 Task: Find connections with filter location Düsseldorf with filter topic #interiordesignwith filter profile language Potuguese with filter current company Aricent with filter school Marathwada Mitra Mandal's College of Engineering Pune 52 with filter industry Taxi and Limousine Services with filter service category Immigration Law with filter keywords title Customer Service
Action: Mouse moved to (561, 74)
Screenshot: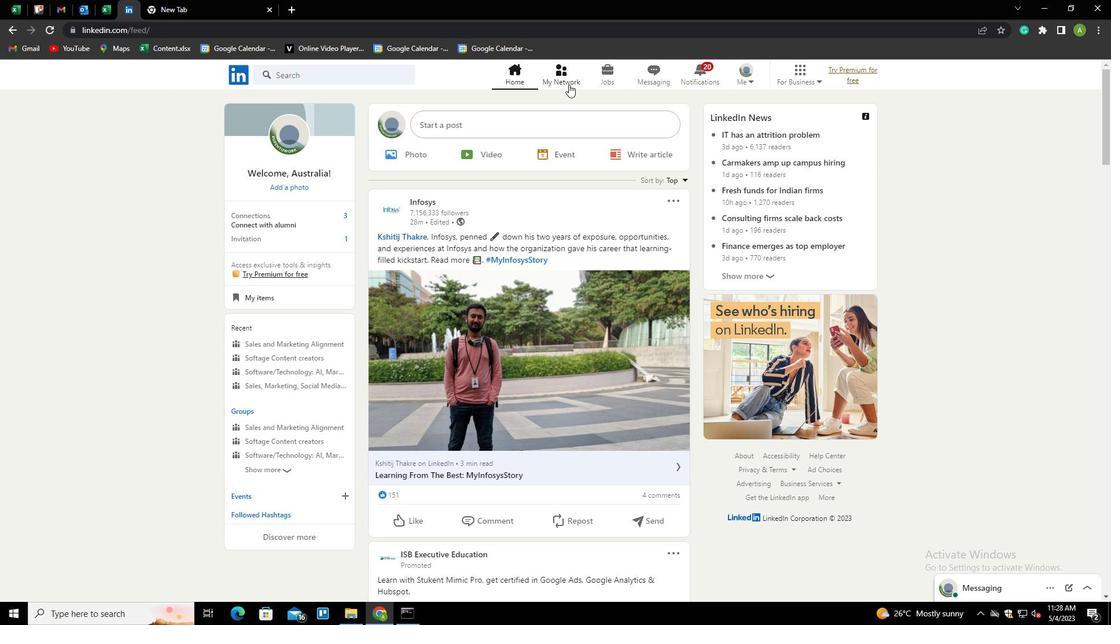 
Action: Mouse pressed left at (561, 74)
Screenshot: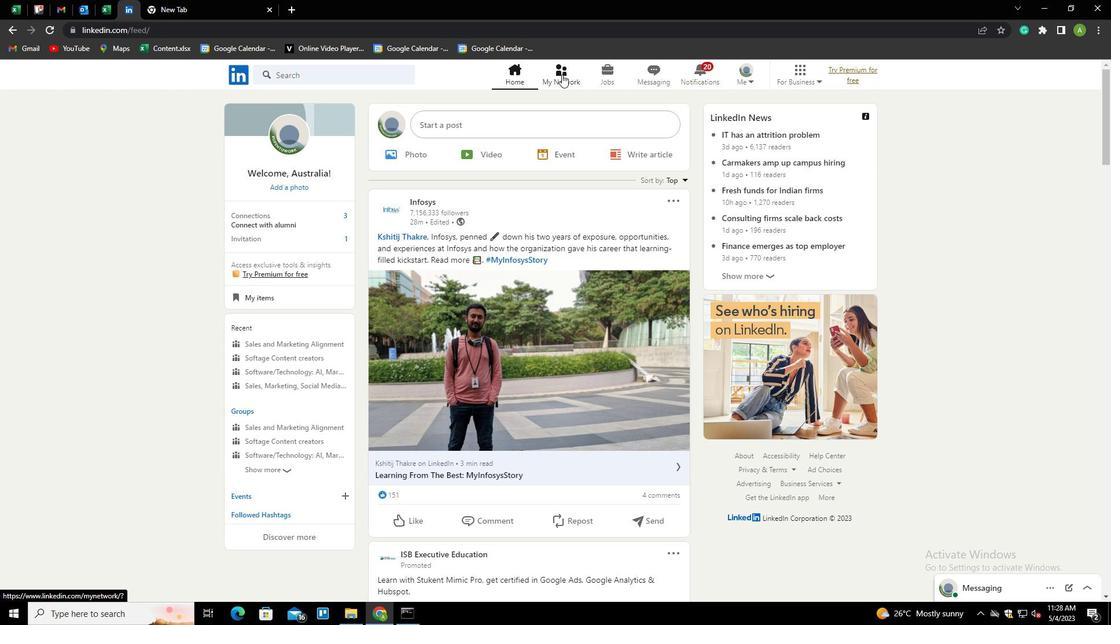
Action: Mouse moved to (327, 137)
Screenshot: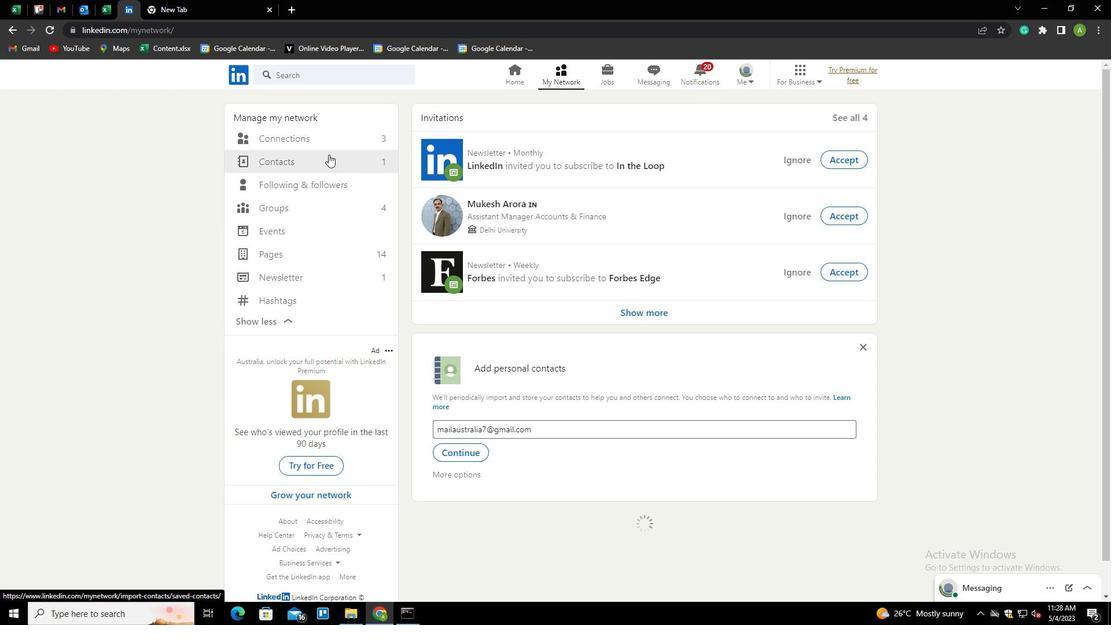 
Action: Mouse pressed left at (327, 137)
Screenshot: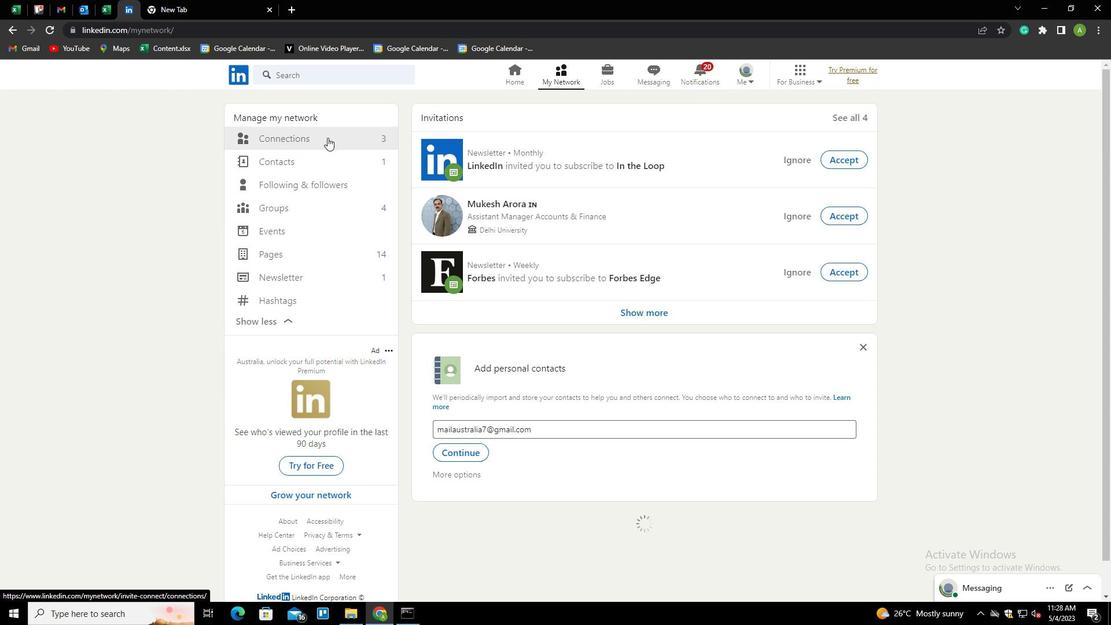 
Action: Mouse moved to (628, 140)
Screenshot: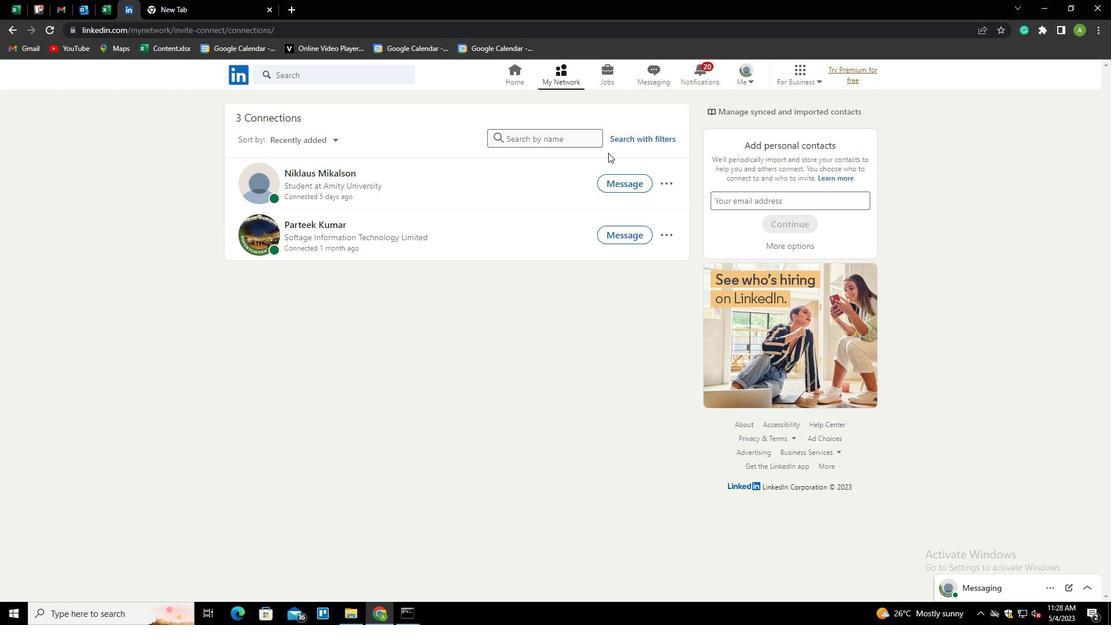 
Action: Mouse pressed left at (628, 140)
Screenshot: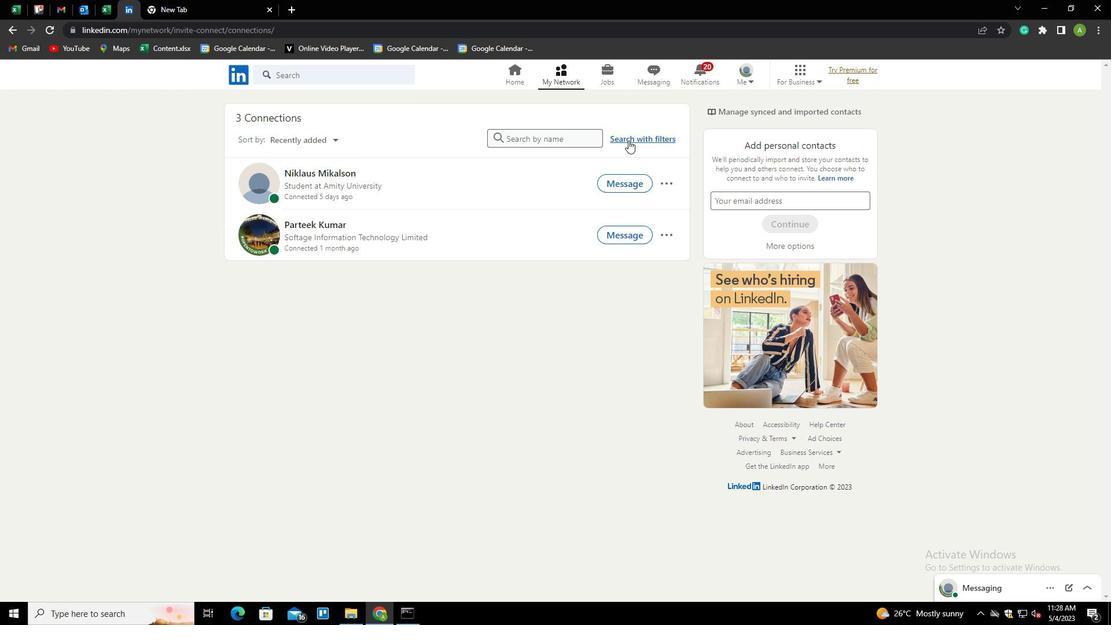 
Action: Mouse moved to (597, 103)
Screenshot: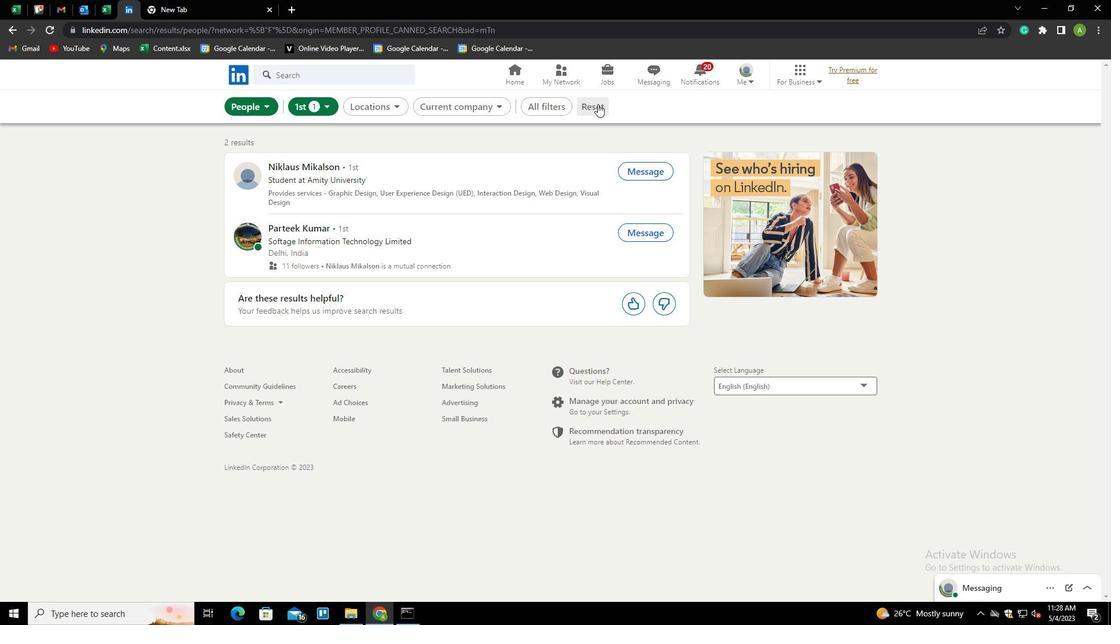 
Action: Mouse pressed left at (597, 103)
Screenshot: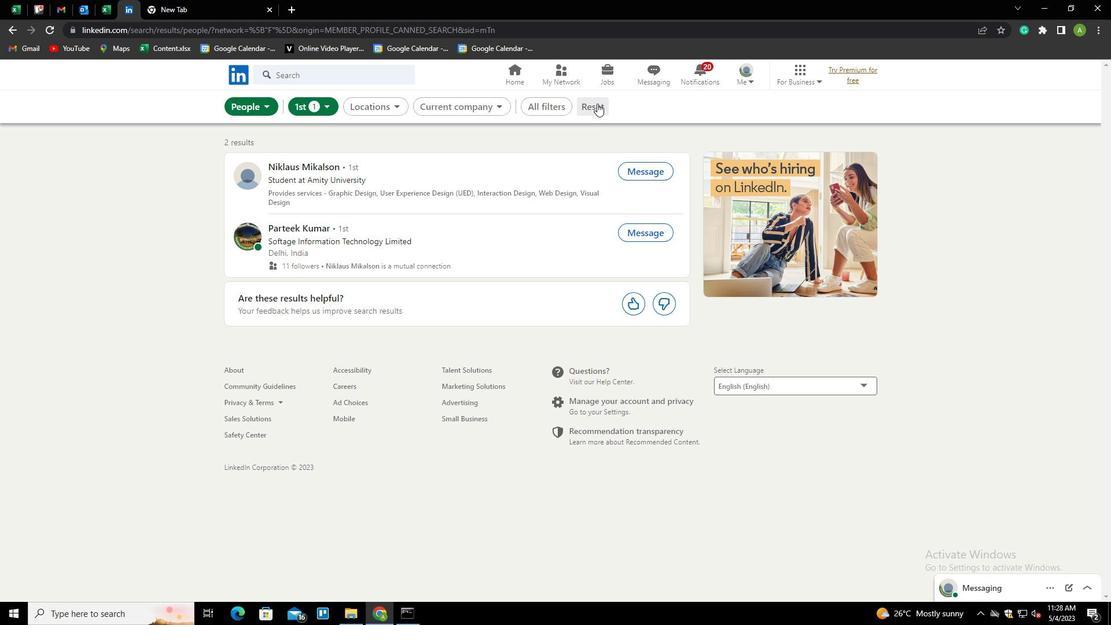 
Action: Mouse moved to (583, 107)
Screenshot: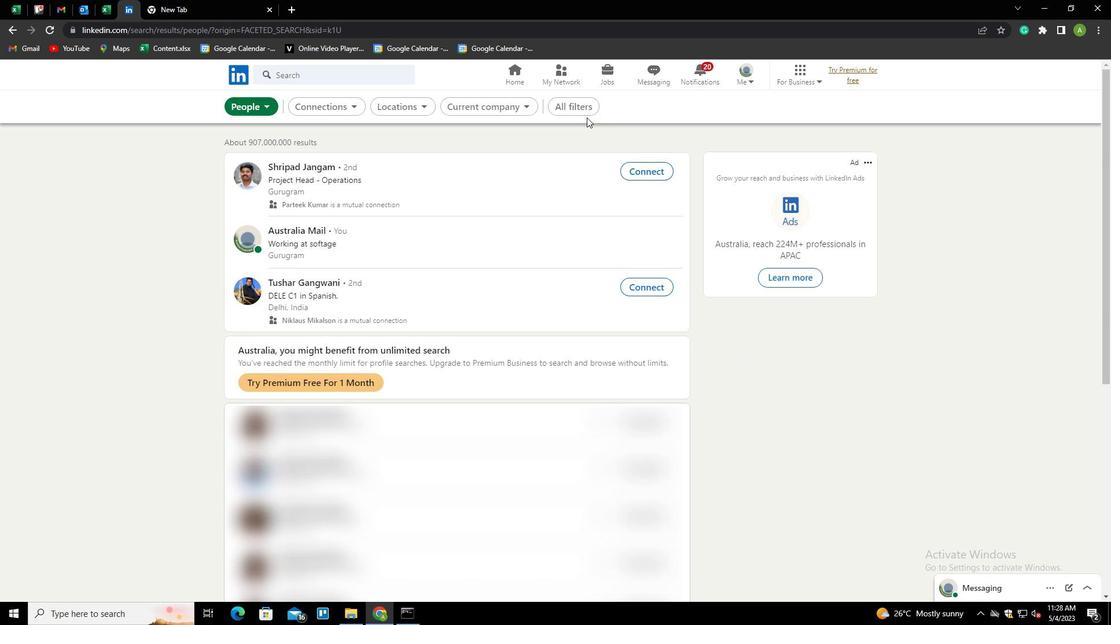 
Action: Mouse pressed left at (583, 107)
Screenshot: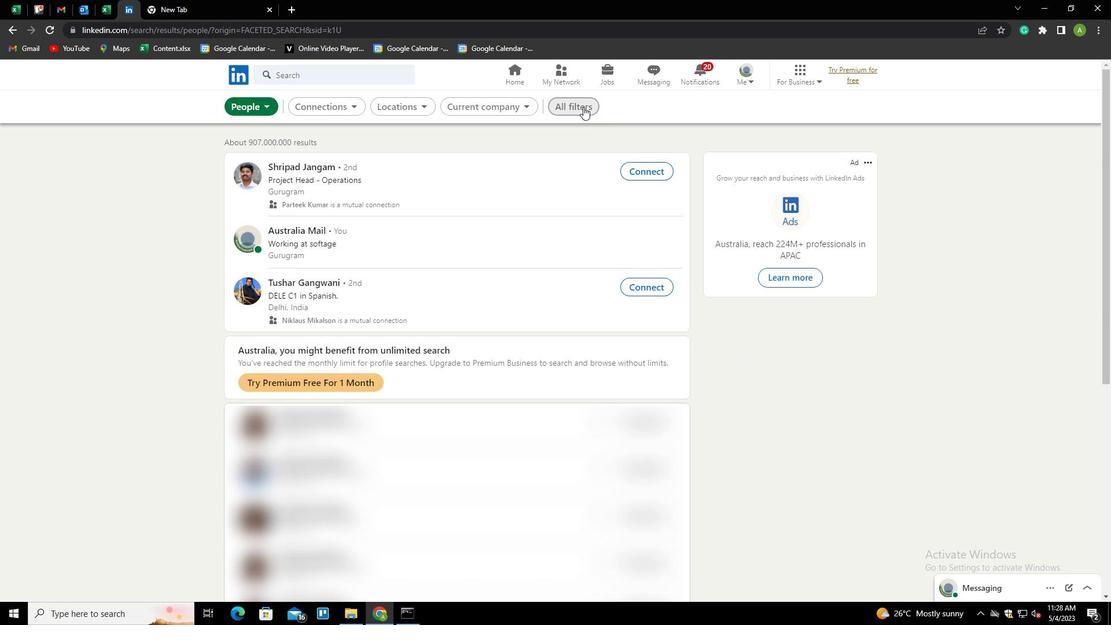 
Action: Mouse moved to (906, 337)
Screenshot: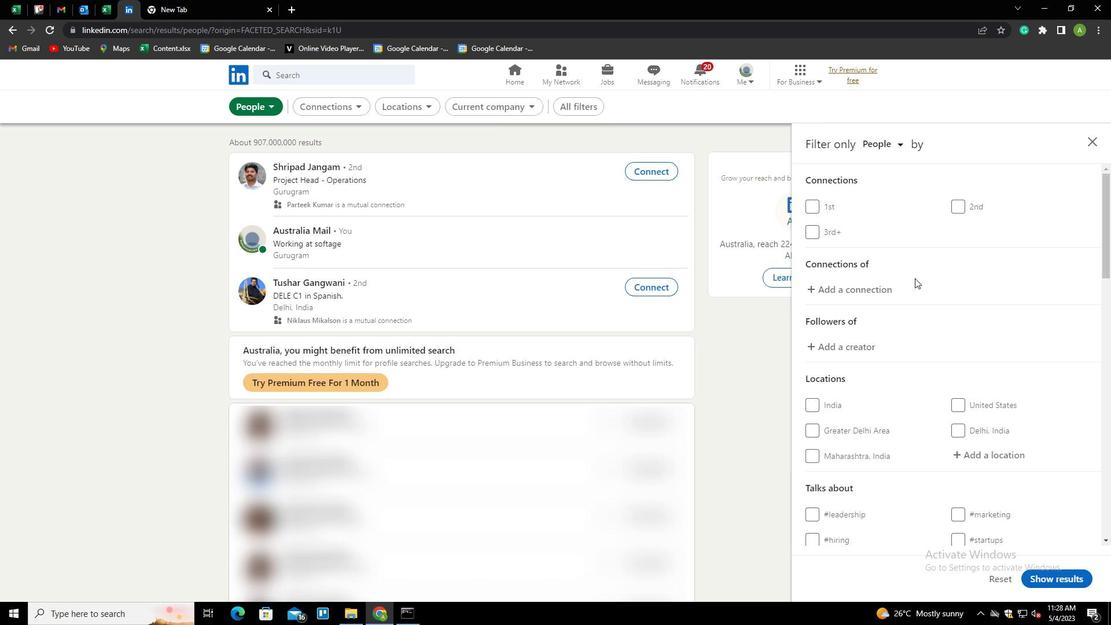 
Action: Mouse scrolled (906, 336) with delta (0, 0)
Screenshot: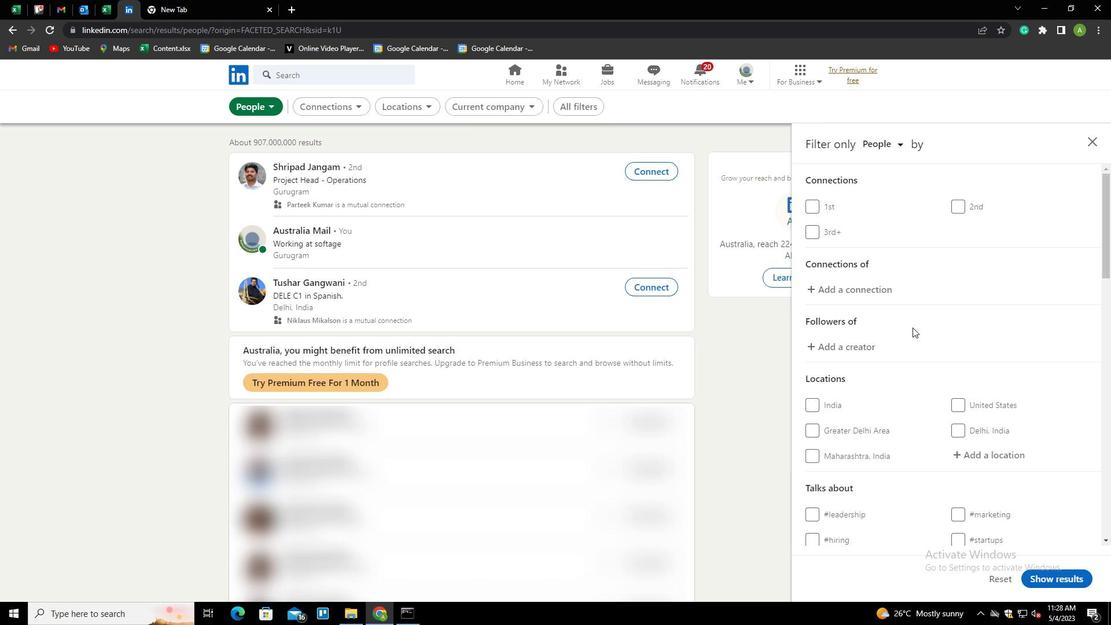 
Action: Mouse moved to (906, 337)
Screenshot: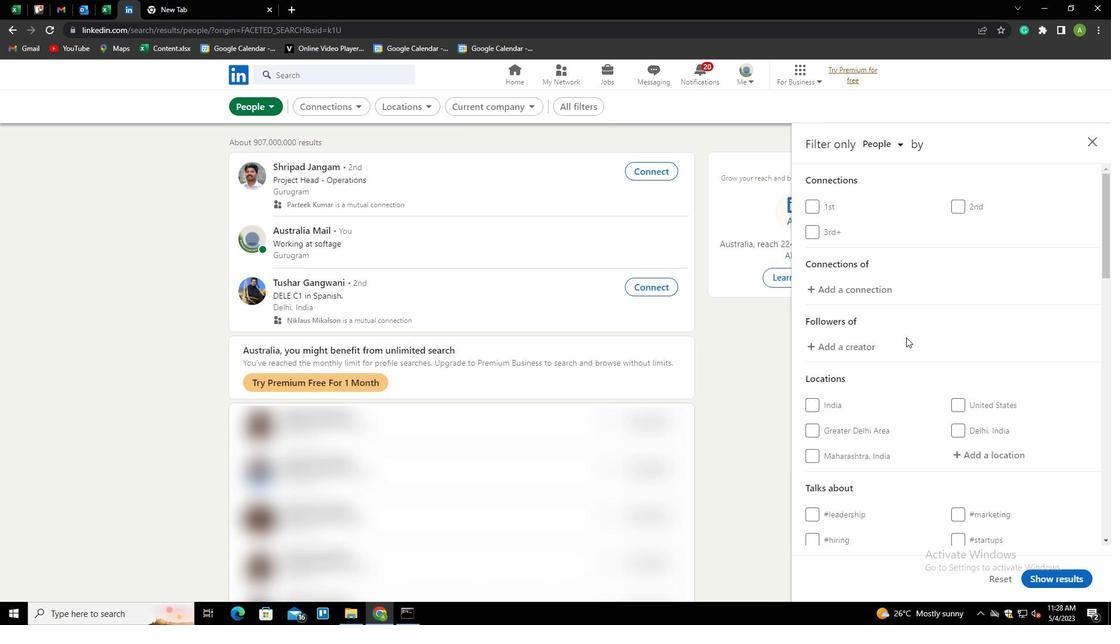 
Action: Mouse scrolled (906, 336) with delta (0, 0)
Screenshot: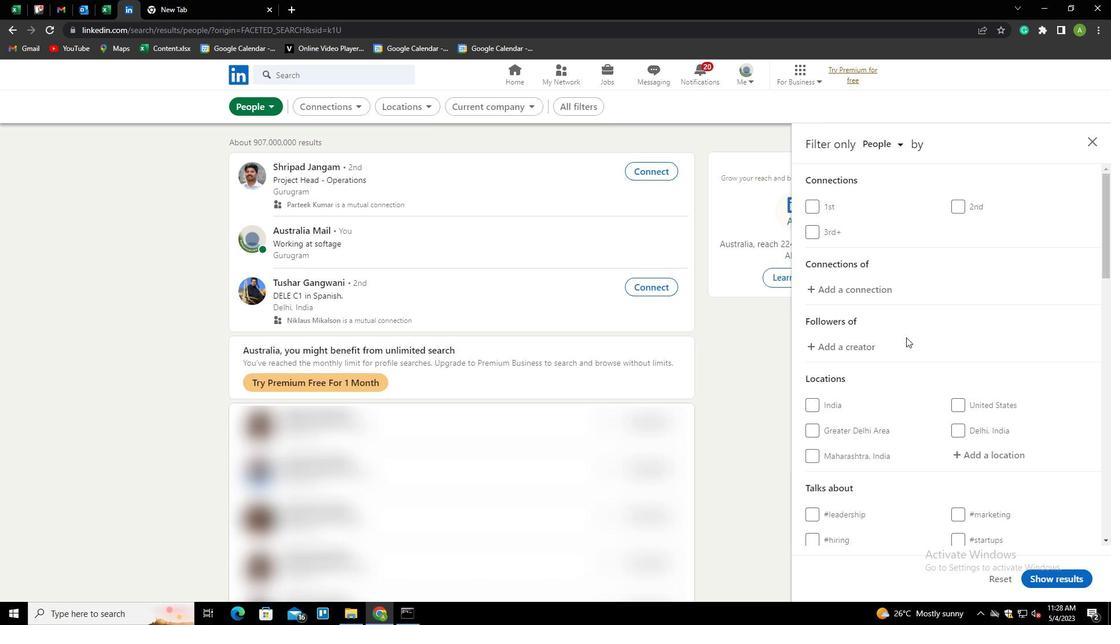 
Action: Mouse moved to (963, 340)
Screenshot: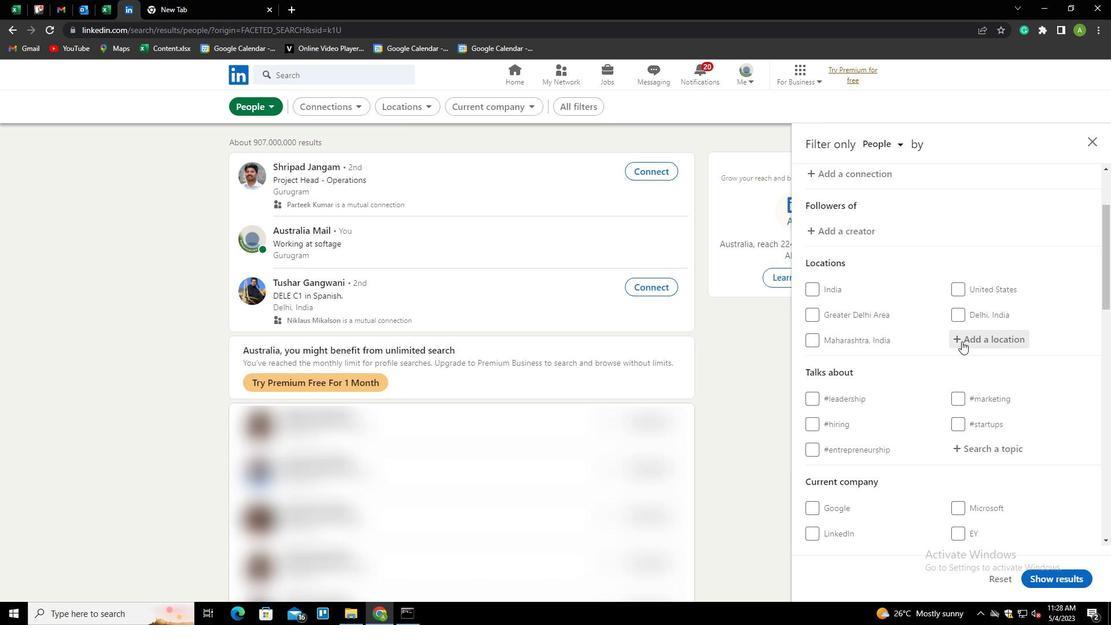 
Action: Mouse pressed left at (963, 340)
Screenshot: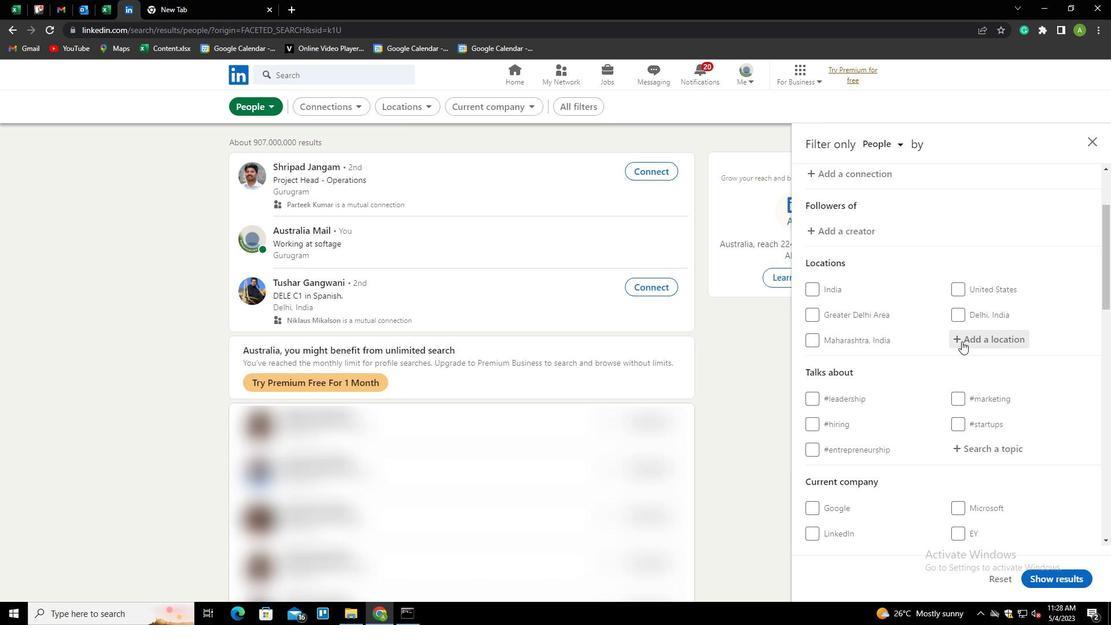 
Action: Mouse moved to (970, 340)
Screenshot: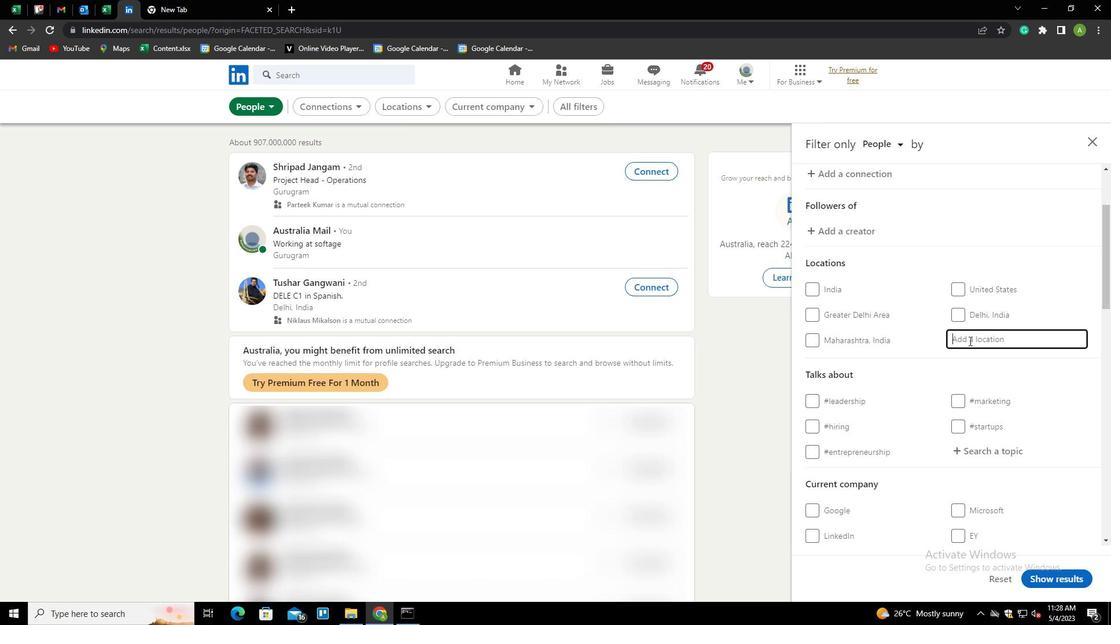 
Action: Mouse pressed left at (970, 340)
Screenshot: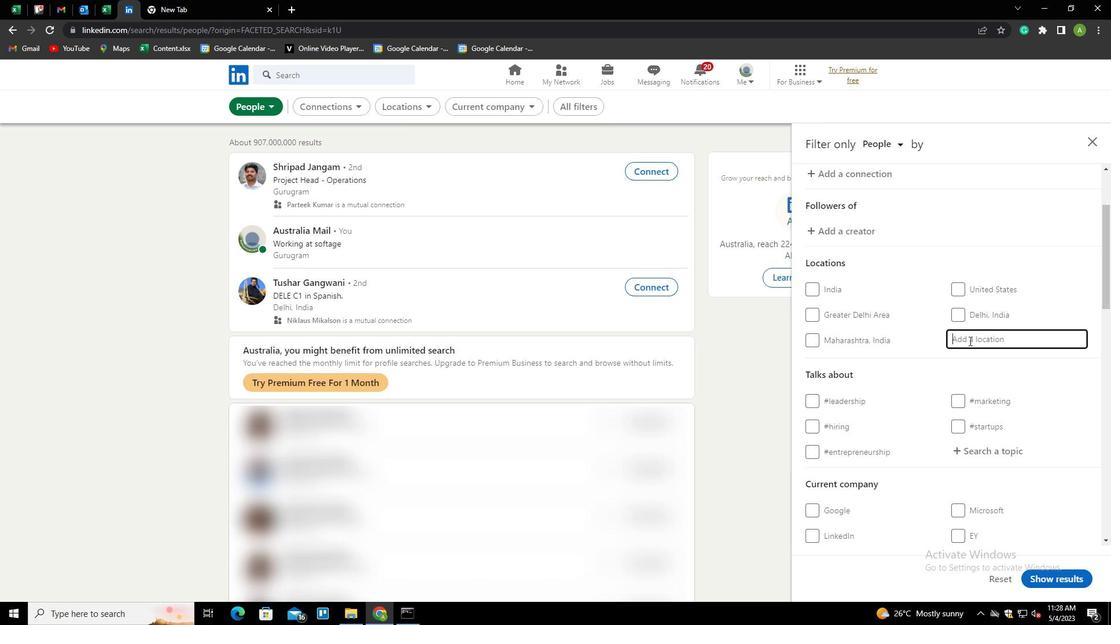 
Action: Mouse moved to (943, 322)
Screenshot: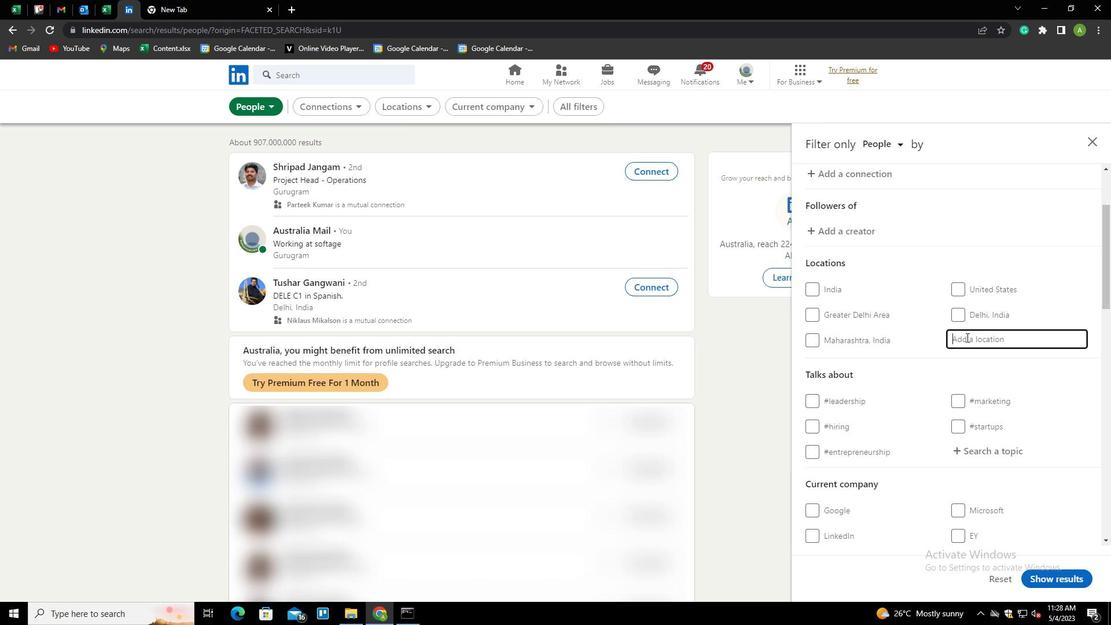 
Action: Key pressed <Key.shift><Key.shift><Key.shift><Key.shift>DUSSELDOF<Key.backspace>RT
Screenshot: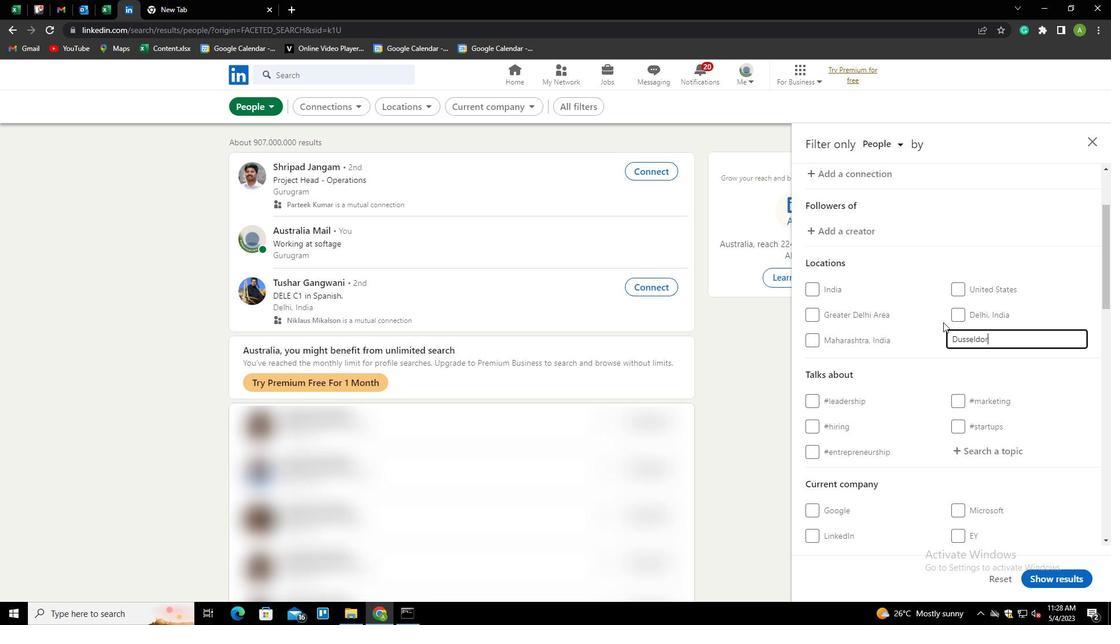 
Action: Mouse moved to (1060, 386)
Screenshot: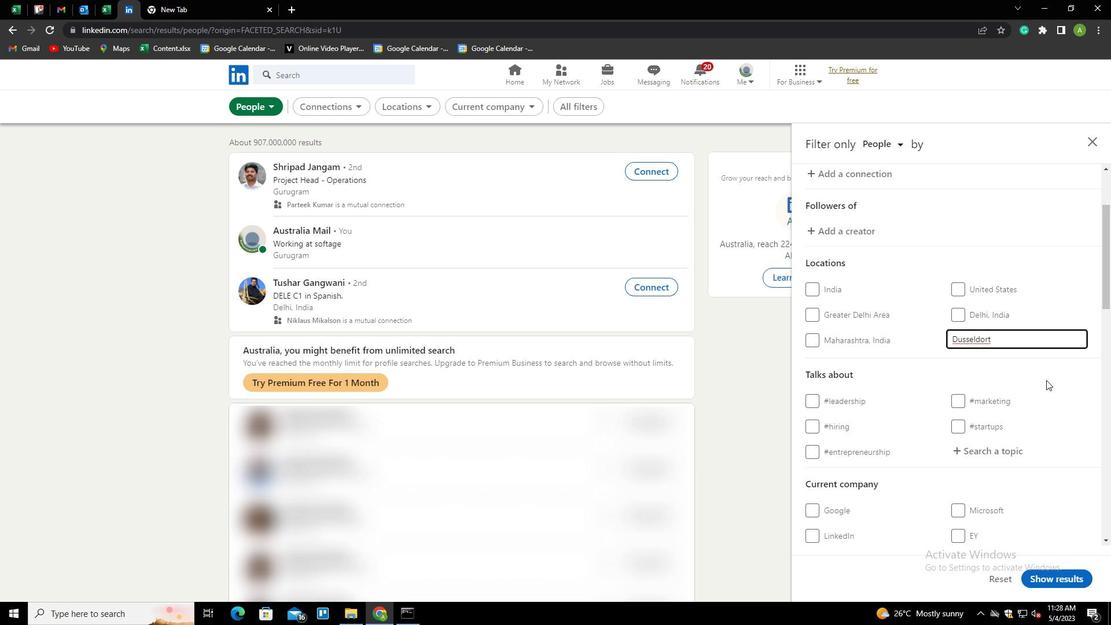 
Action: Mouse pressed left at (1060, 386)
Screenshot: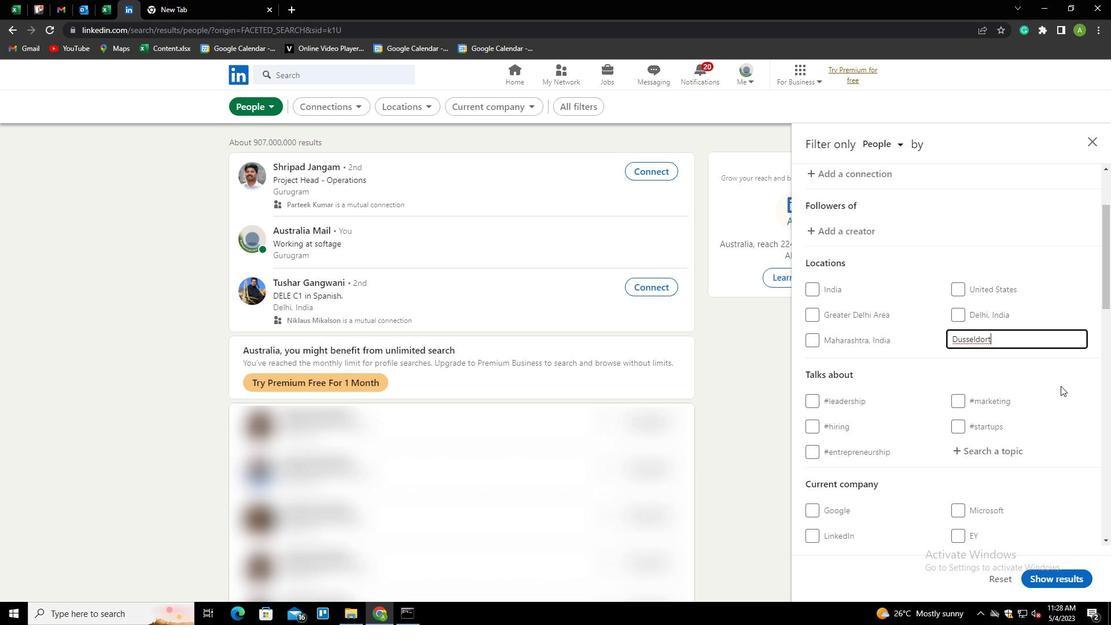 
Action: Mouse moved to (1062, 391)
Screenshot: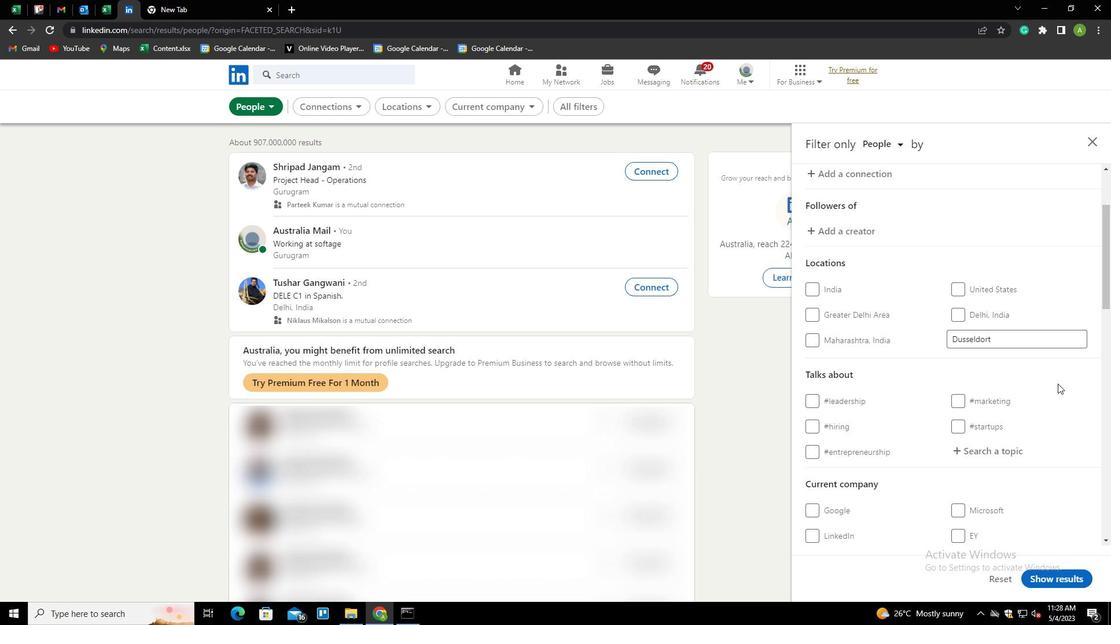 
Action: Mouse scrolled (1062, 391) with delta (0, 0)
Screenshot: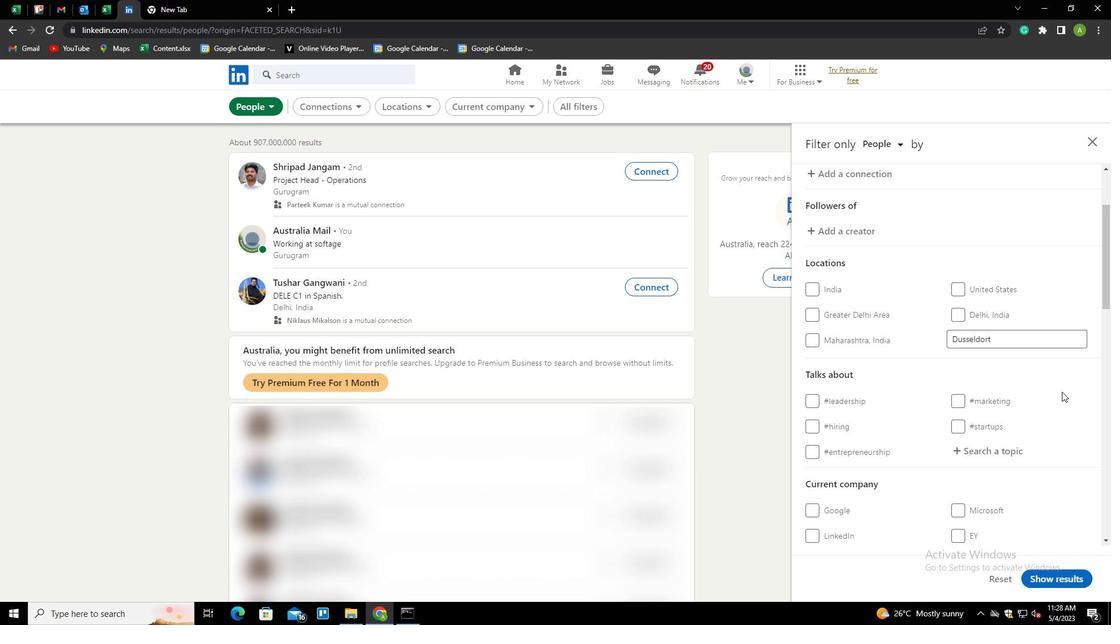 
Action: Mouse moved to (1016, 275)
Screenshot: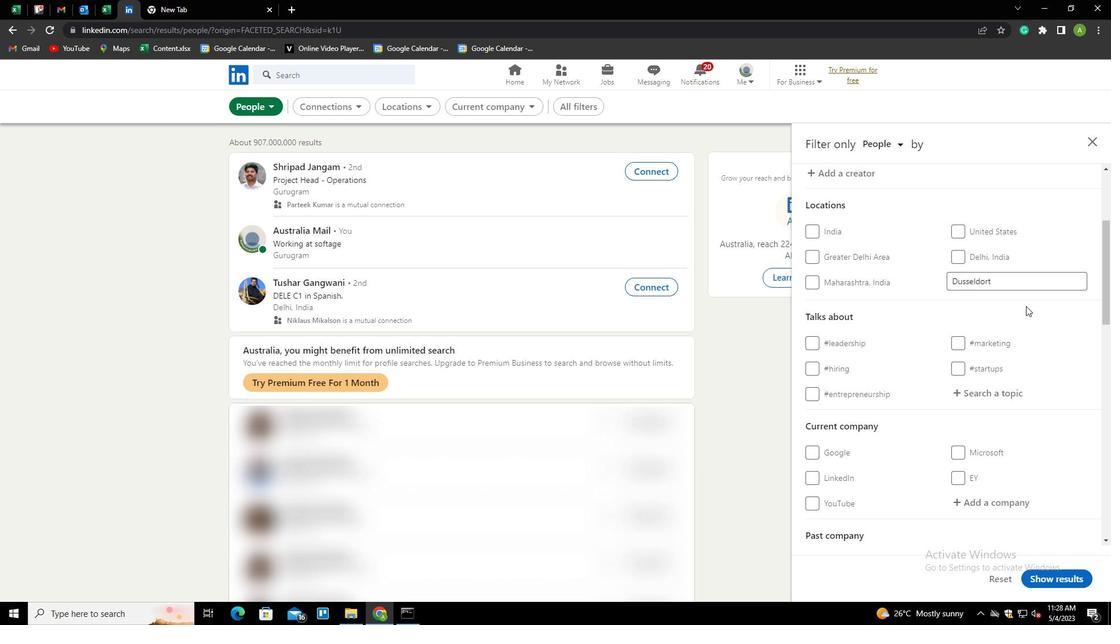 
Action: Mouse pressed left at (1016, 275)
Screenshot: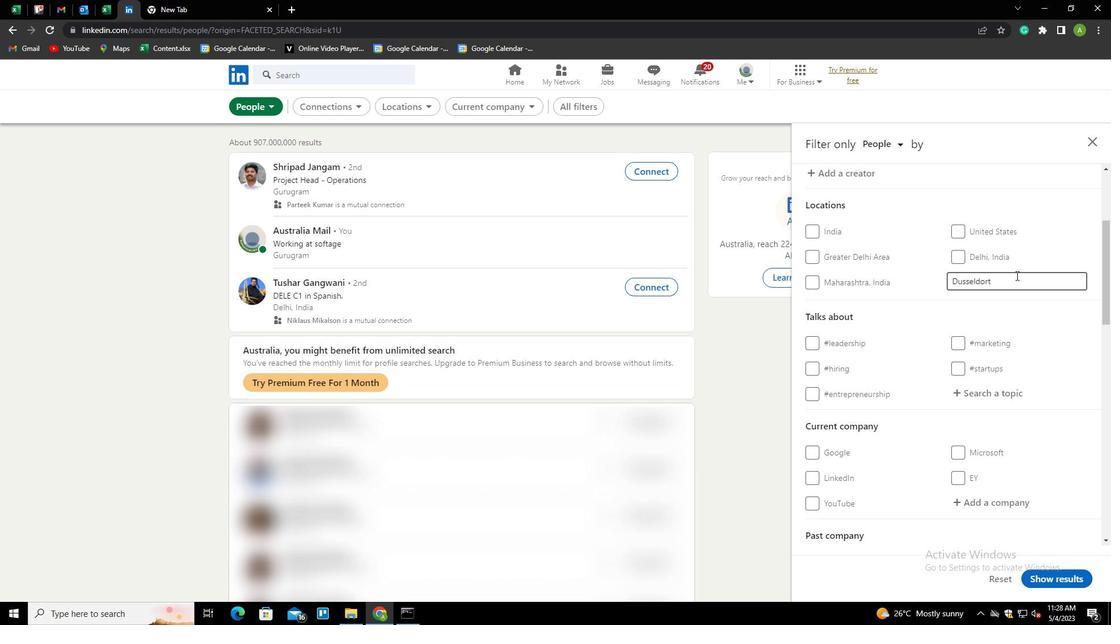 
Action: Key pressed <Key.backspace>F<Key.down><Key.down><Key.enter>
Screenshot: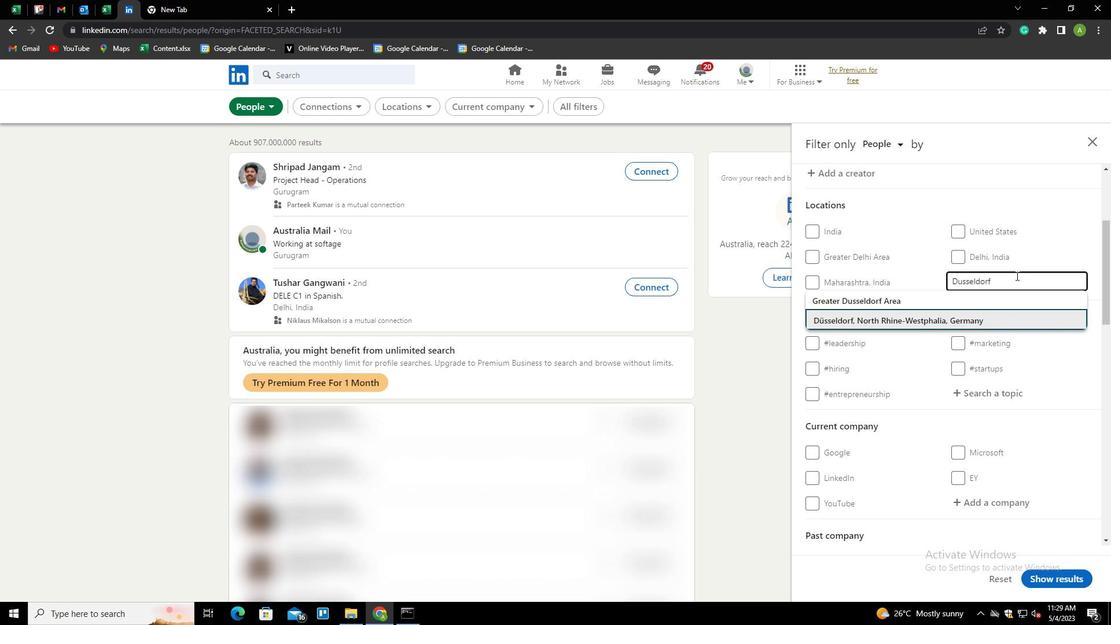 
Action: Mouse scrolled (1016, 274) with delta (0, 0)
Screenshot: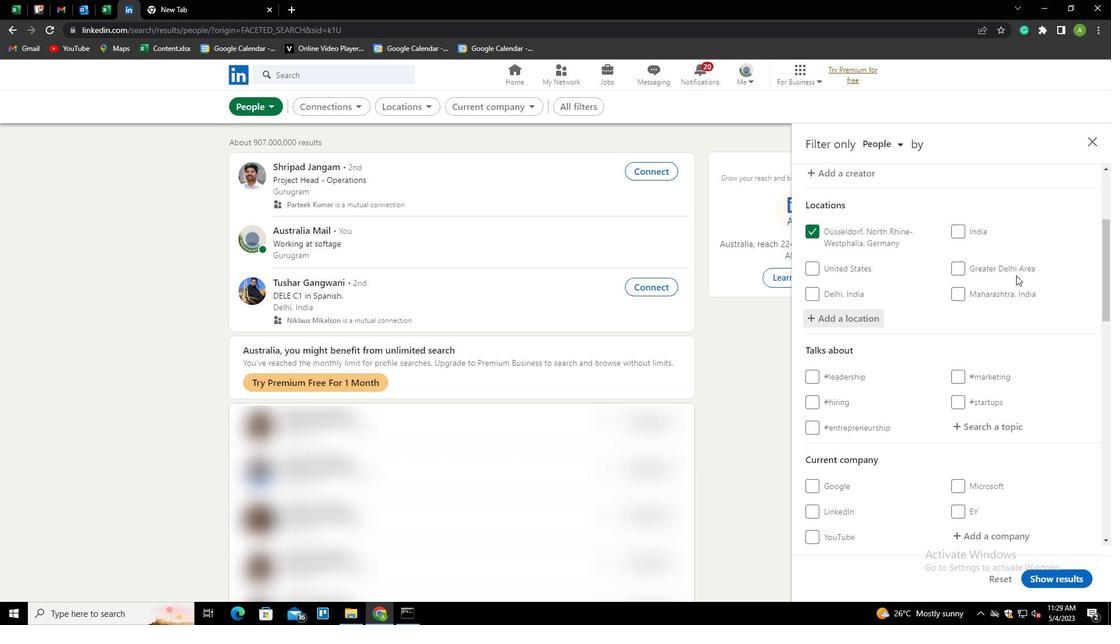 
Action: Mouse scrolled (1016, 274) with delta (0, 0)
Screenshot: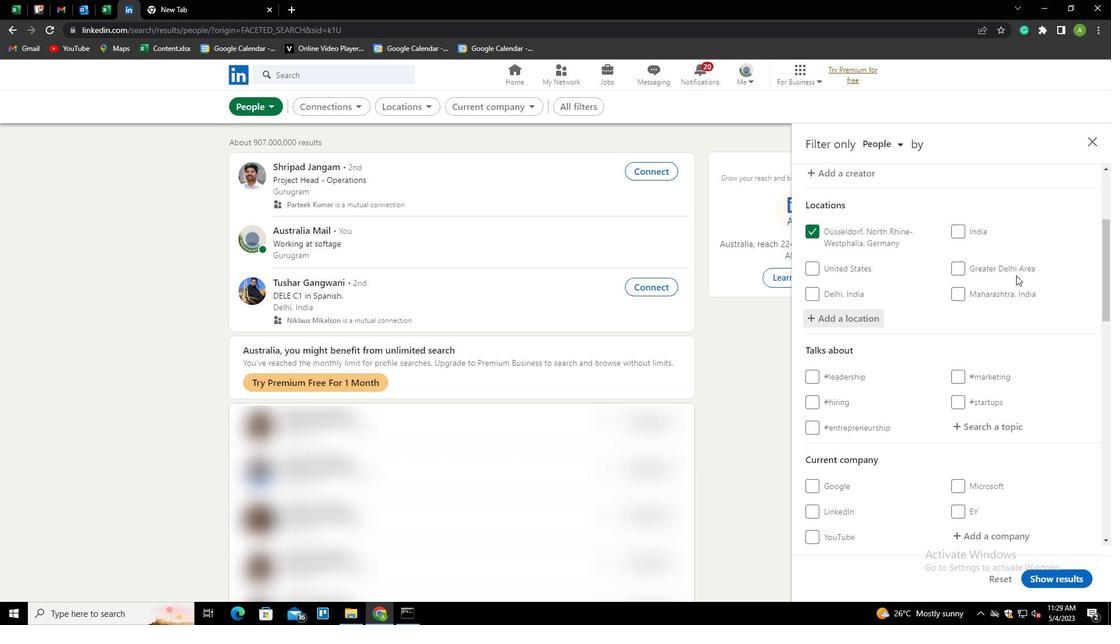 
Action: Mouse moved to (987, 311)
Screenshot: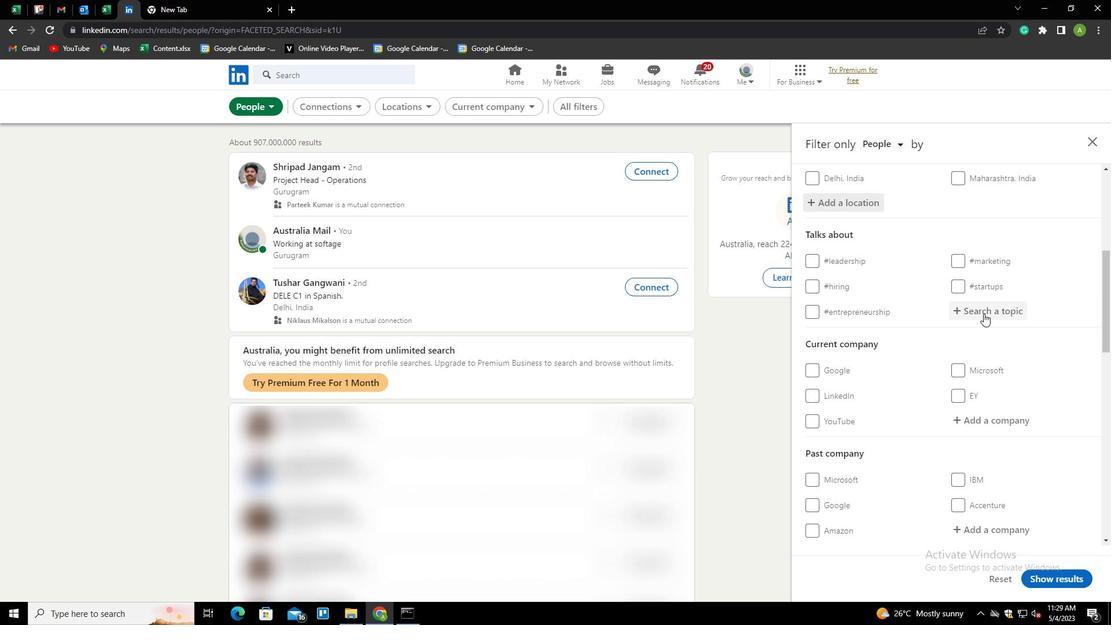 
Action: Mouse pressed left at (987, 311)
Screenshot: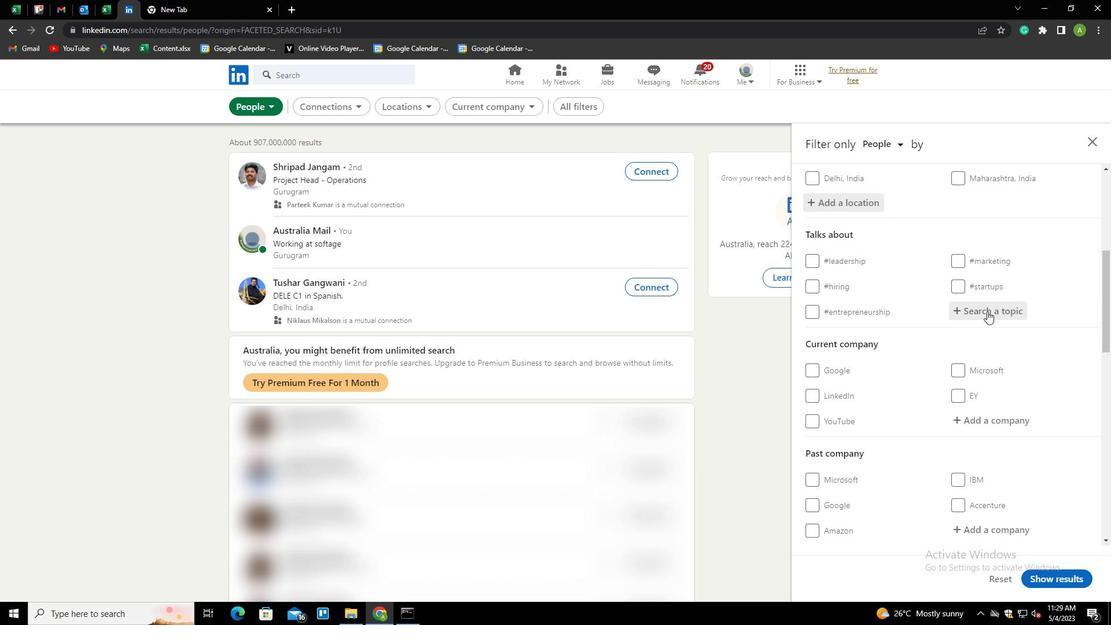 
Action: Key pressed INTERIOR
Screenshot: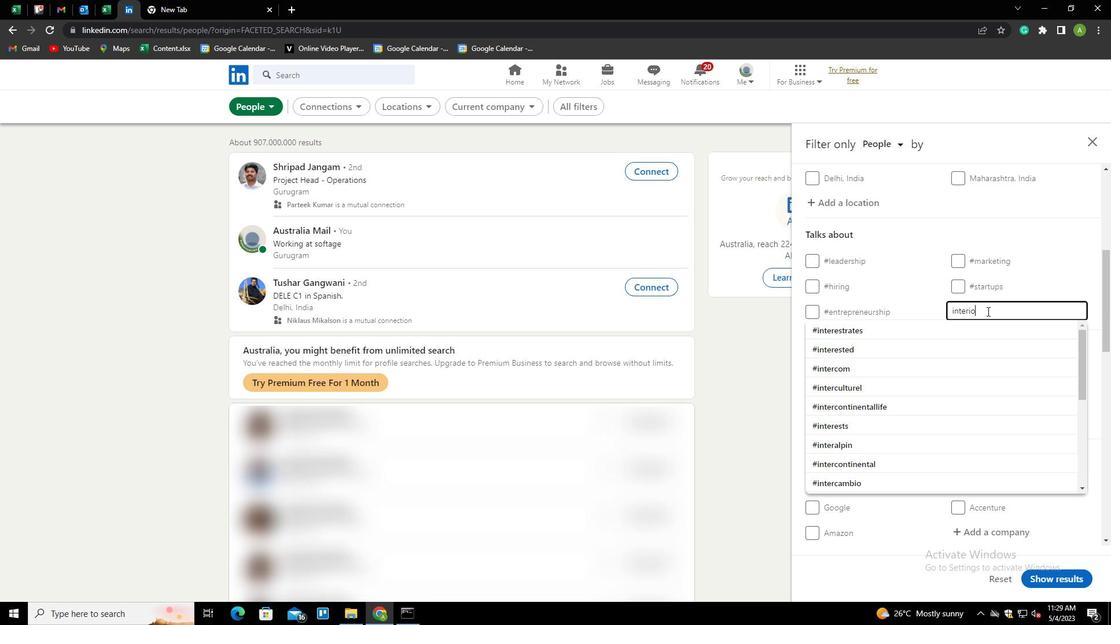 
Action: Mouse moved to (987, 311)
Screenshot: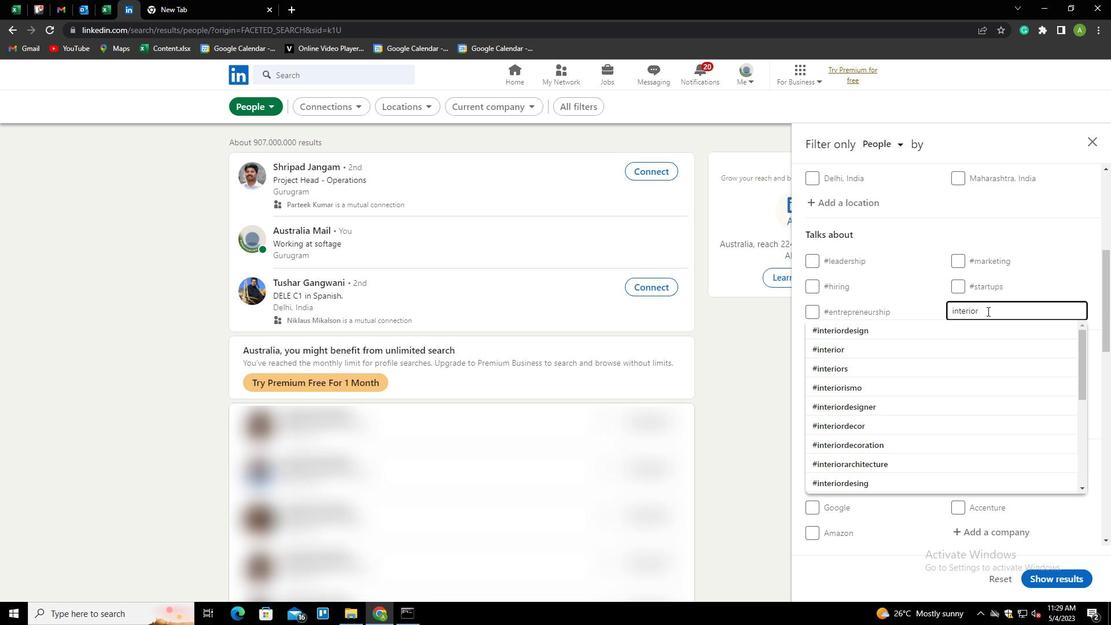 
Action: Key pressed DESIGN<Key.down><Key.enter>
Screenshot: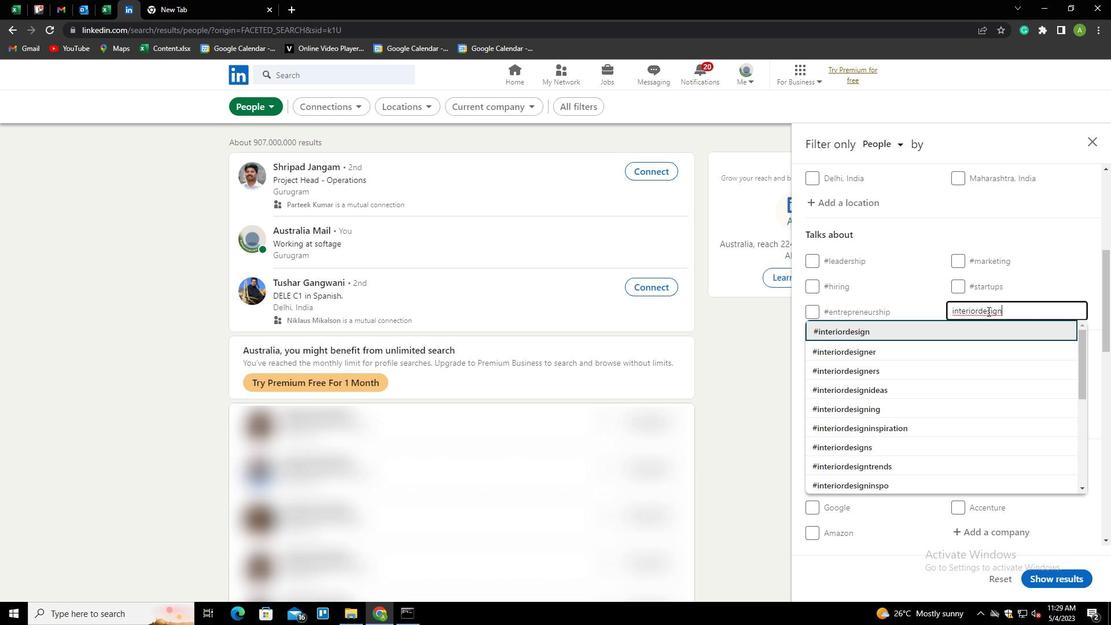 
Action: Mouse scrolled (987, 310) with delta (0, 0)
Screenshot: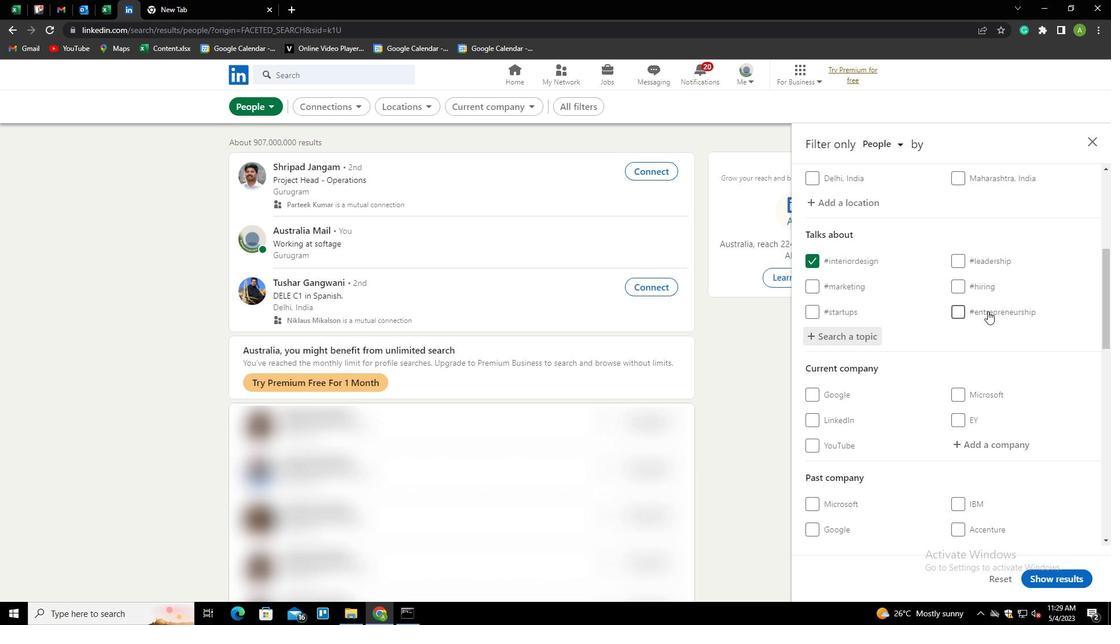 
Action: Mouse scrolled (987, 310) with delta (0, 0)
Screenshot: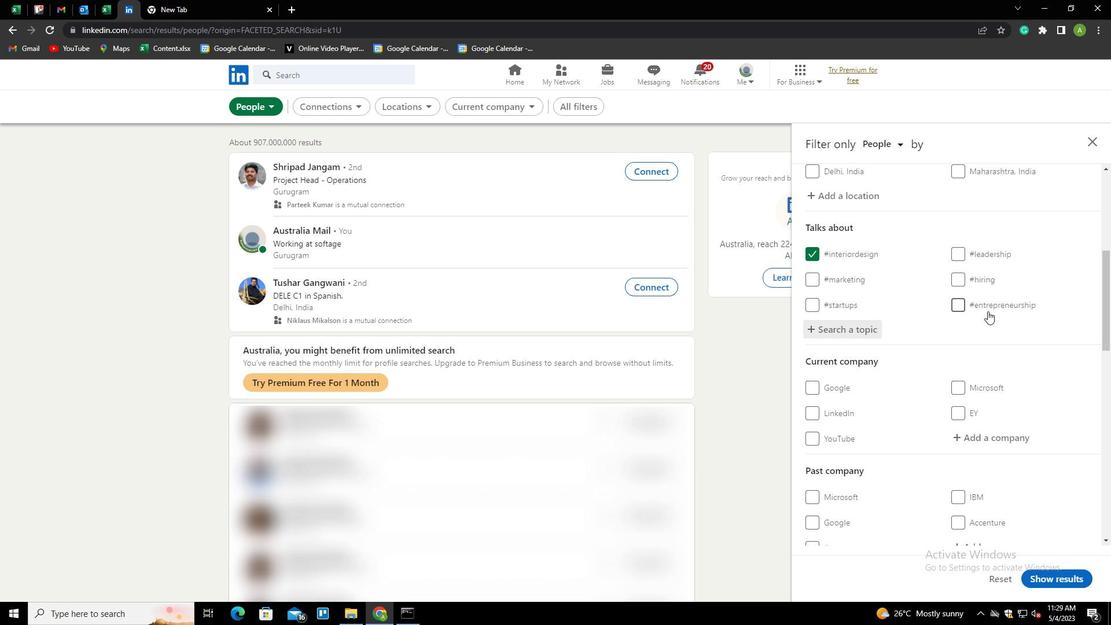 
Action: Mouse scrolled (987, 310) with delta (0, 0)
Screenshot: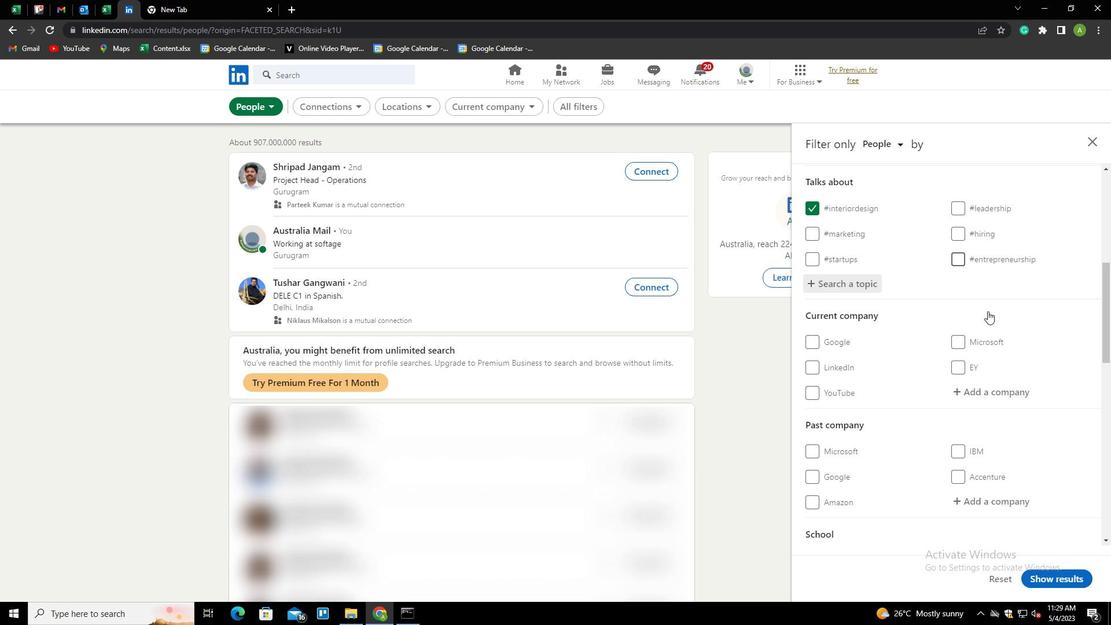 
Action: Mouse scrolled (987, 310) with delta (0, 0)
Screenshot: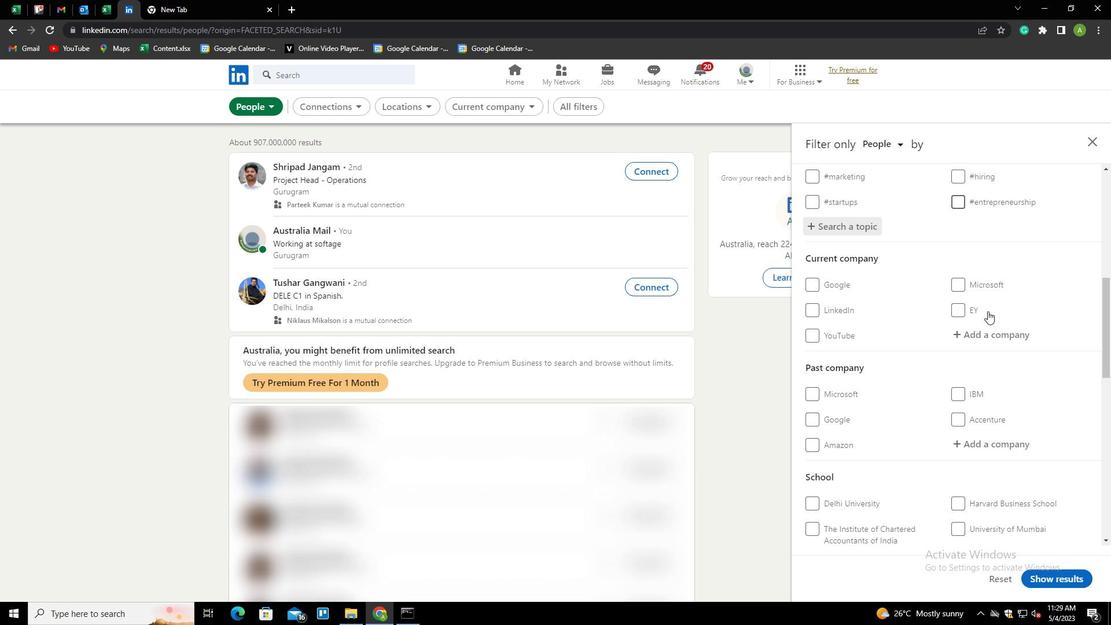 
Action: Mouse scrolled (987, 310) with delta (0, 0)
Screenshot: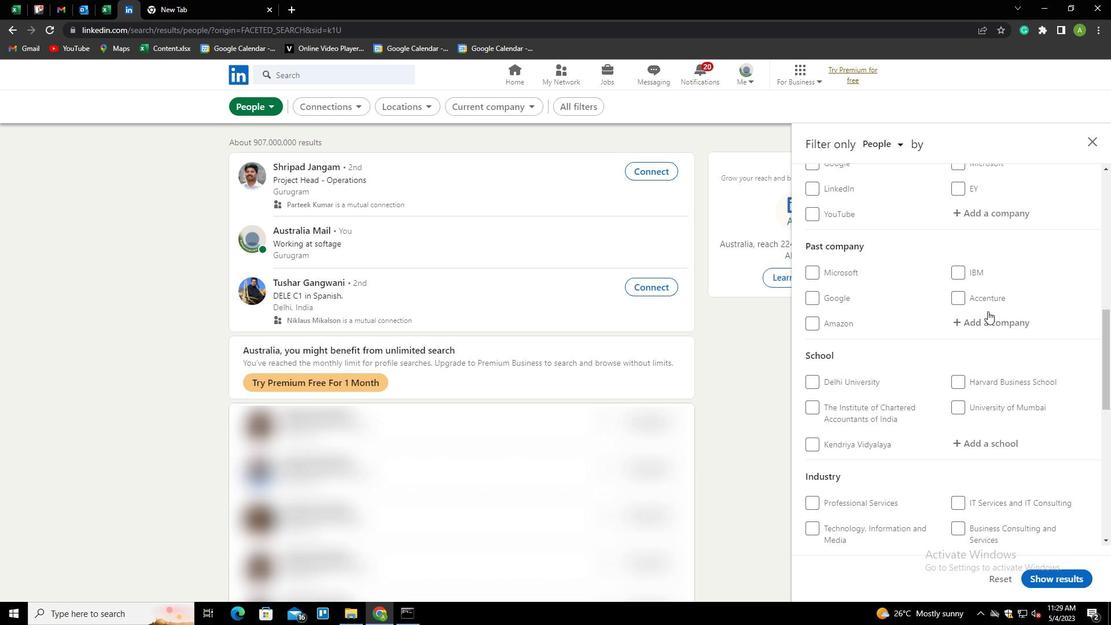 
Action: Mouse scrolled (987, 310) with delta (0, 0)
Screenshot: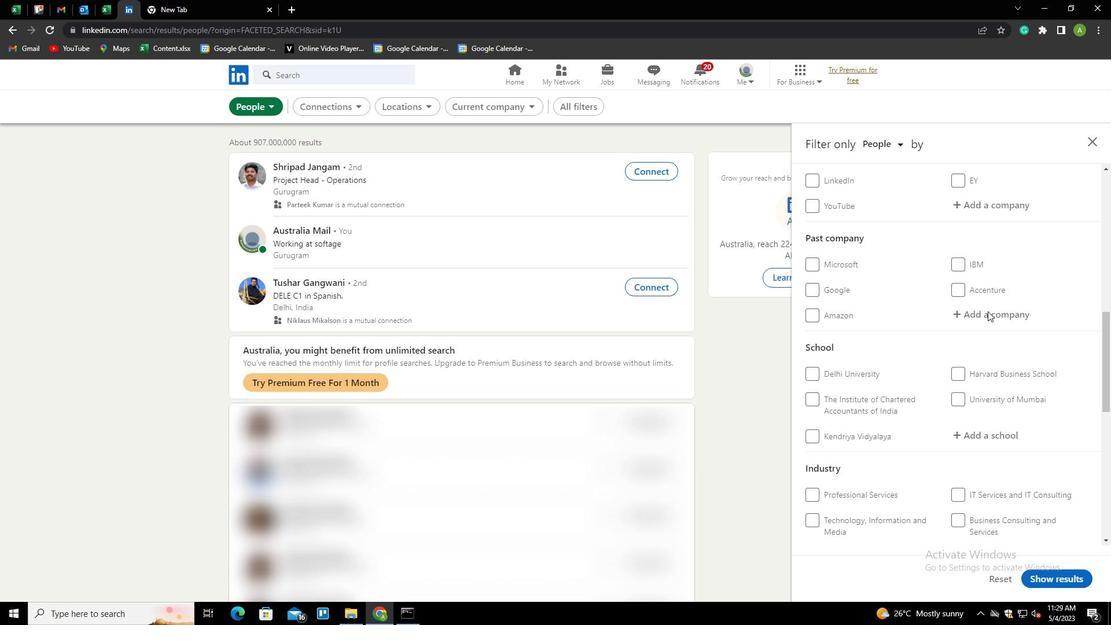 
Action: Mouse scrolled (987, 310) with delta (0, 0)
Screenshot: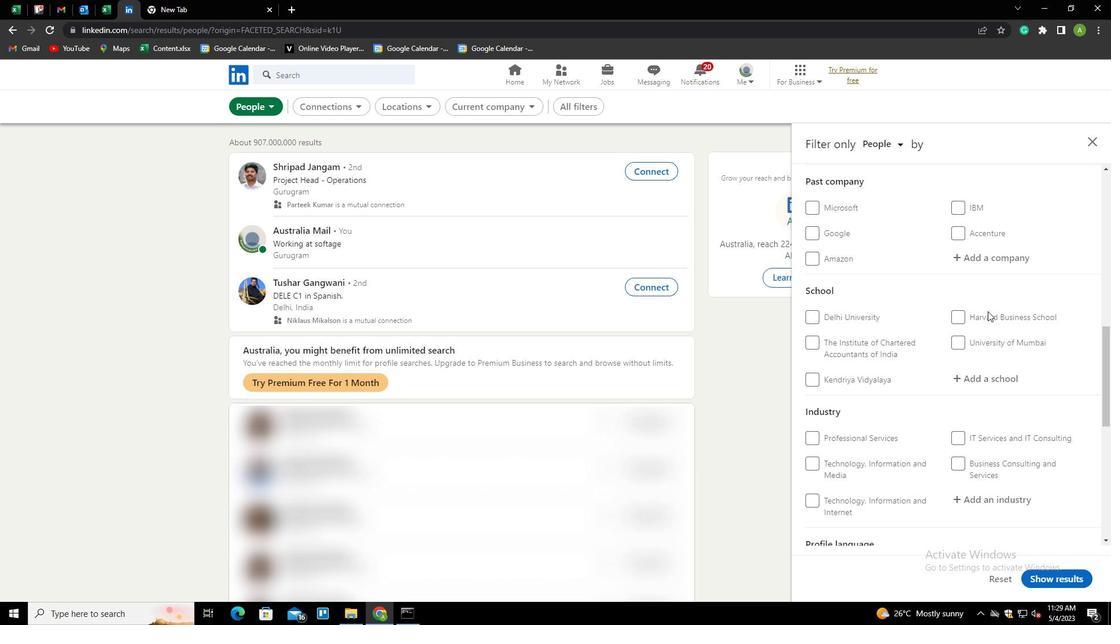 
Action: Mouse scrolled (987, 310) with delta (0, 0)
Screenshot: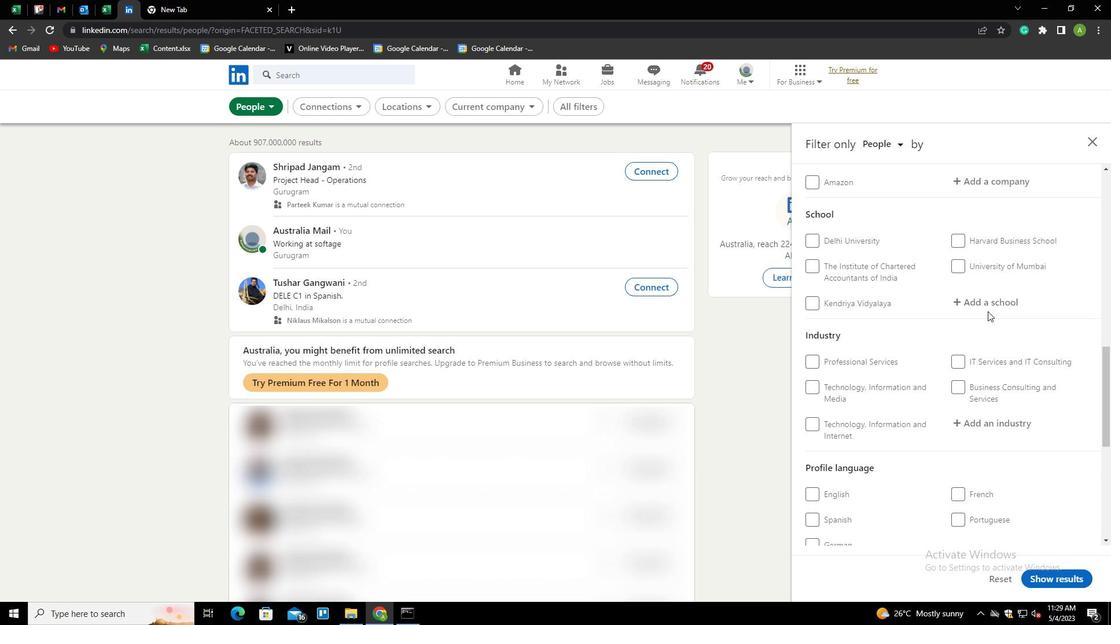 
Action: Mouse scrolled (987, 310) with delta (0, 0)
Screenshot: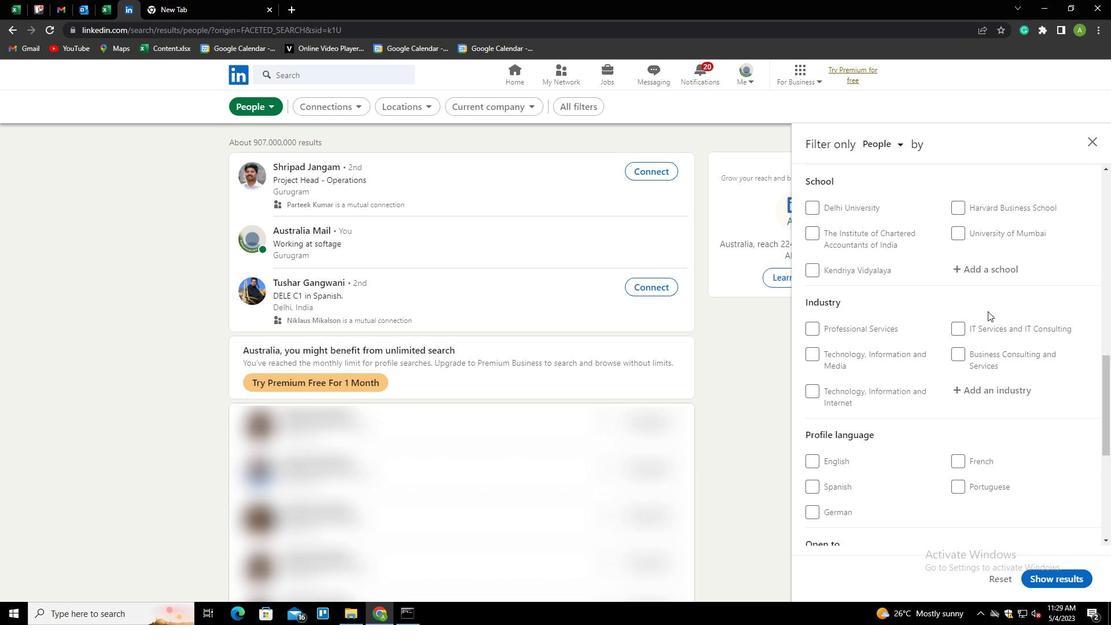 
Action: Mouse moved to (987, 319)
Screenshot: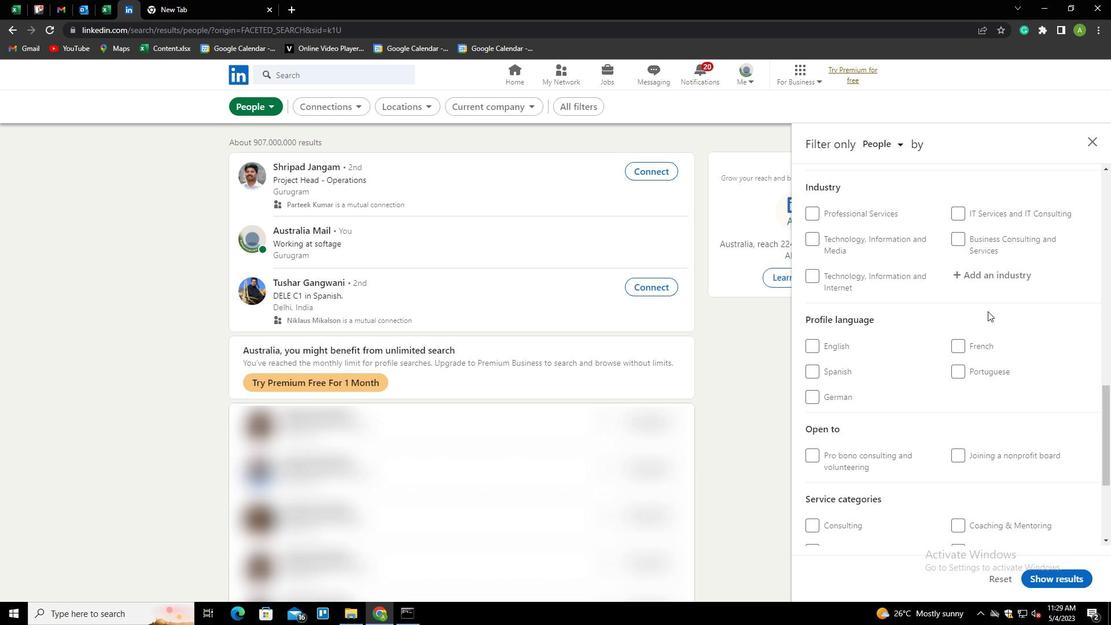 
Action: Mouse scrolled (987, 318) with delta (0, 0)
Screenshot: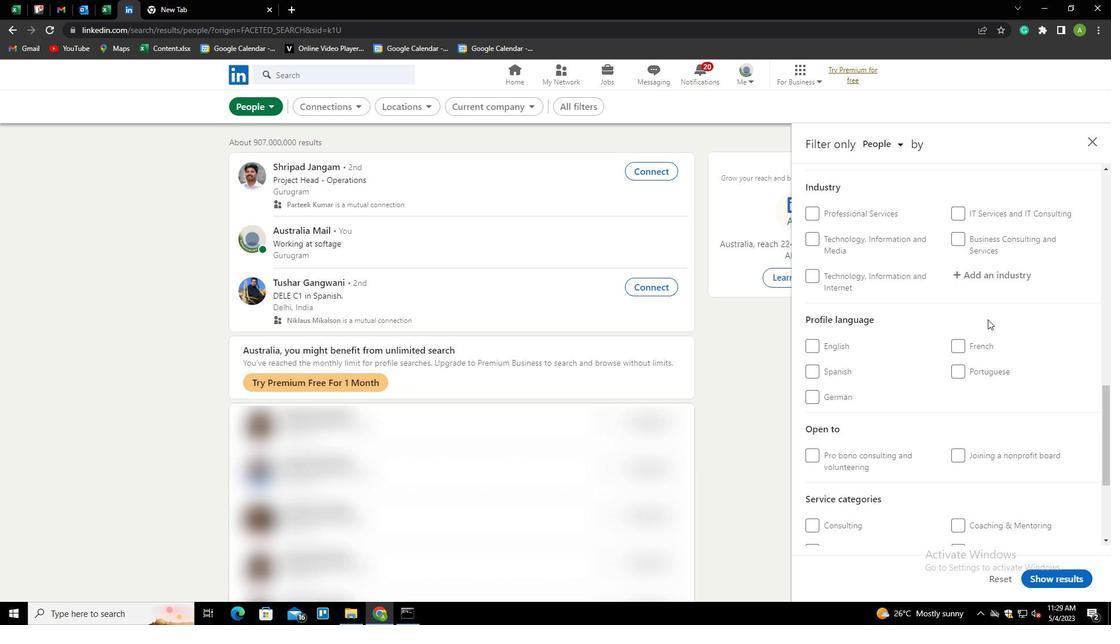 
Action: Mouse scrolled (987, 318) with delta (0, 0)
Screenshot: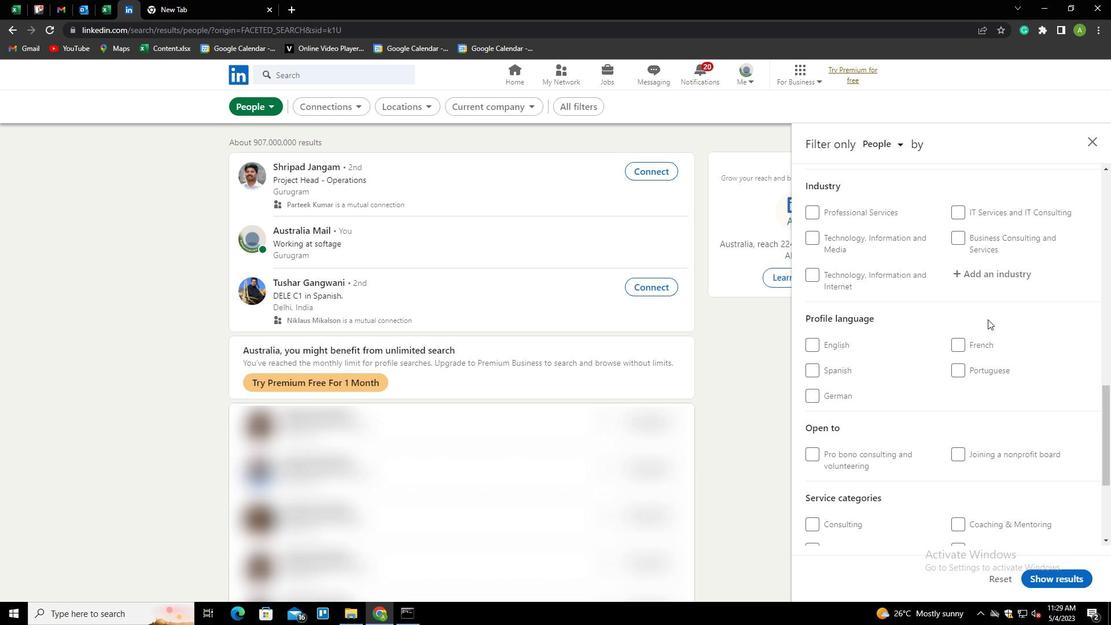 
Action: Mouse moved to (961, 258)
Screenshot: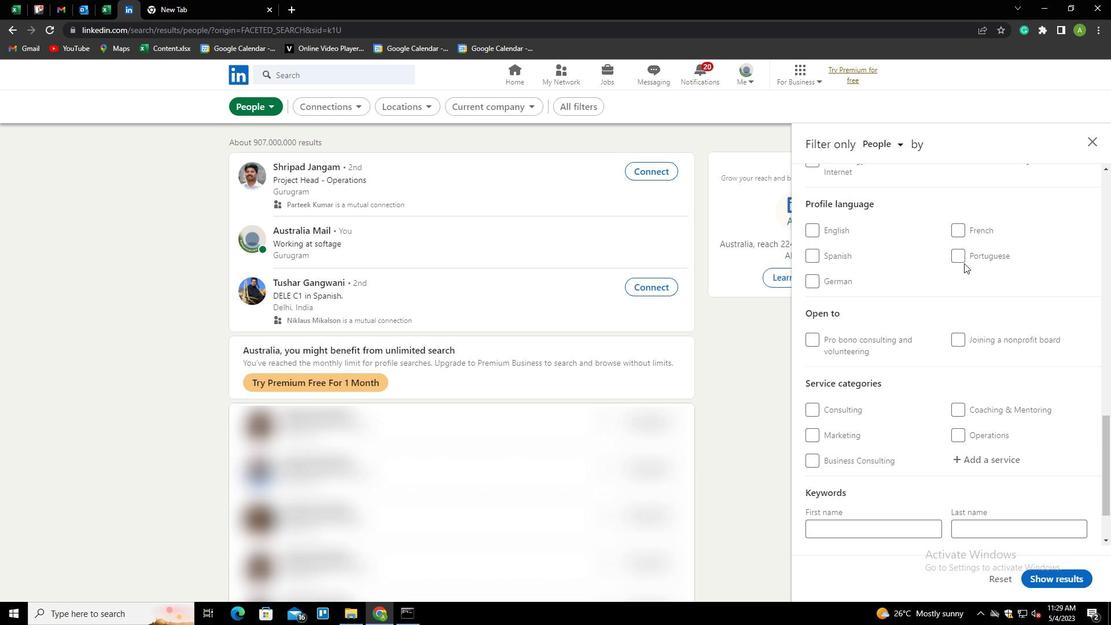 
Action: Mouse pressed left at (961, 258)
Screenshot: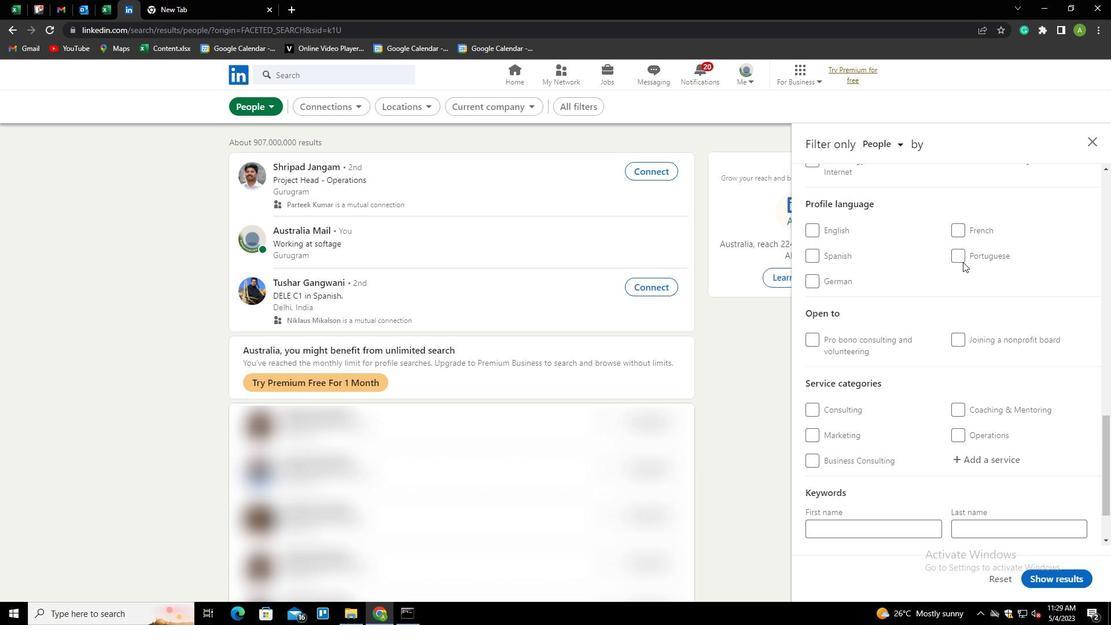 
Action: Mouse moved to (1008, 265)
Screenshot: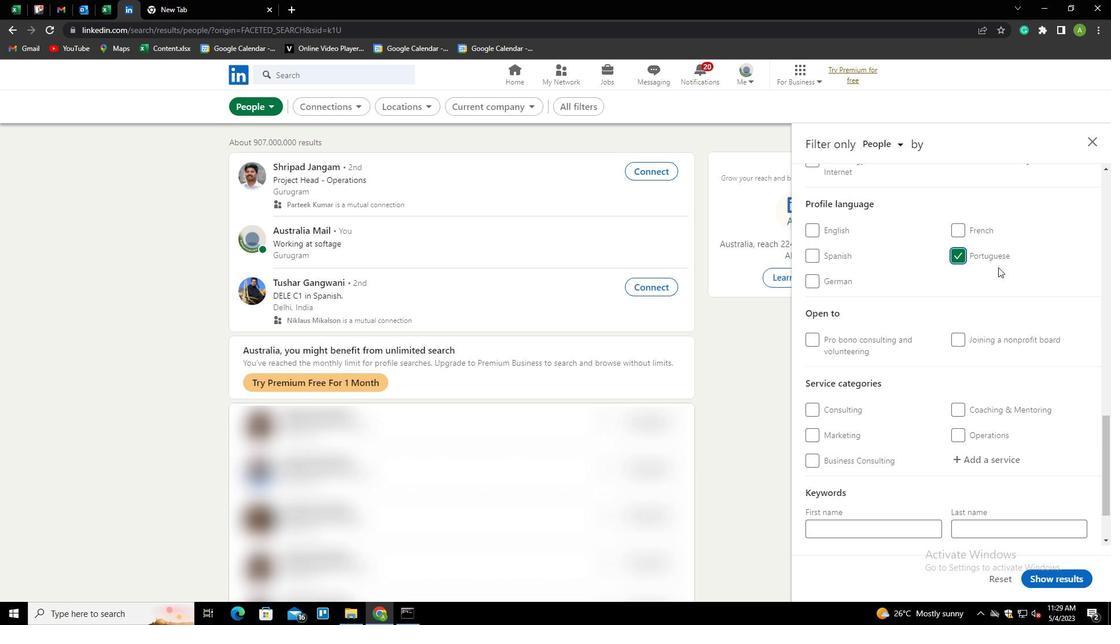 
Action: Mouse scrolled (1008, 265) with delta (0, 0)
Screenshot: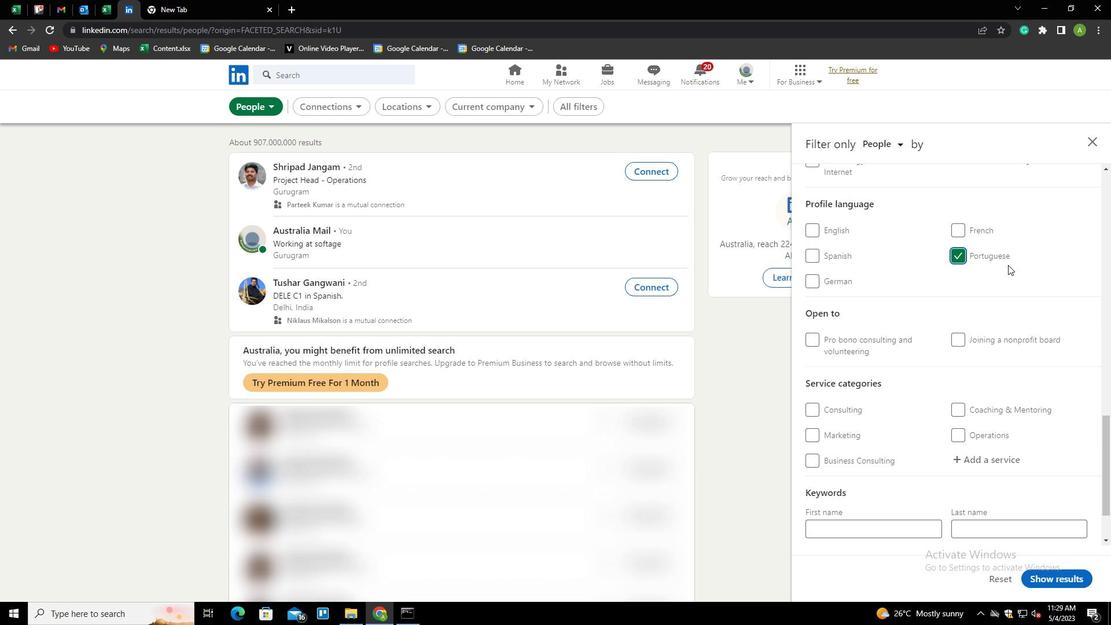
Action: Mouse scrolled (1008, 265) with delta (0, 0)
Screenshot: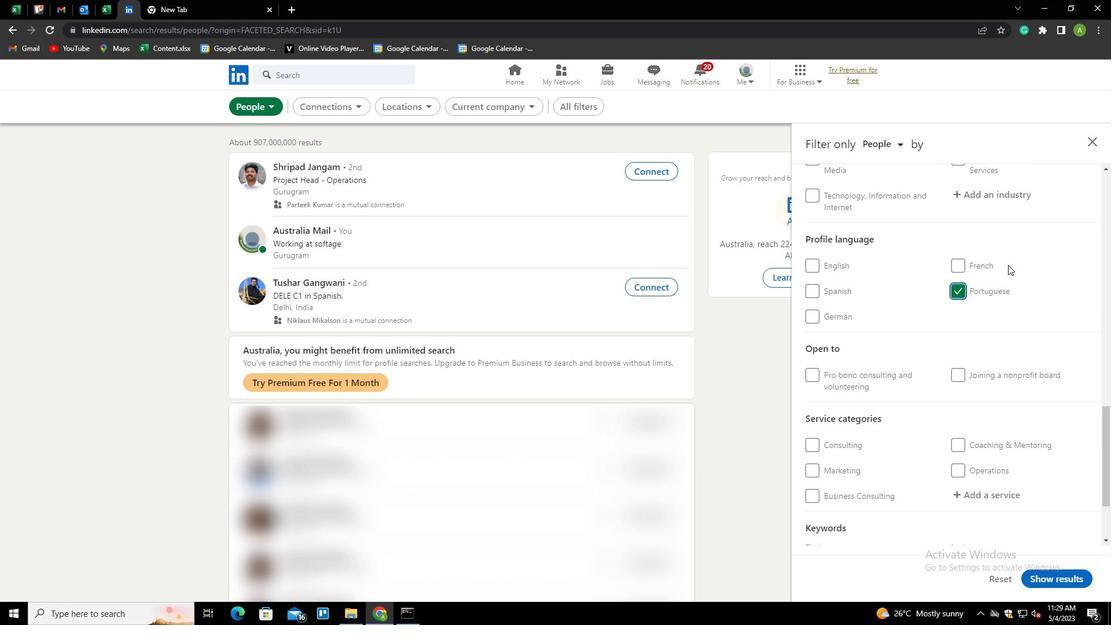 
Action: Mouse scrolled (1008, 265) with delta (0, 0)
Screenshot: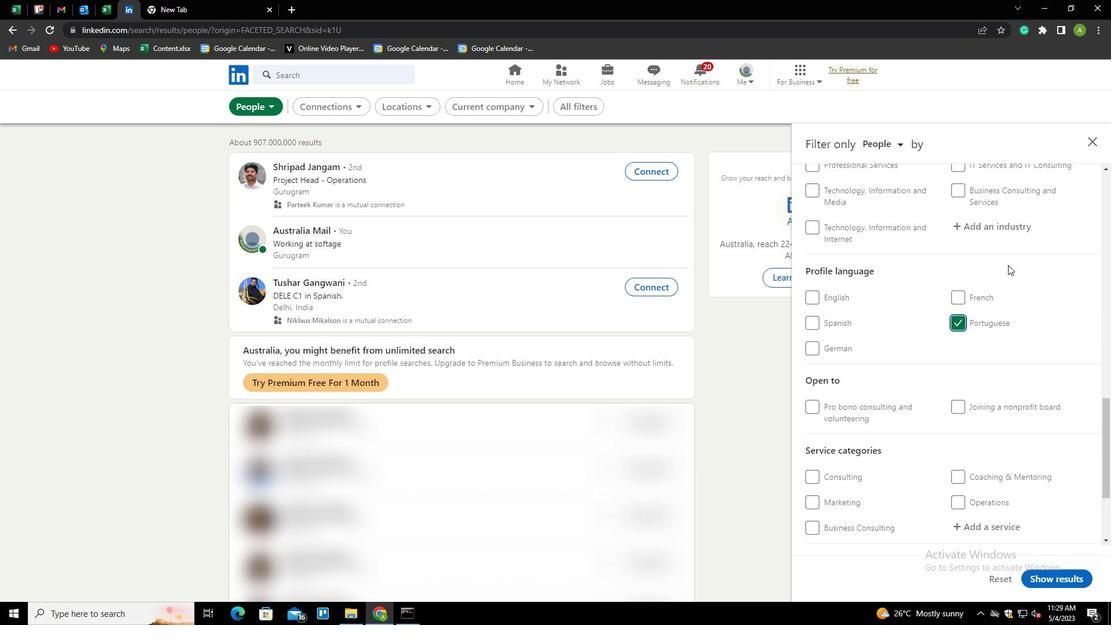 
Action: Mouse scrolled (1008, 265) with delta (0, 0)
Screenshot: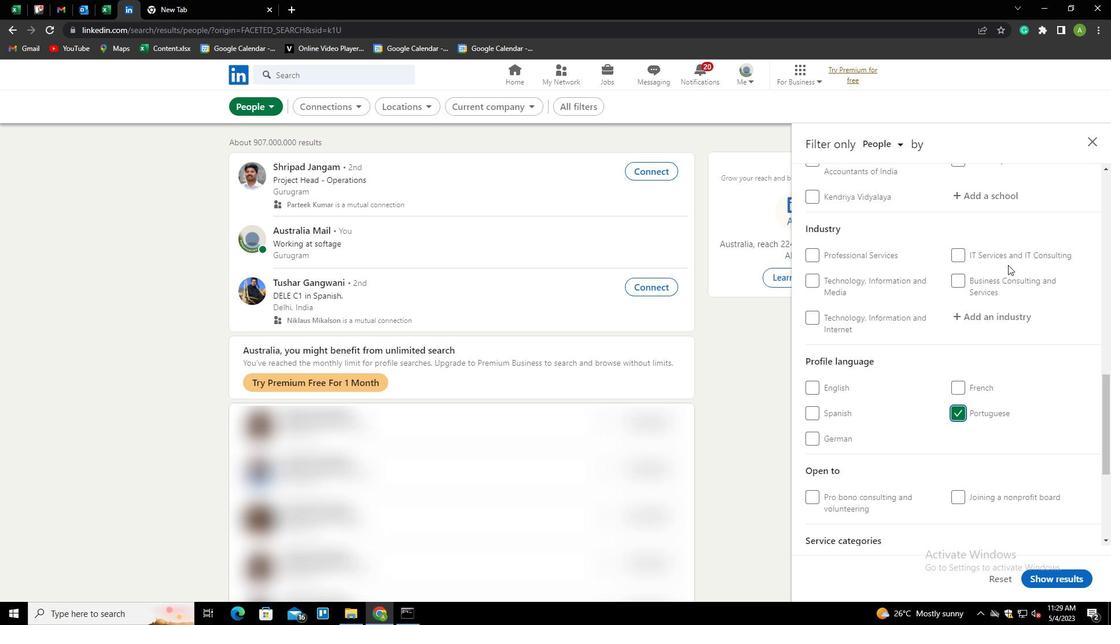 
Action: Mouse scrolled (1008, 265) with delta (0, 0)
Screenshot: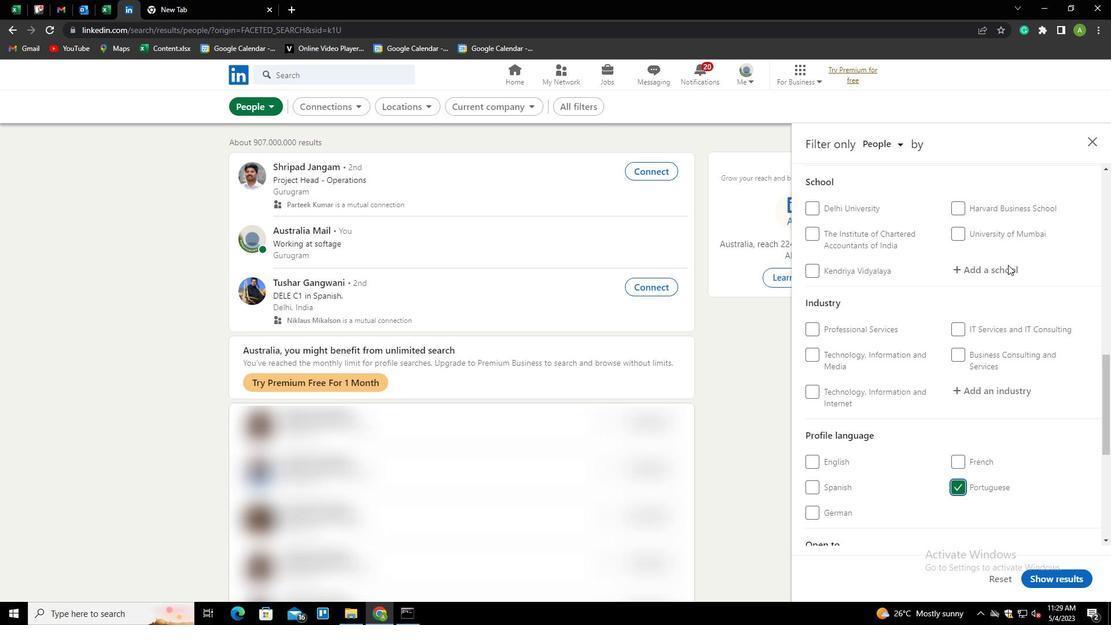 
Action: Mouse scrolled (1008, 265) with delta (0, 0)
Screenshot: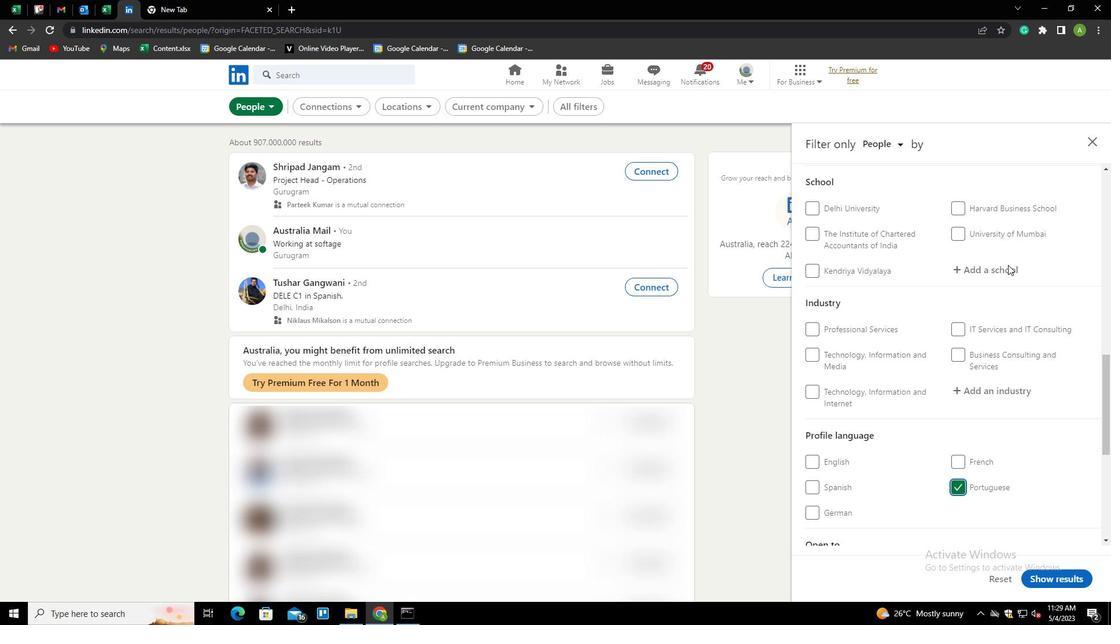 
Action: Mouse scrolled (1008, 265) with delta (0, 0)
Screenshot: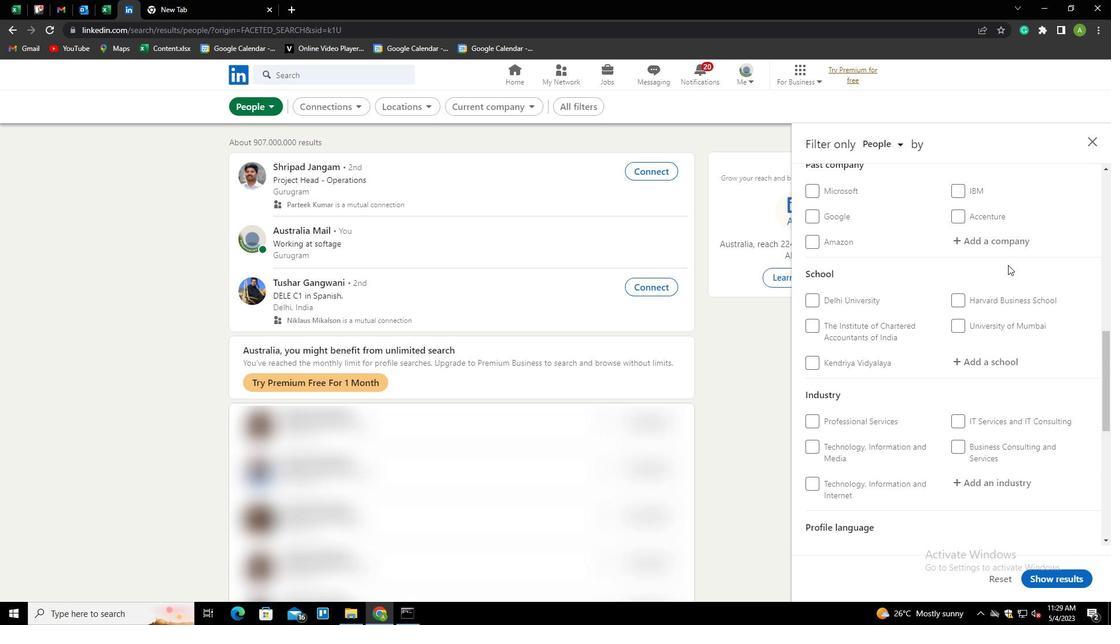 
Action: Mouse scrolled (1008, 265) with delta (0, 0)
Screenshot: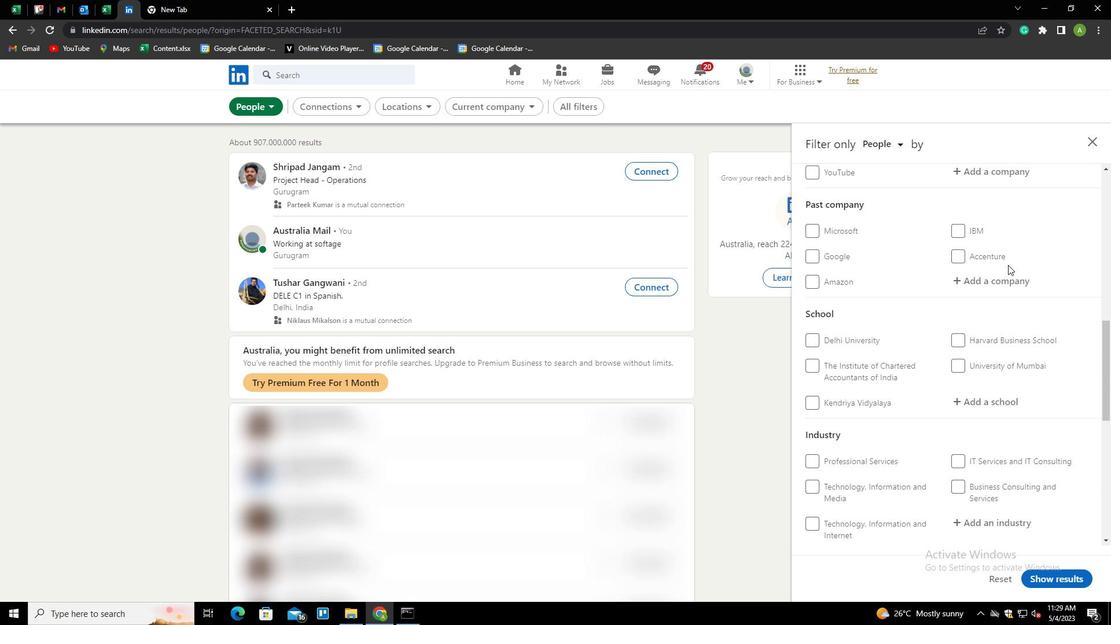 
Action: Mouse moved to (1001, 273)
Screenshot: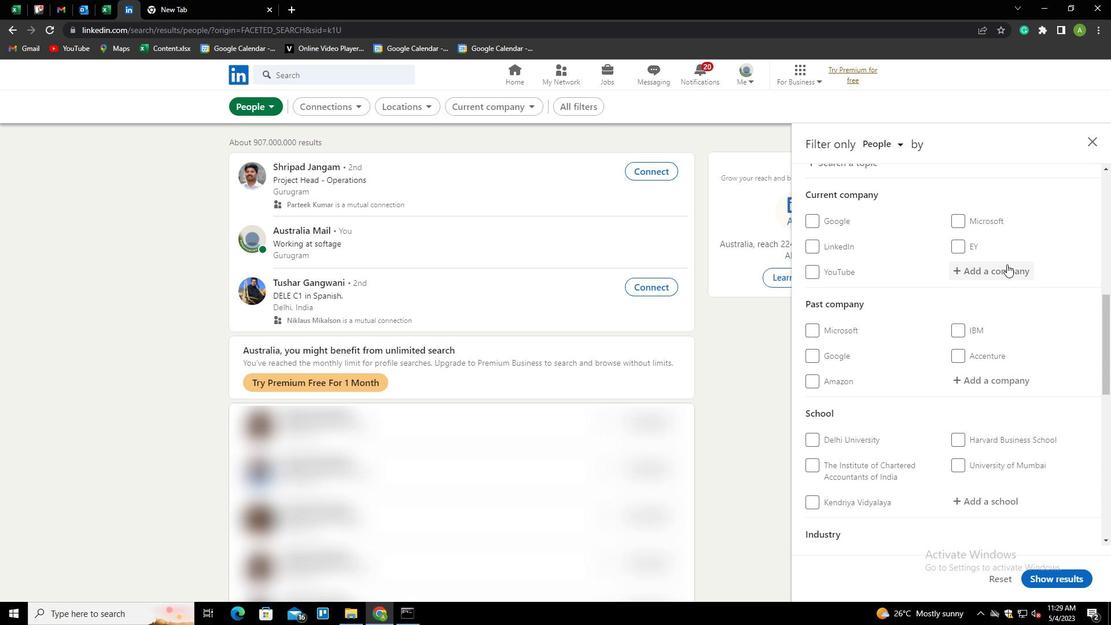 
Action: Mouse pressed left at (1001, 273)
Screenshot: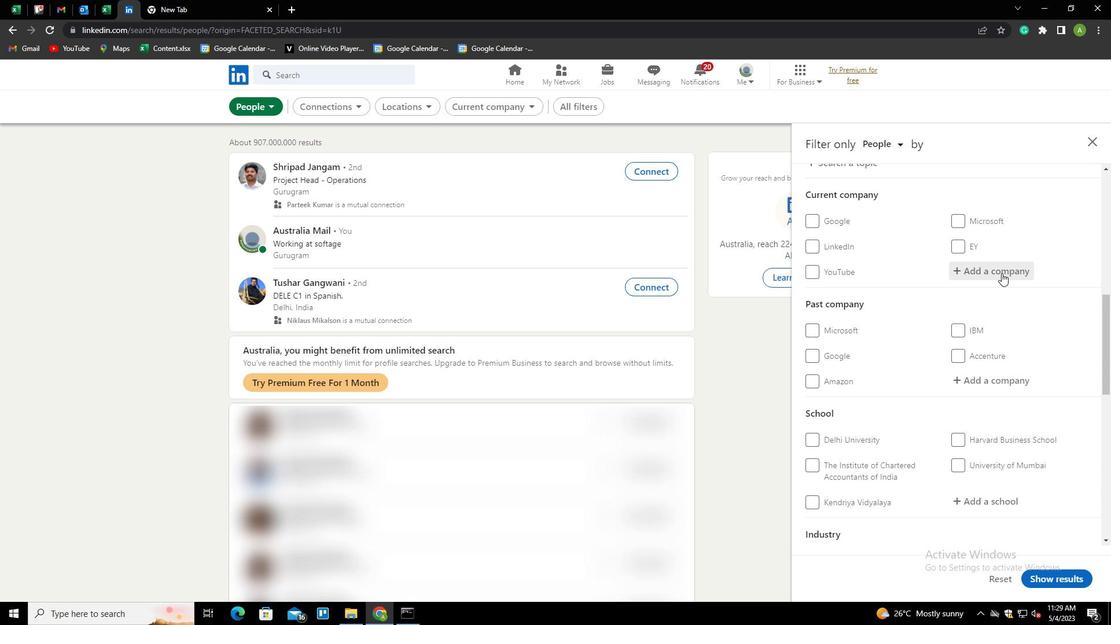 
Action: Mouse moved to (994, 272)
Screenshot: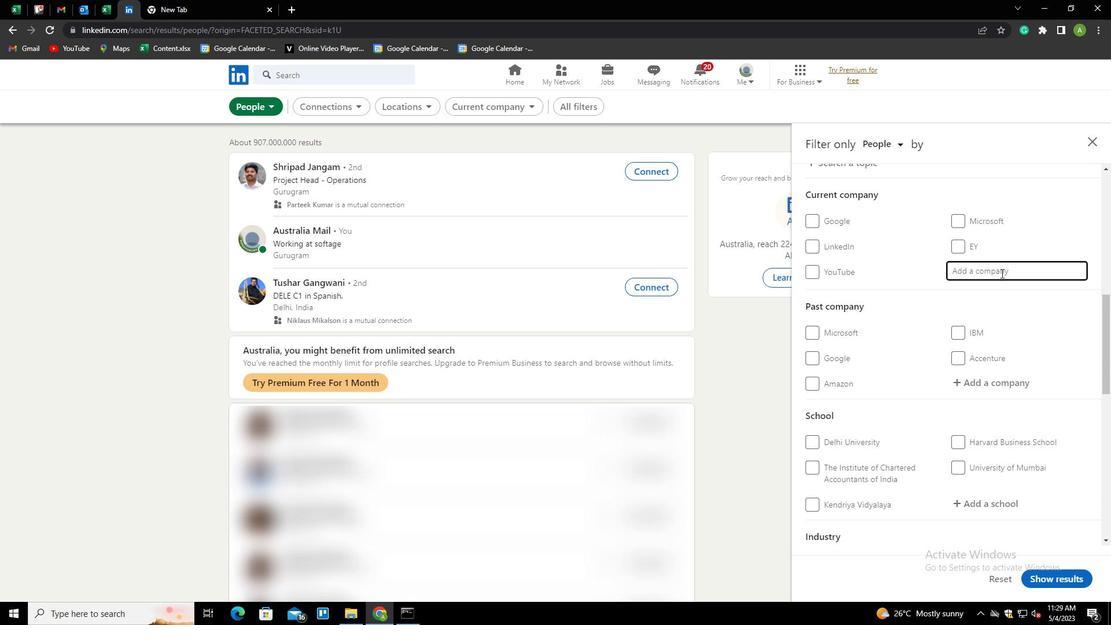 
Action: Key pressed <Key.shift>ARICENT<Key.down><Key.enter>
Screenshot: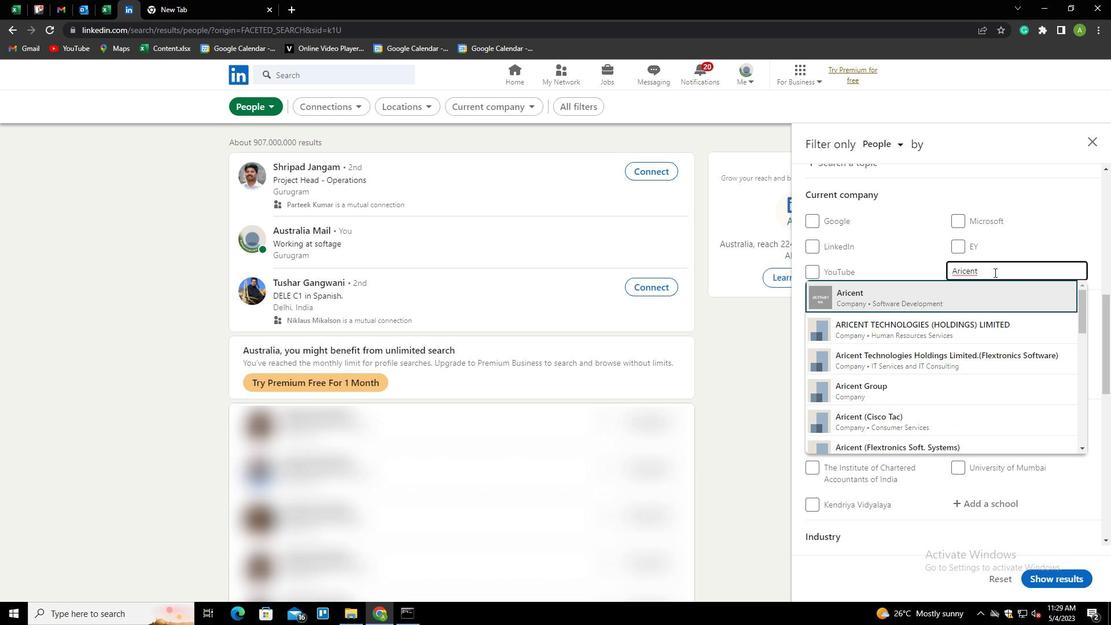 
Action: Mouse moved to (981, 277)
Screenshot: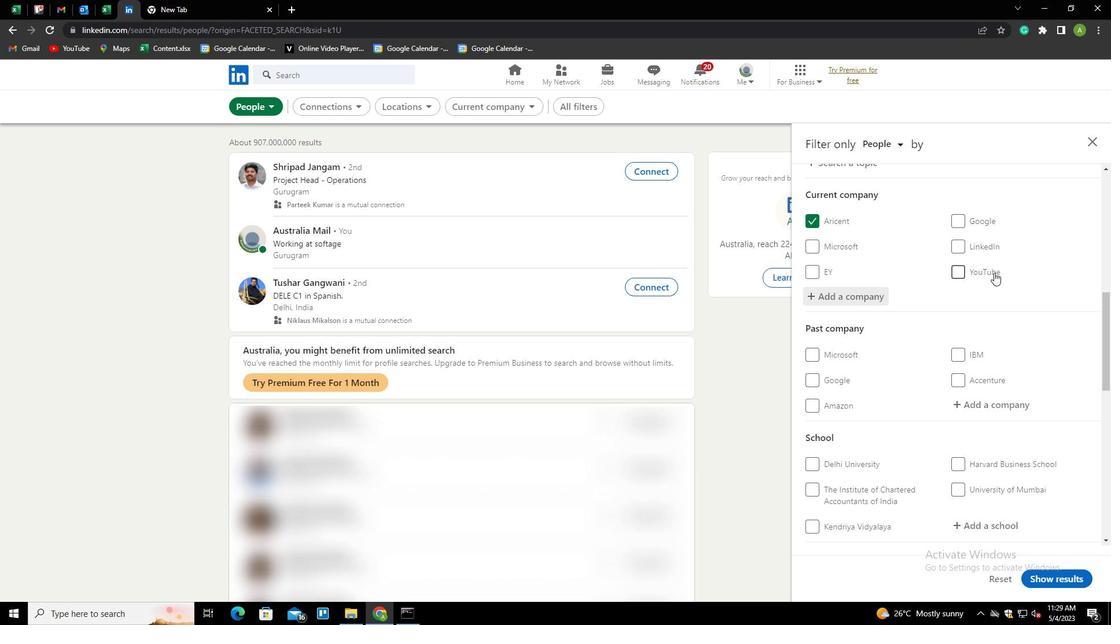 
Action: Mouse scrolled (981, 276) with delta (0, 0)
Screenshot: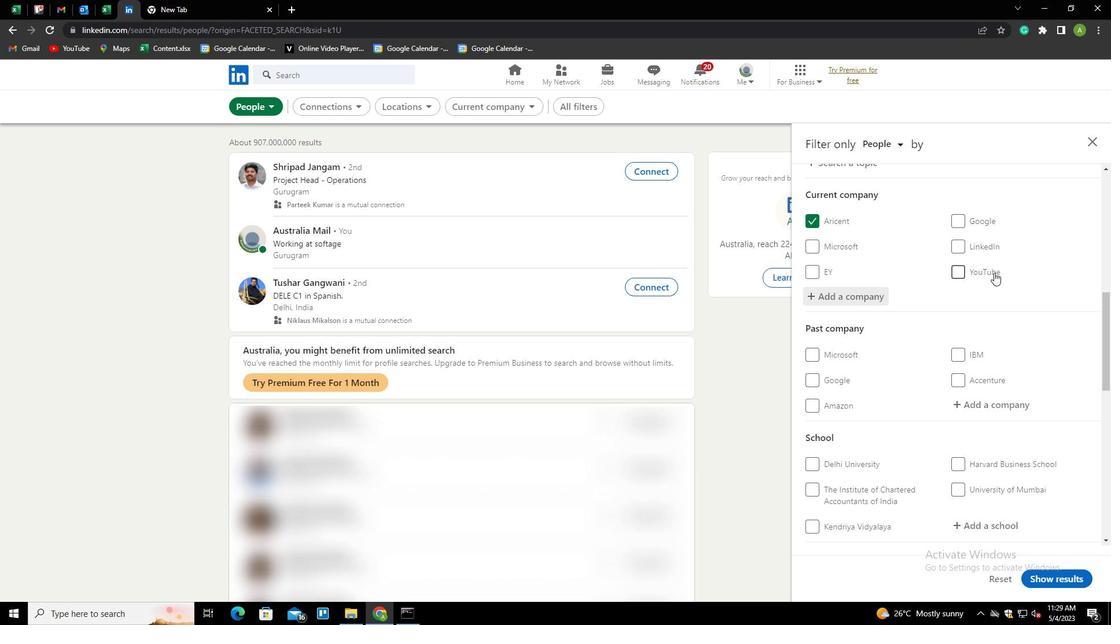 
Action: Mouse scrolled (981, 276) with delta (0, 0)
Screenshot: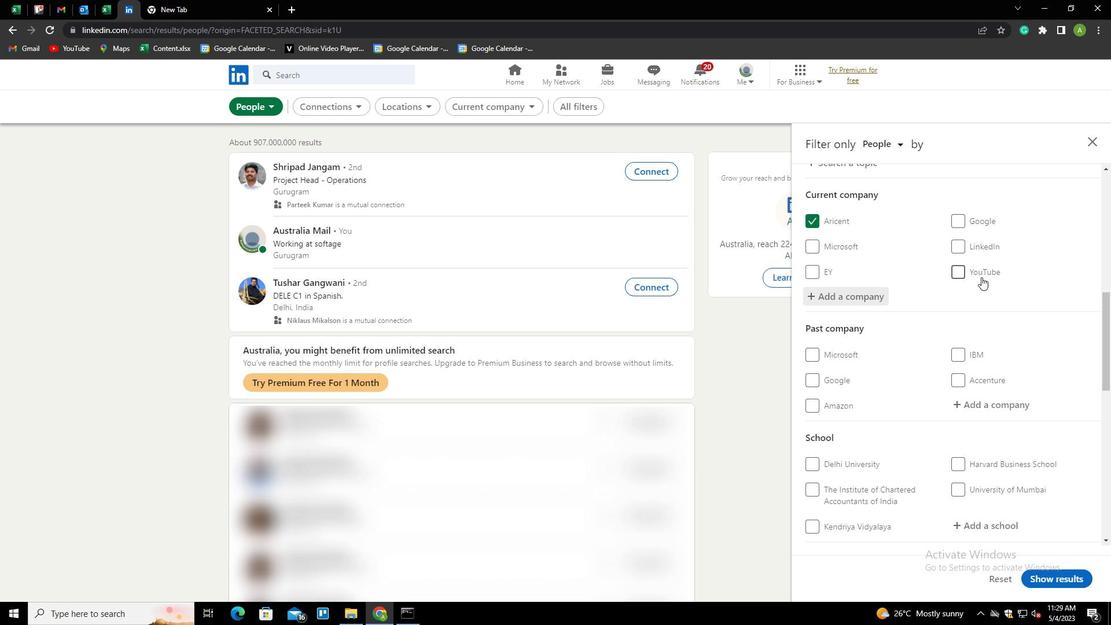 
Action: Mouse scrolled (981, 276) with delta (0, 0)
Screenshot: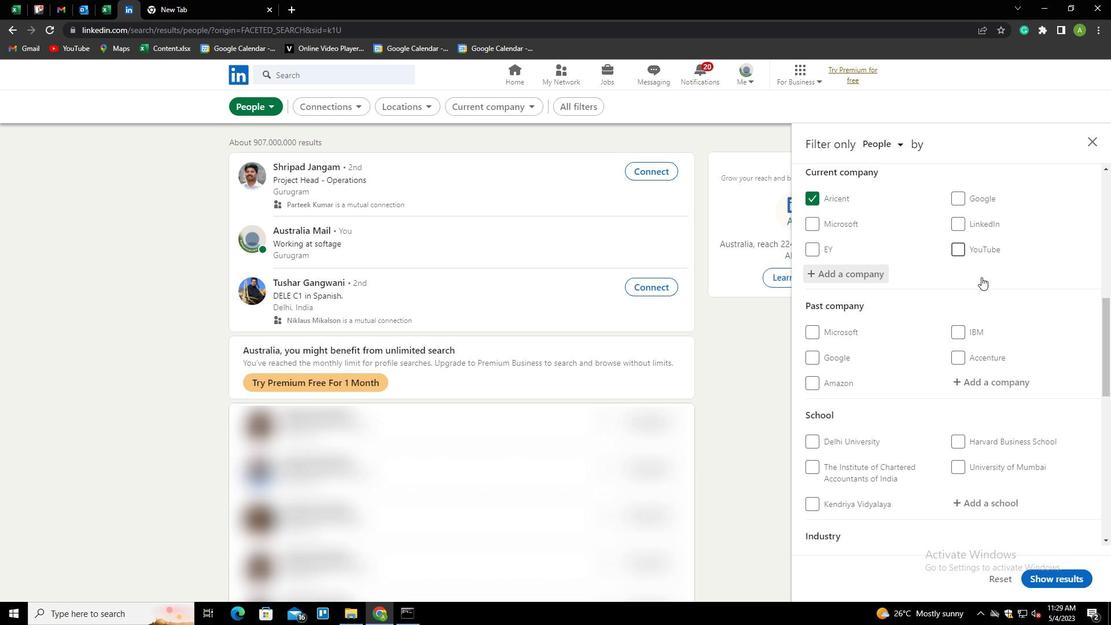 
Action: Mouse moved to (980, 350)
Screenshot: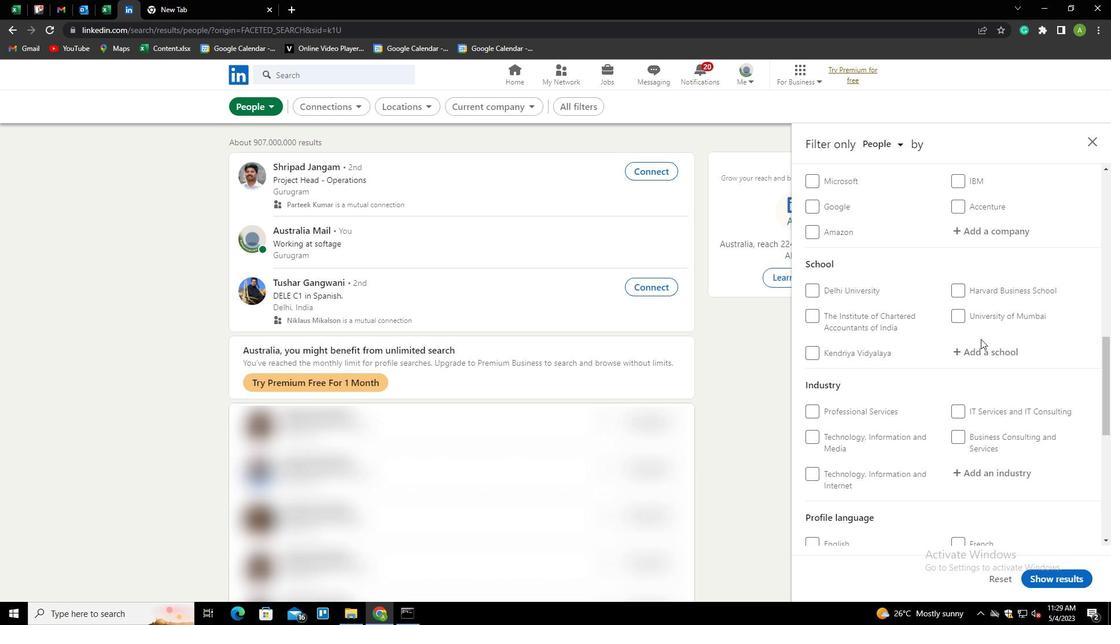 
Action: Mouse pressed left at (980, 350)
Screenshot: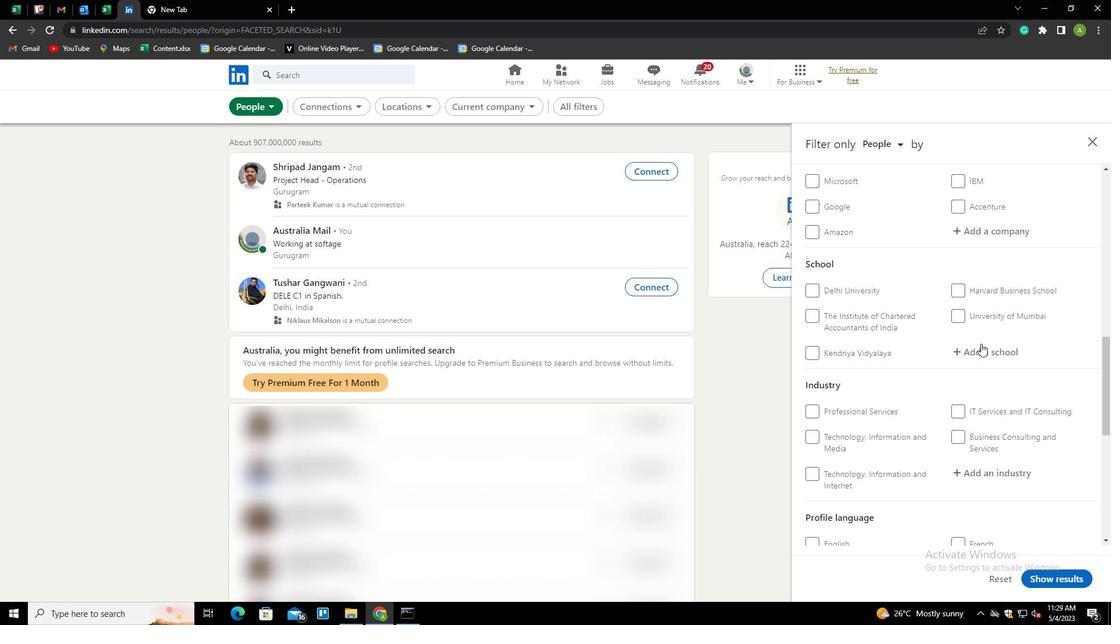 
Action: Key pressed <Key.shift>MARATHWADA<Key.space><Key.shift>MITRA<Key.down><Key.down><Key.down><Key.down><Key.enter>
Screenshot: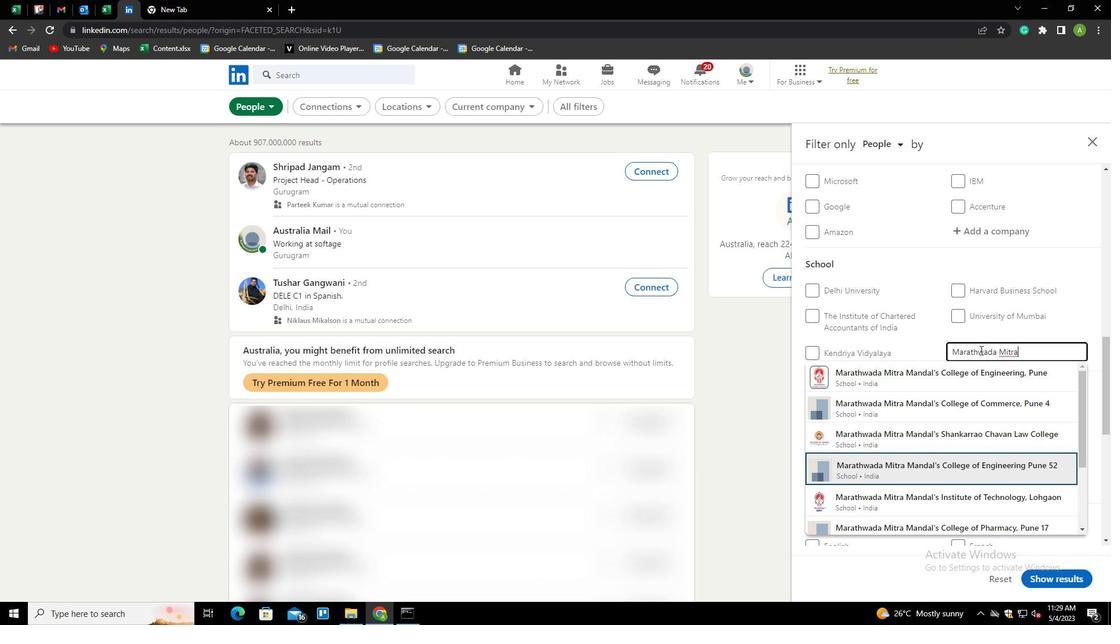 
Action: Mouse scrolled (980, 349) with delta (0, 0)
Screenshot: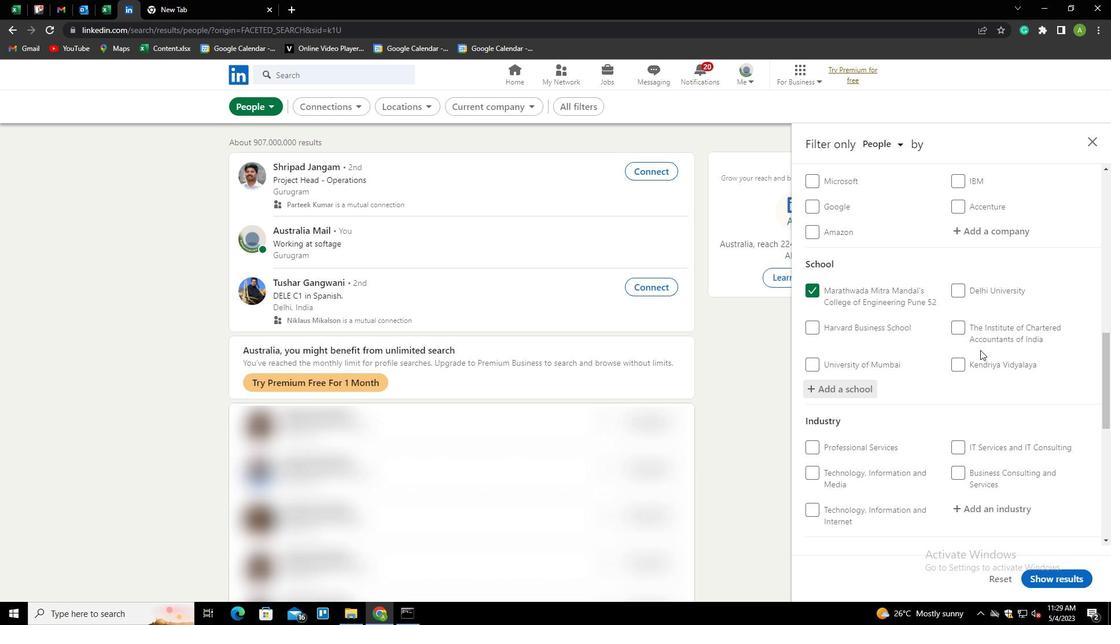 
Action: Mouse scrolled (980, 349) with delta (0, 0)
Screenshot: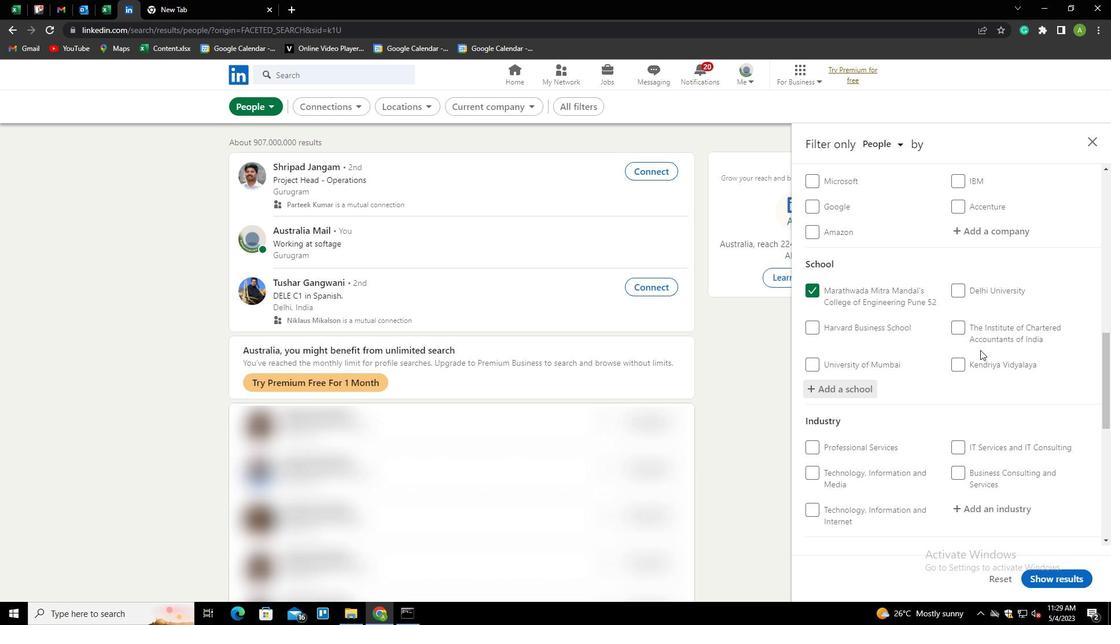 
Action: Mouse scrolled (980, 349) with delta (0, 0)
Screenshot: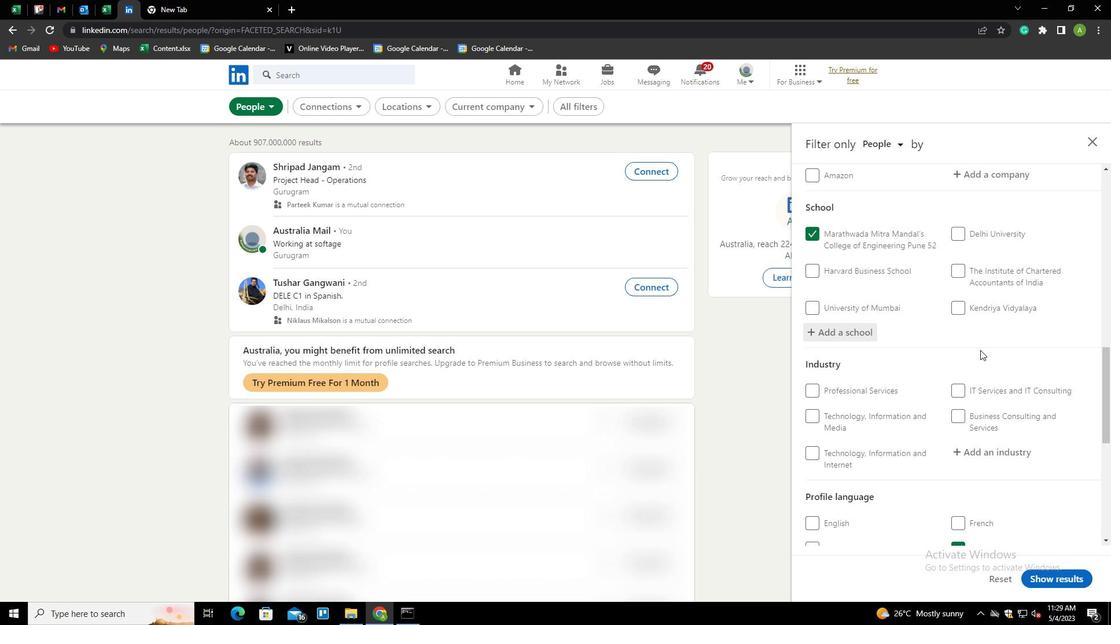 
Action: Mouse moved to (984, 339)
Screenshot: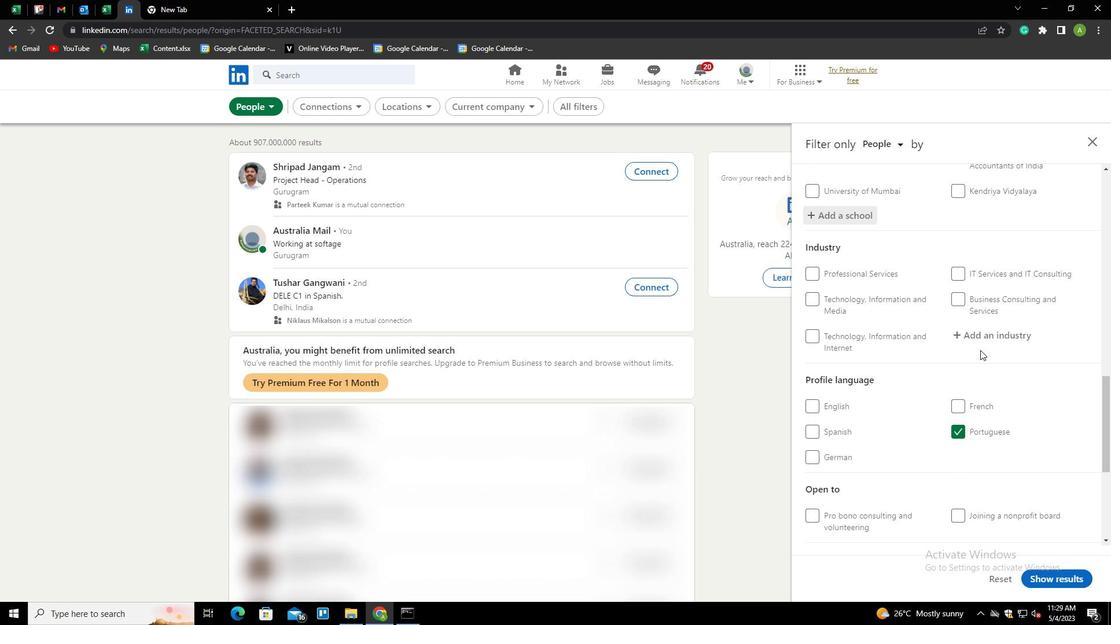 
Action: Mouse pressed left at (984, 339)
Screenshot: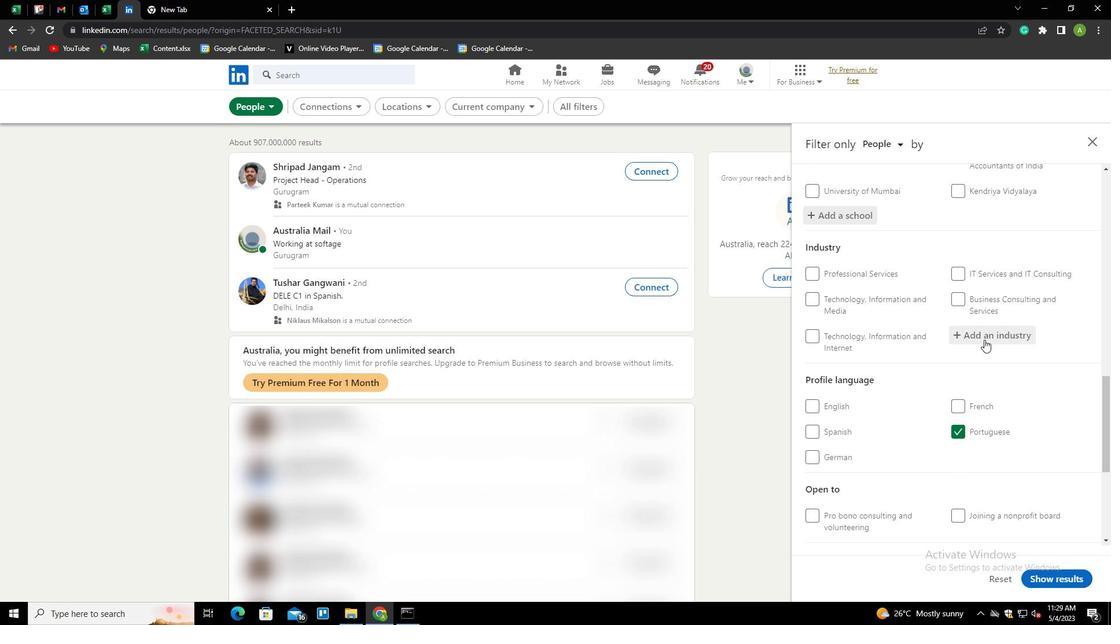 
Action: Mouse moved to (983, 337)
Screenshot: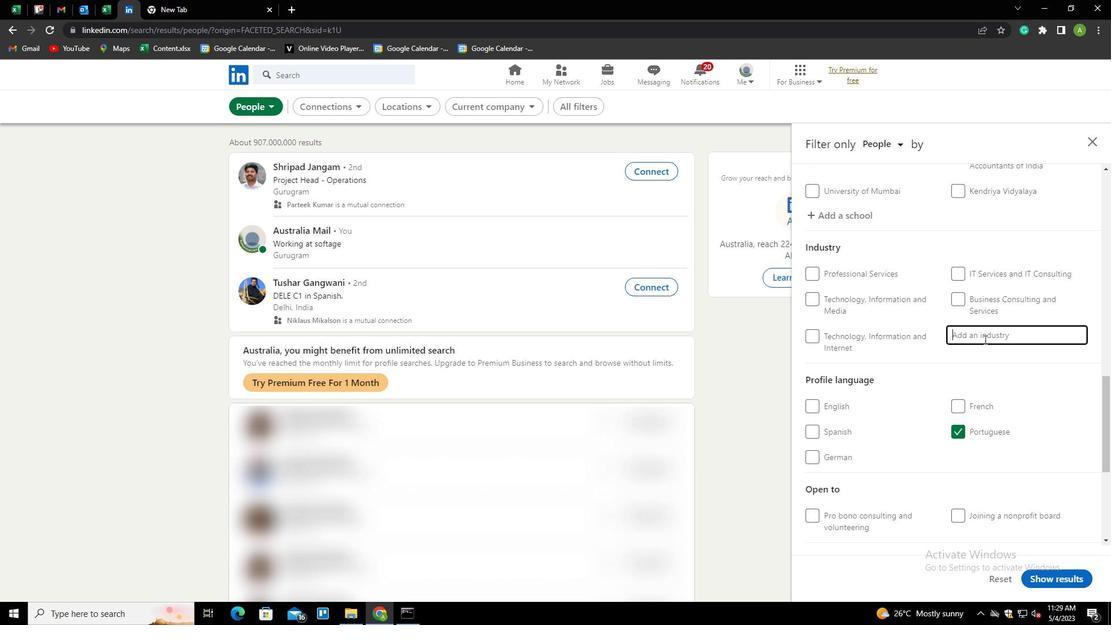 
Action: Key pressed <Key.shift><Key.shift>TAXI<Key.space>ANS<Key.backspace>D<Key.down><Key.enter>
Screenshot: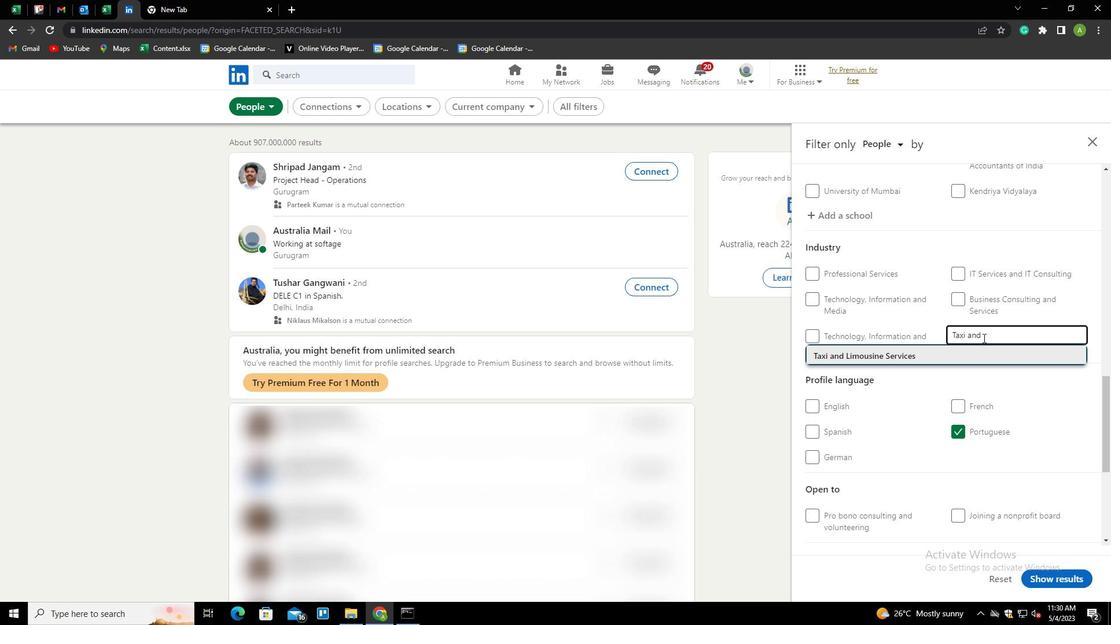 
Action: Mouse moved to (945, 336)
Screenshot: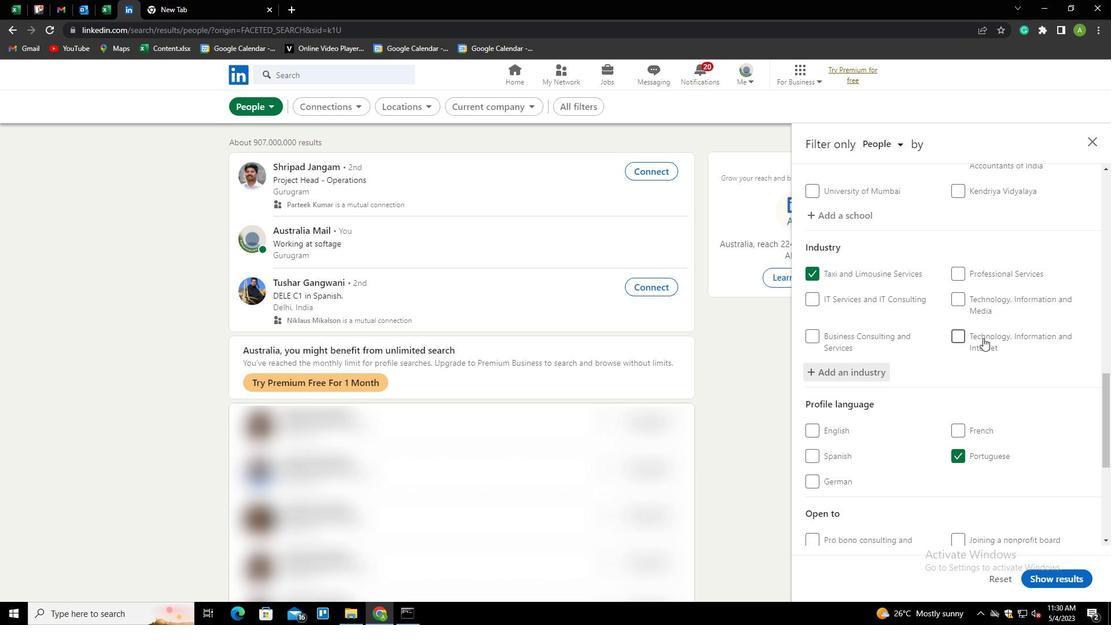 
Action: Mouse scrolled (945, 336) with delta (0, 0)
Screenshot: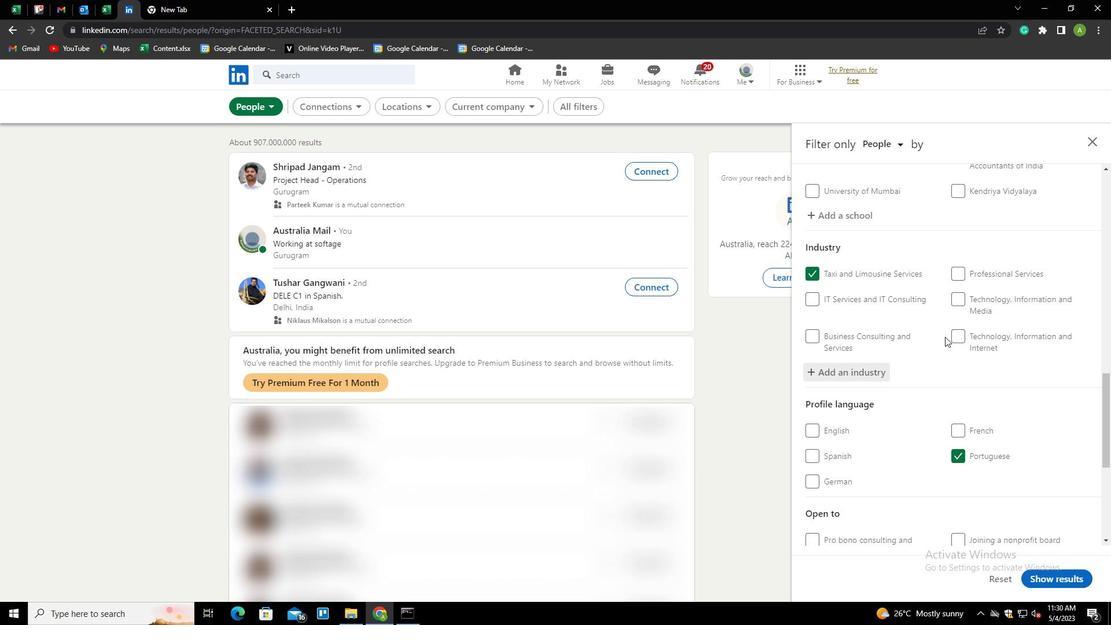 
Action: Mouse scrolled (945, 336) with delta (0, 0)
Screenshot: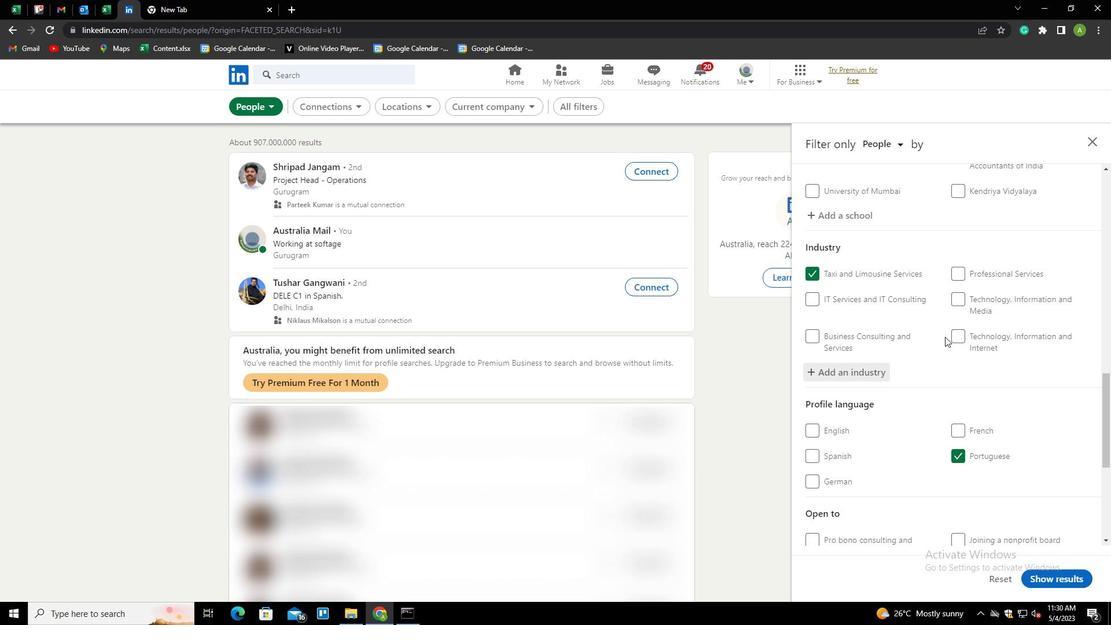 
Action: Mouse scrolled (945, 336) with delta (0, 0)
Screenshot: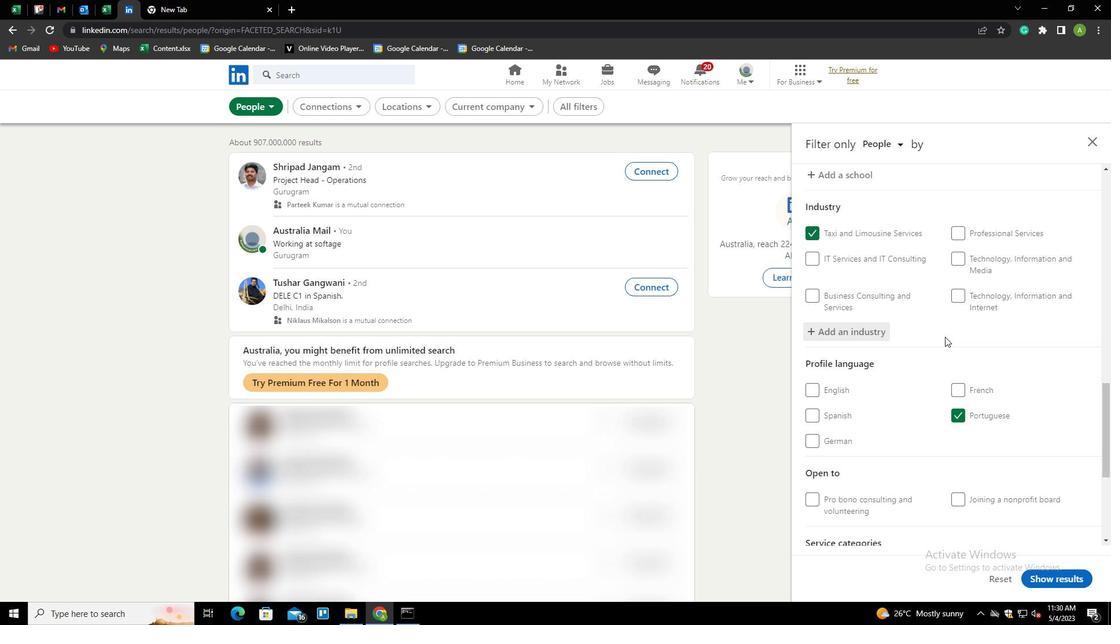 
Action: Mouse scrolled (945, 336) with delta (0, 0)
Screenshot: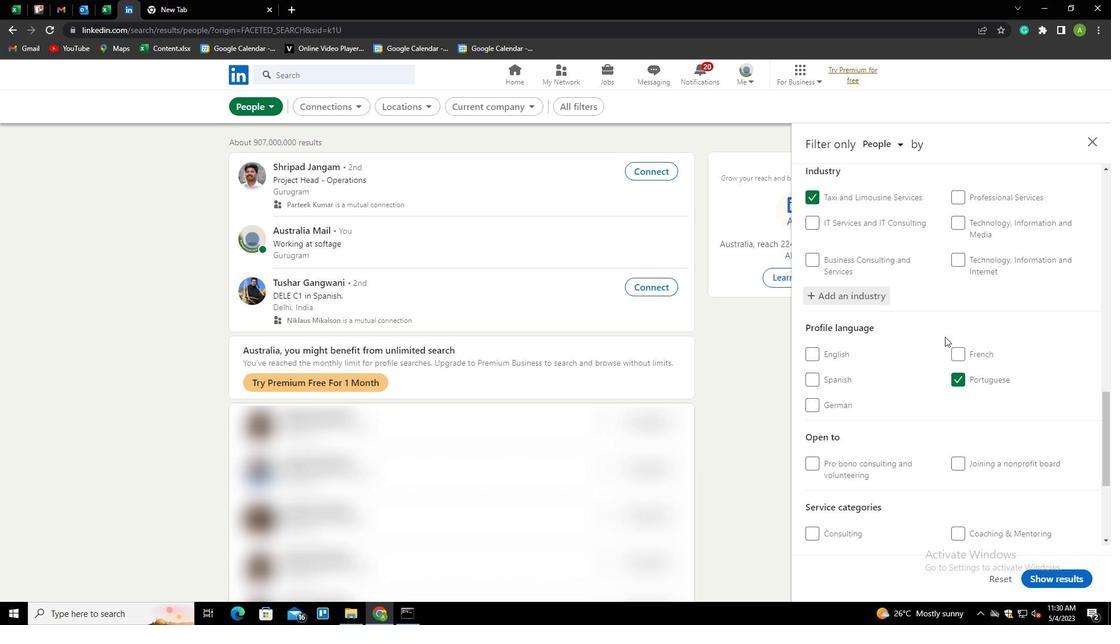 
Action: Mouse moved to (970, 427)
Screenshot: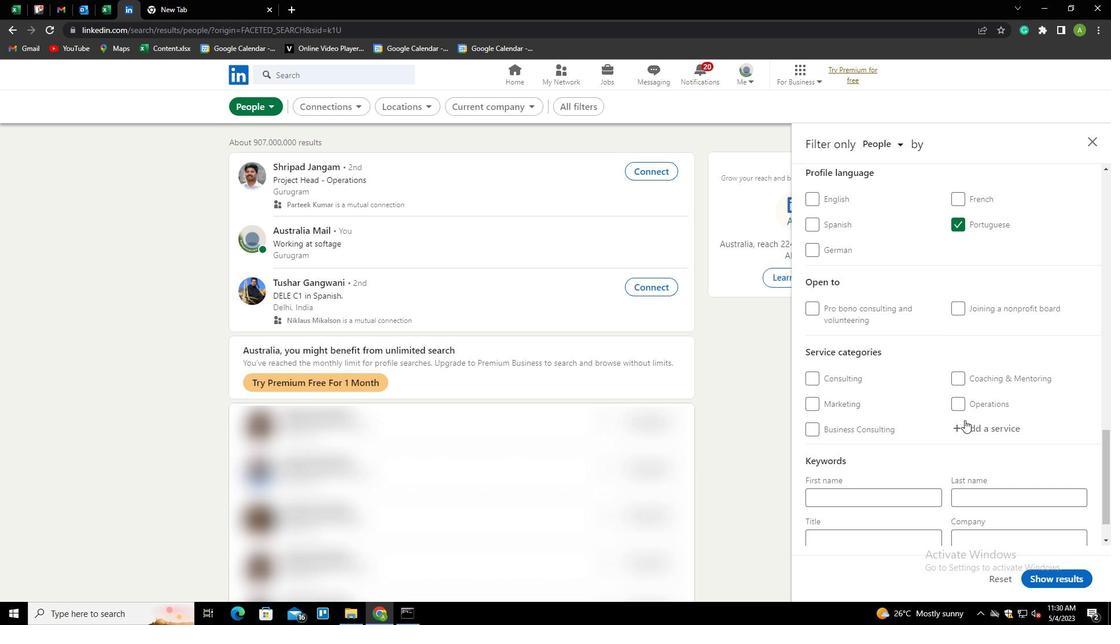 
Action: Mouse pressed left at (970, 427)
Screenshot: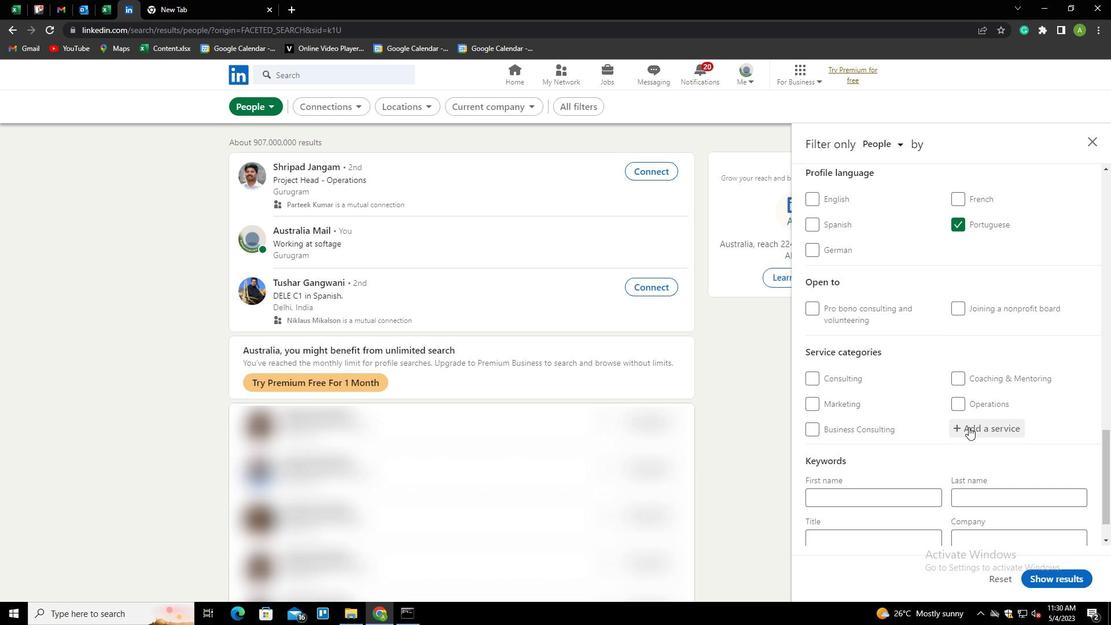 
Action: Mouse moved to (963, 425)
Screenshot: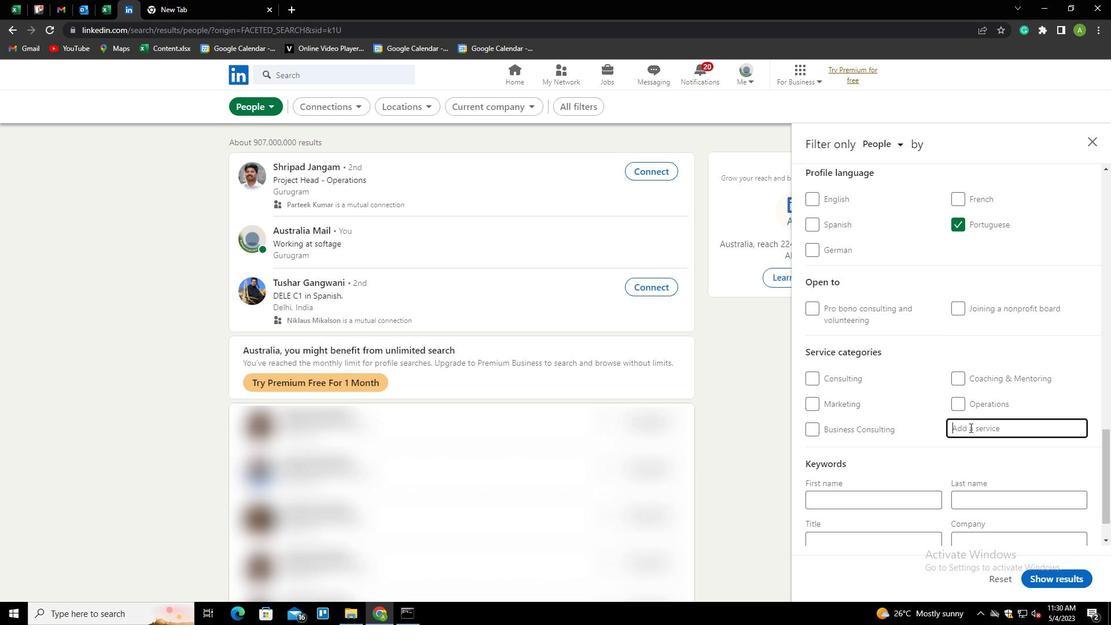 
Action: Key pressed <Key.shift>IMMIGRATION<Key.space><Key.shift>L<Key.down><Key.enter>
Screenshot: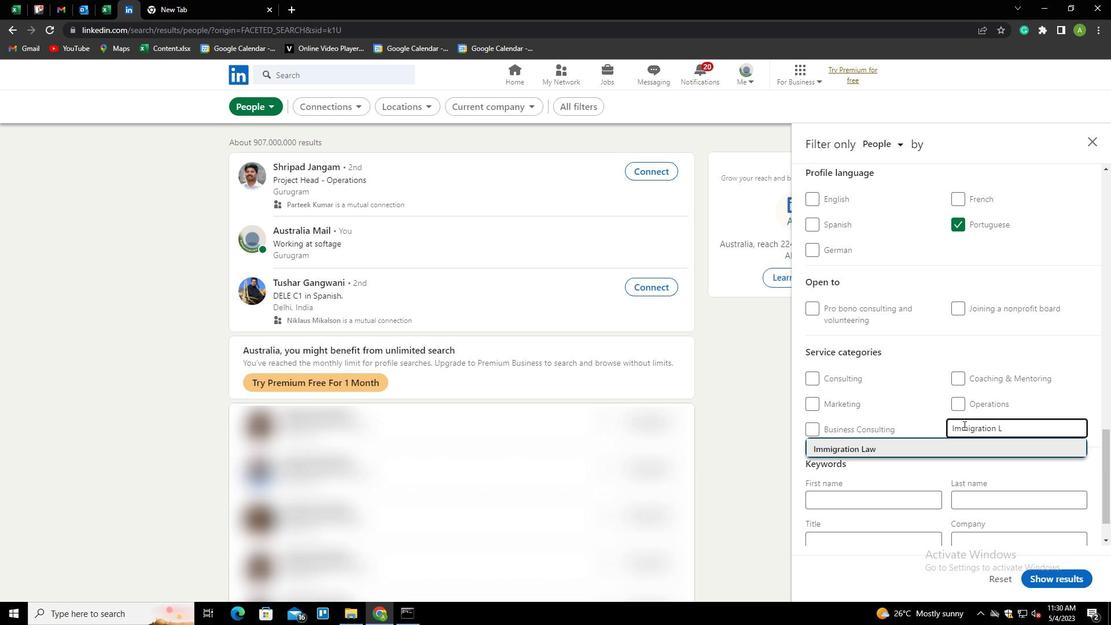 
Action: Mouse scrolled (963, 424) with delta (0, 0)
Screenshot: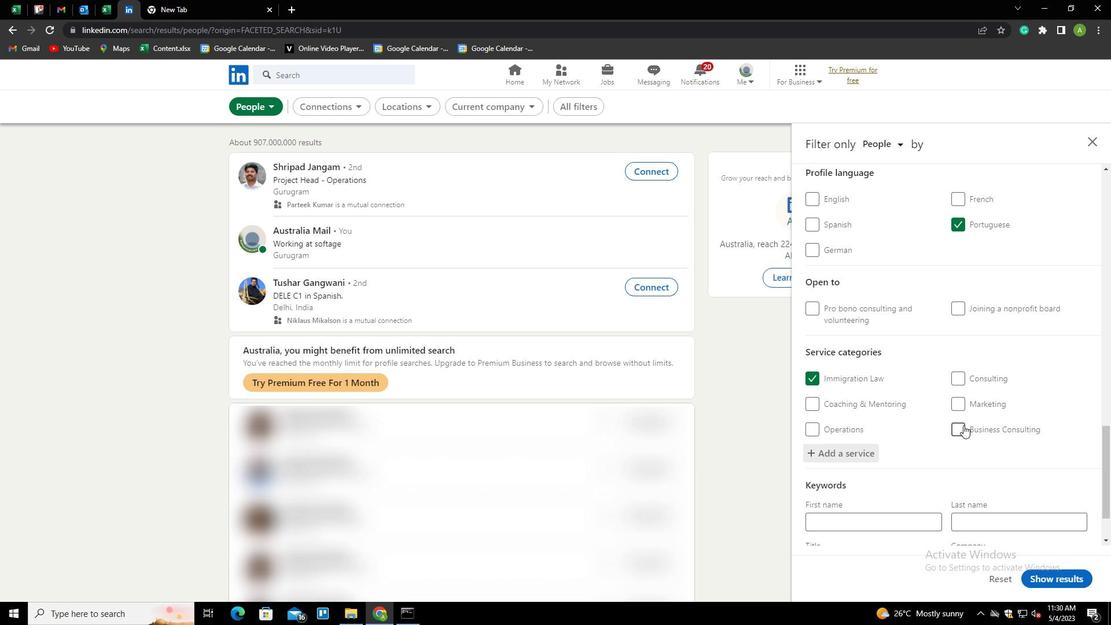 
Action: Mouse scrolled (963, 424) with delta (0, 0)
Screenshot: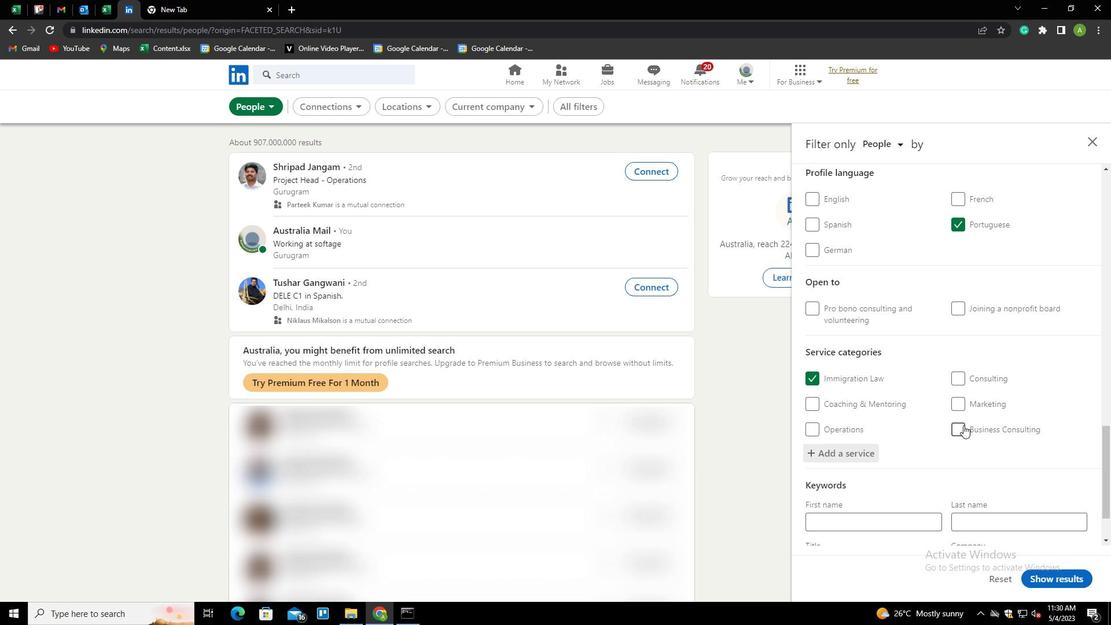 
Action: Mouse scrolled (963, 424) with delta (0, 0)
Screenshot: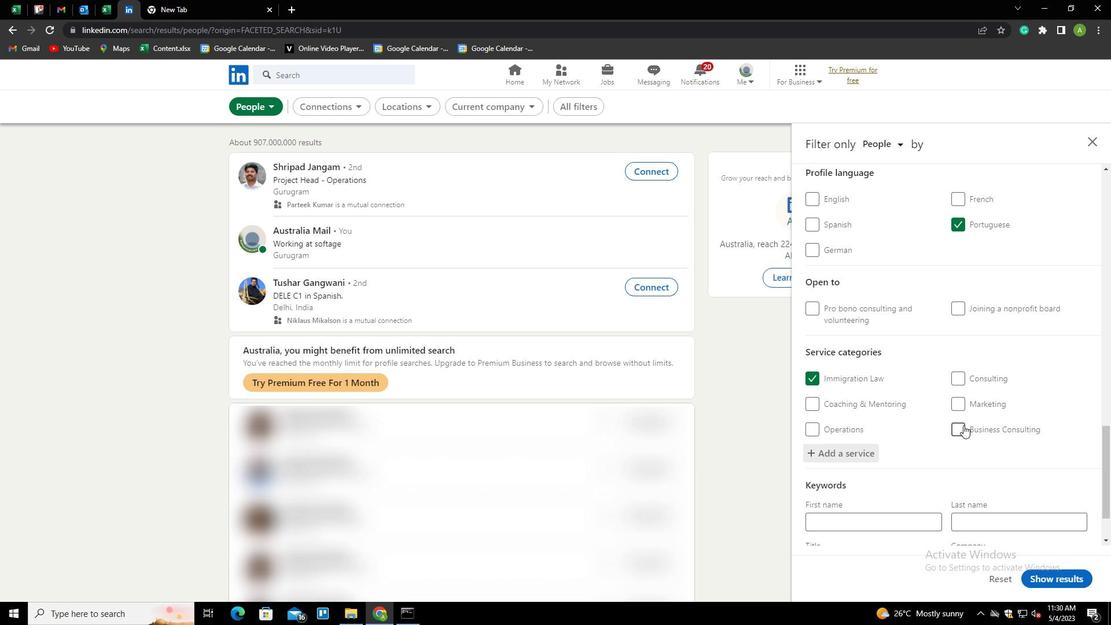 
Action: Mouse scrolled (963, 424) with delta (0, 0)
Screenshot: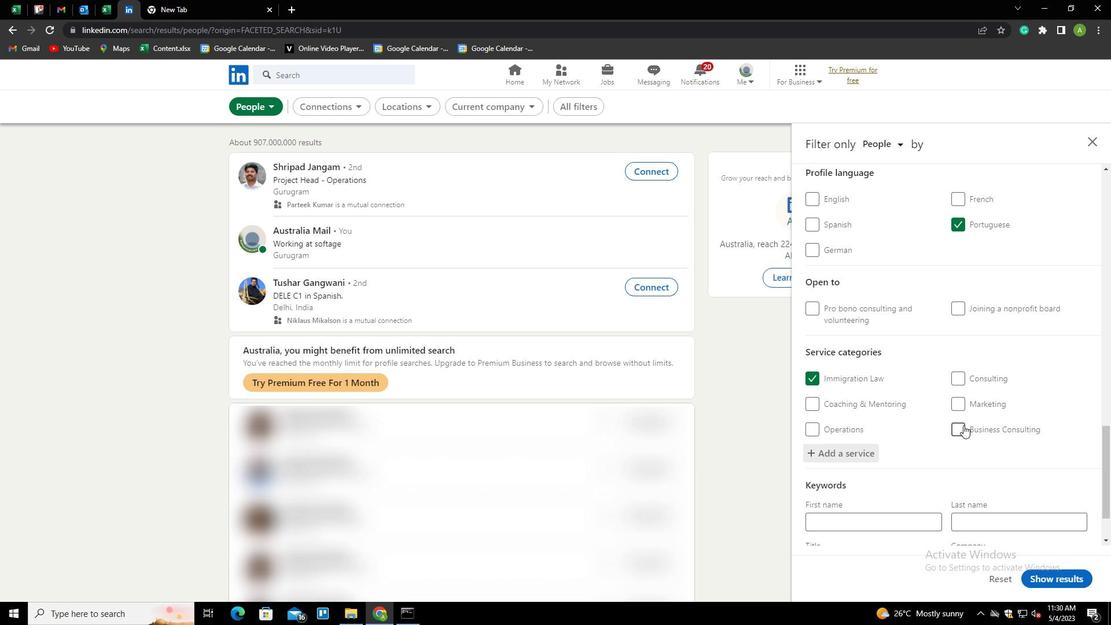 
Action: Mouse scrolled (963, 424) with delta (0, 0)
Screenshot: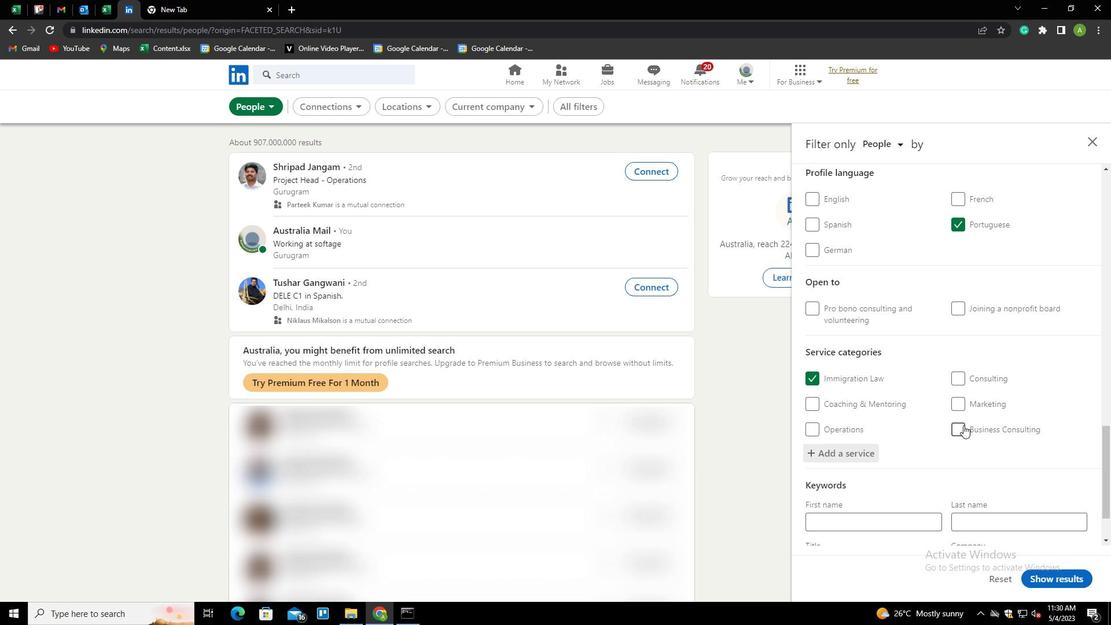 
Action: Mouse scrolled (963, 424) with delta (0, 0)
Screenshot: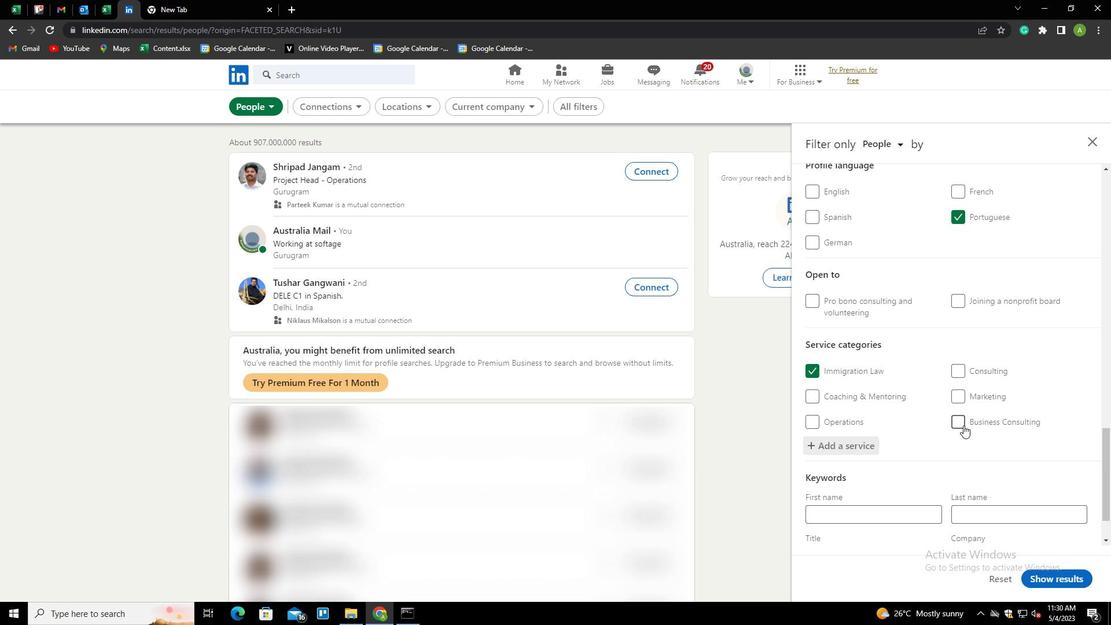 
Action: Mouse scrolled (963, 424) with delta (0, 0)
Screenshot: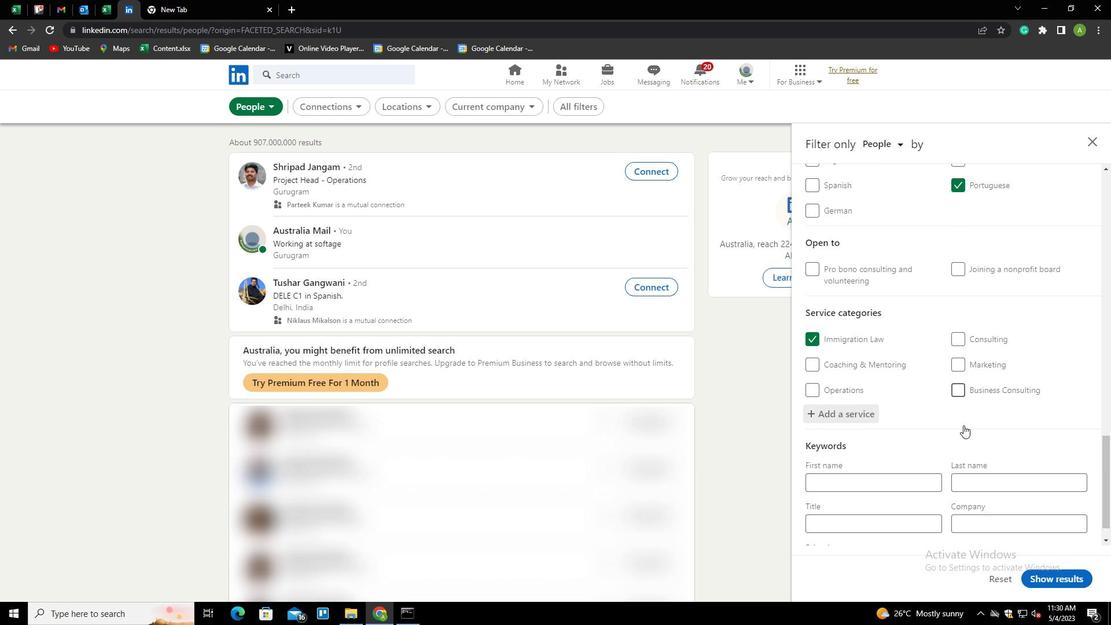 
Action: Mouse moved to (883, 487)
Screenshot: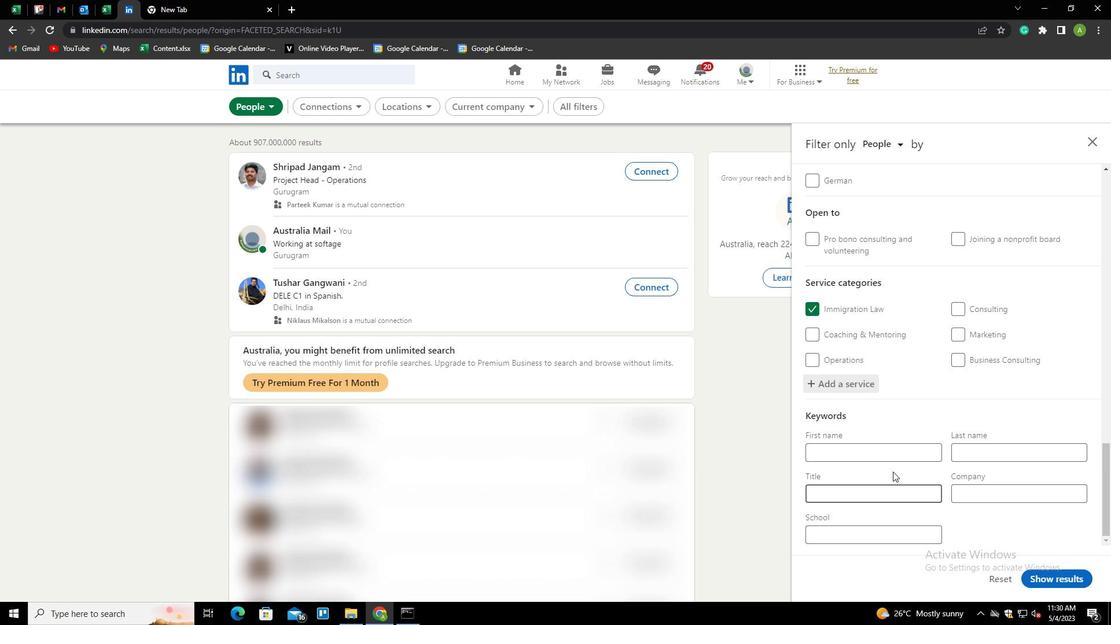 
Action: Mouse pressed left at (883, 487)
Screenshot: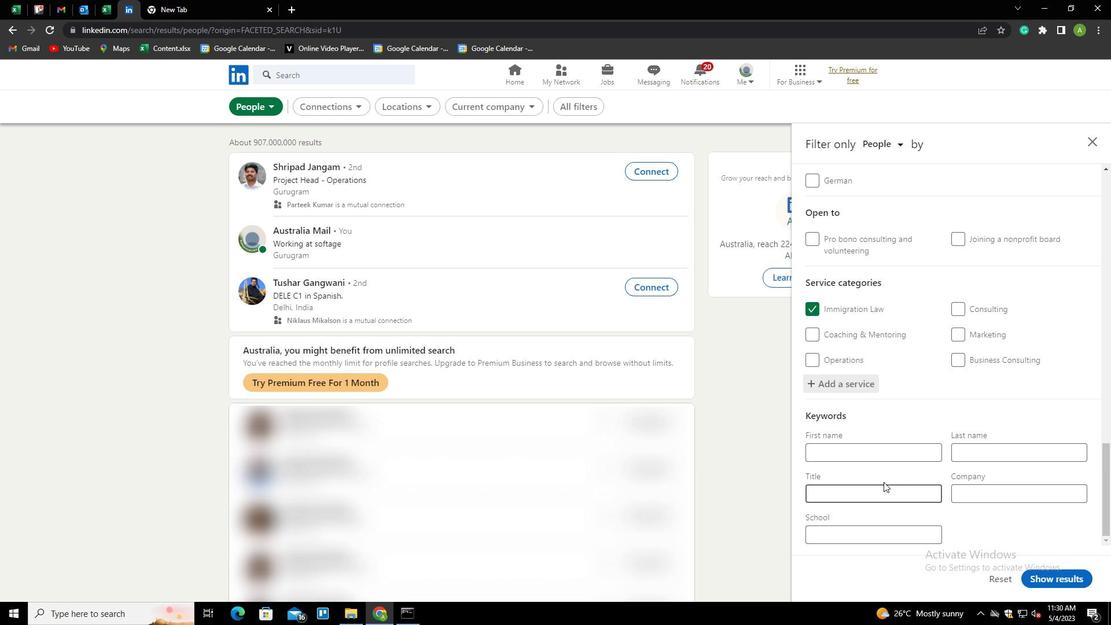 
Action: Key pressed <Key.shift>CUSTOMER<Key.space><Key.shift>SERVICE
Screenshot: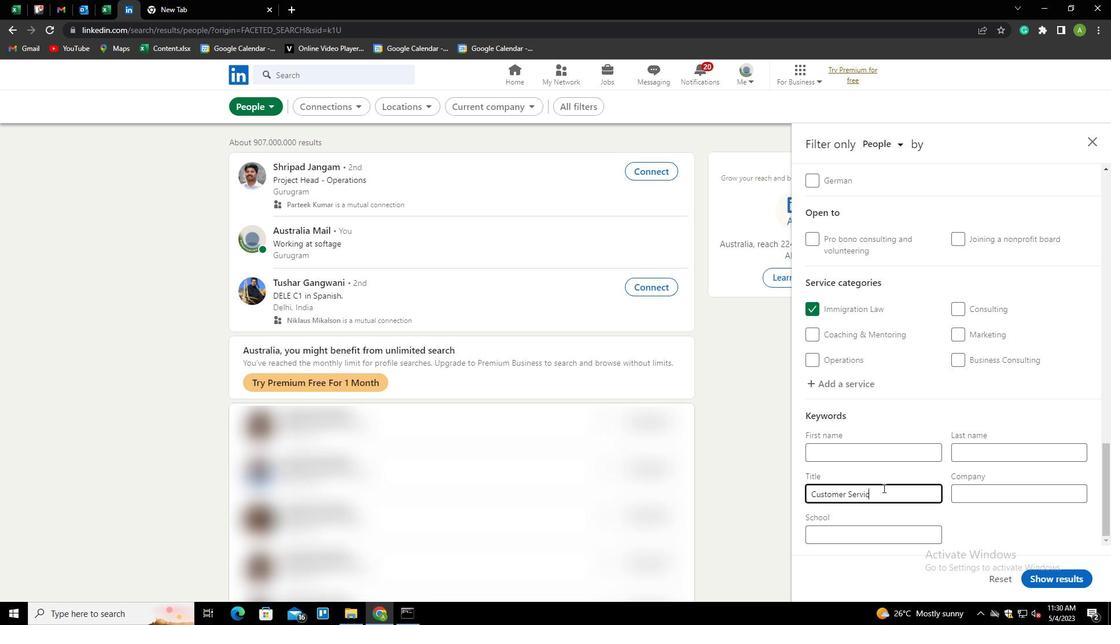 
Action: Mouse moved to (974, 515)
Screenshot: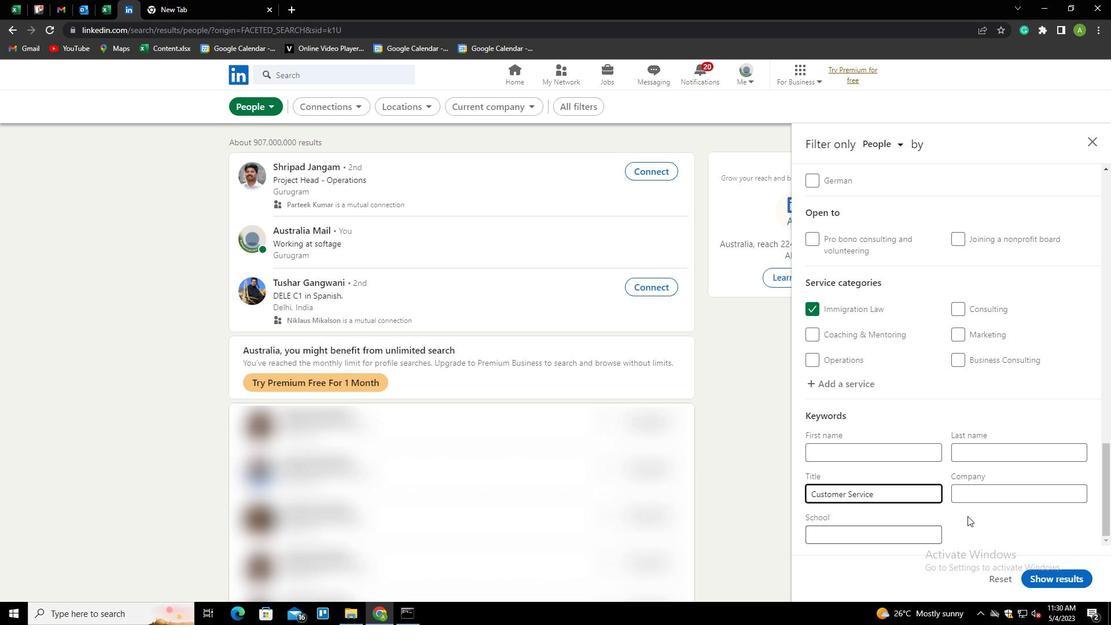 
Action: Mouse pressed left at (974, 515)
Screenshot: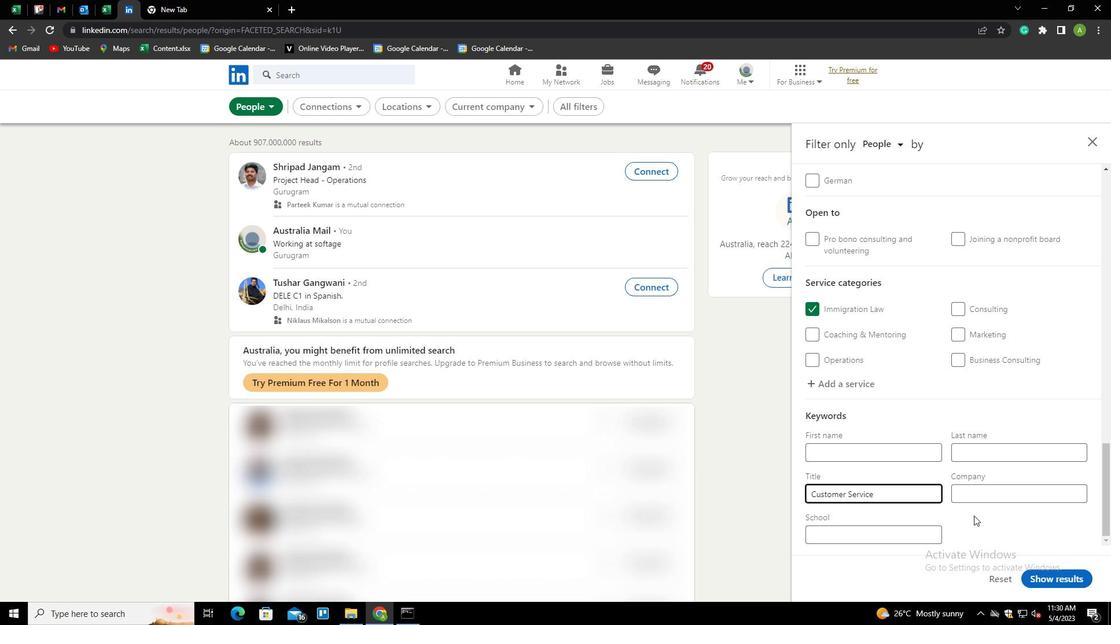 
Action: Mouse moved to (1068, 576)
Screenshot: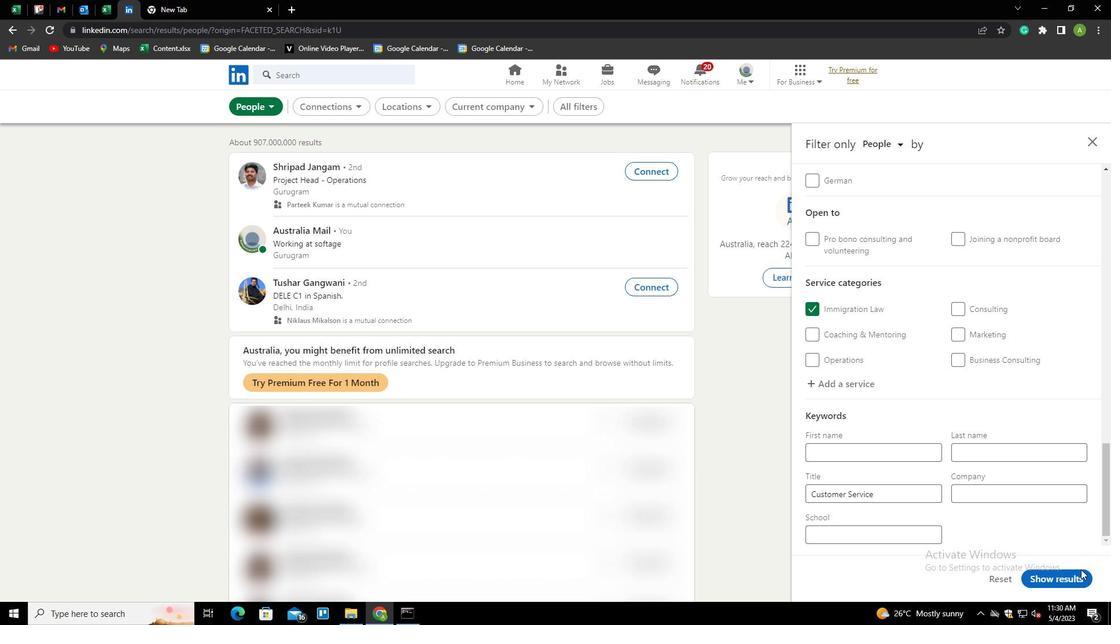 
Action: Mouse pressed left at (1068, 576)
Screenshot: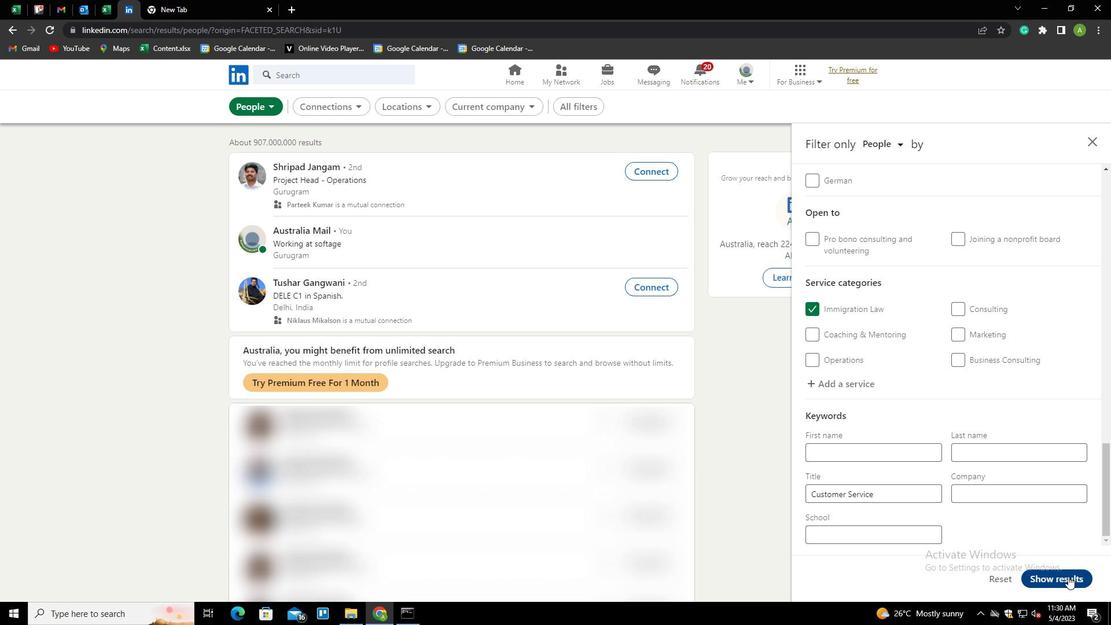 
Action: Mouse moved to (1063, 576)
Screenshot: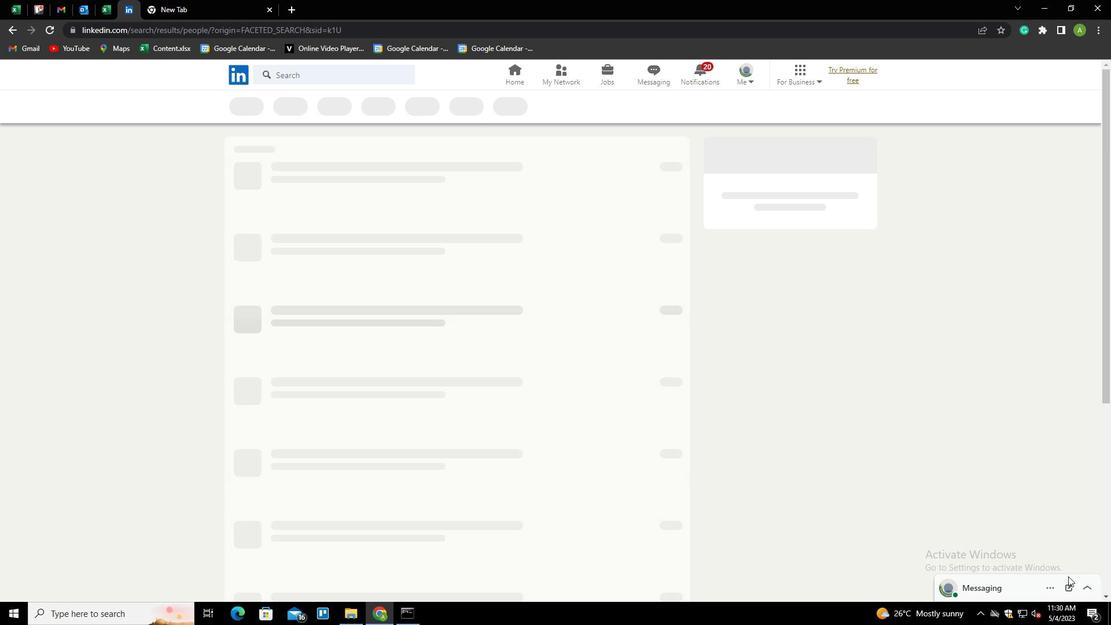 
